 Task: Create new Company, with domain: 'epson.com' and type: 'Reseller'. Add new contact for this company, with mail Id: 'Utkarsh21Singh@epson.com', First Name: Utkarsh, Last name:  Singh, Job Title: 'Sales Engineer', Phone Number: '(408) 555-9013'. Change life cycle stage to  Lead and lead status to  Open. Logged in from softage.3@softage.net
Action: Mouse moved to (78, 68)
Screenshot: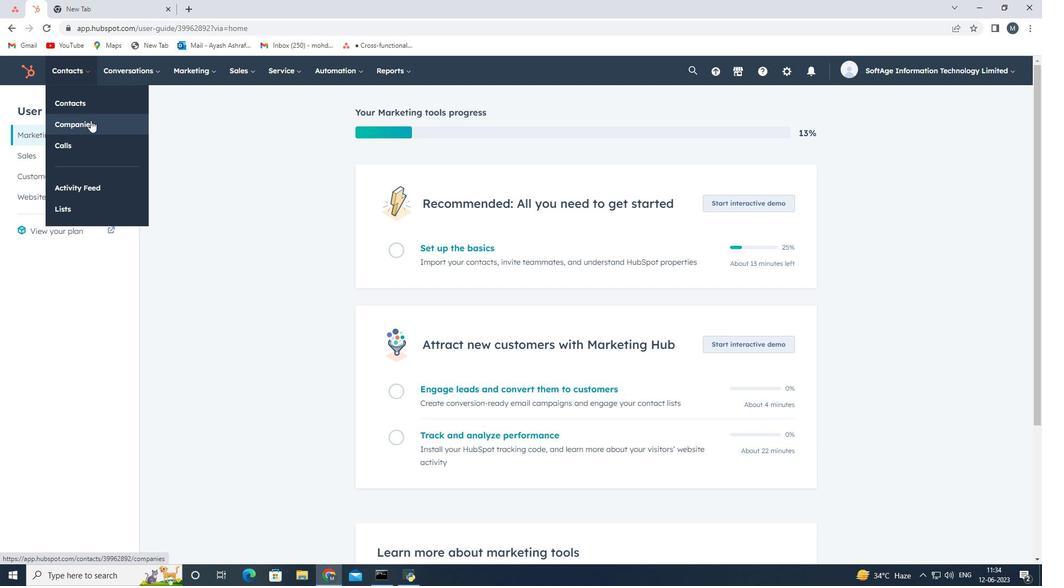 
Action: Mouse pressed left at (78, 68)
Screenshot: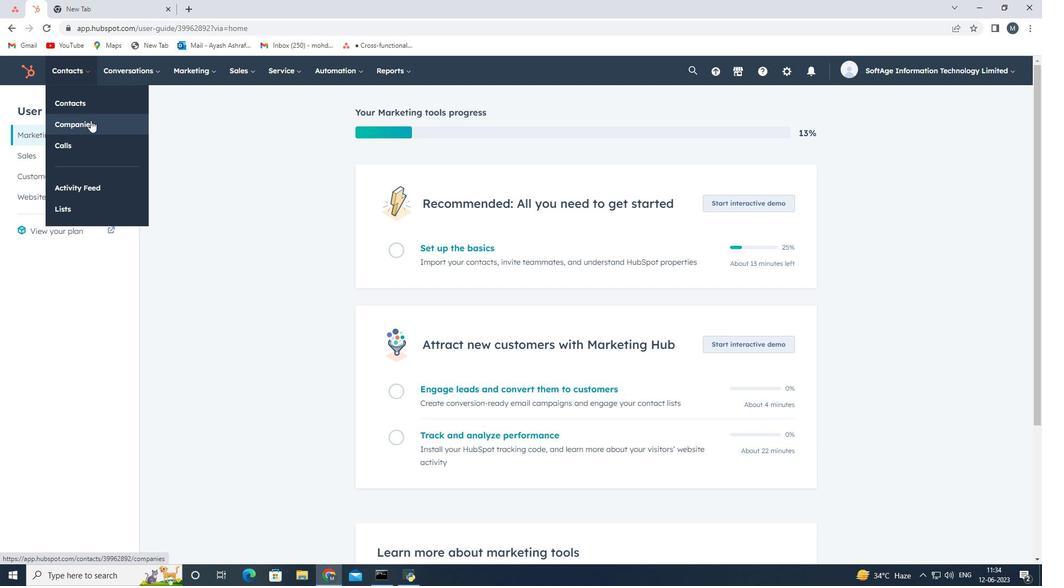
Action: Mouse moved to (96, 117)
Screenshot: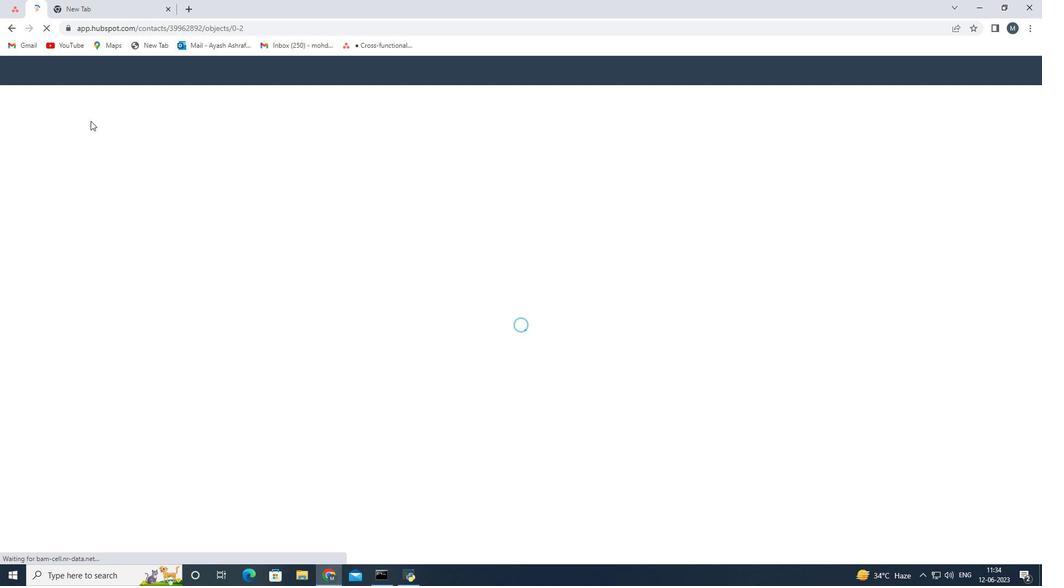 
Action: Mouse pressed left at (96, 117)
Screenshot: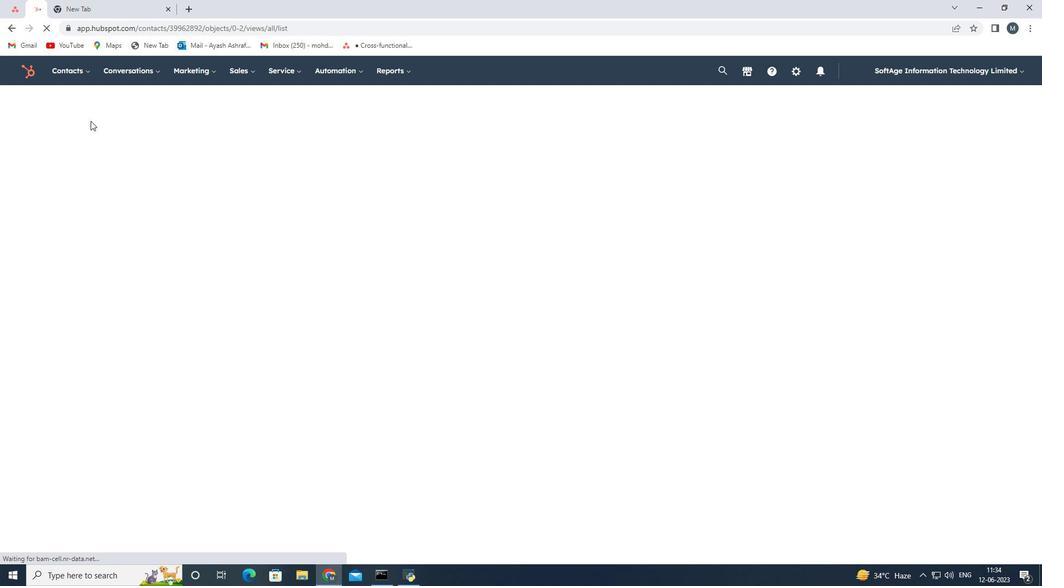 
Action: Mouse moved to (962, 109)
Screenshot: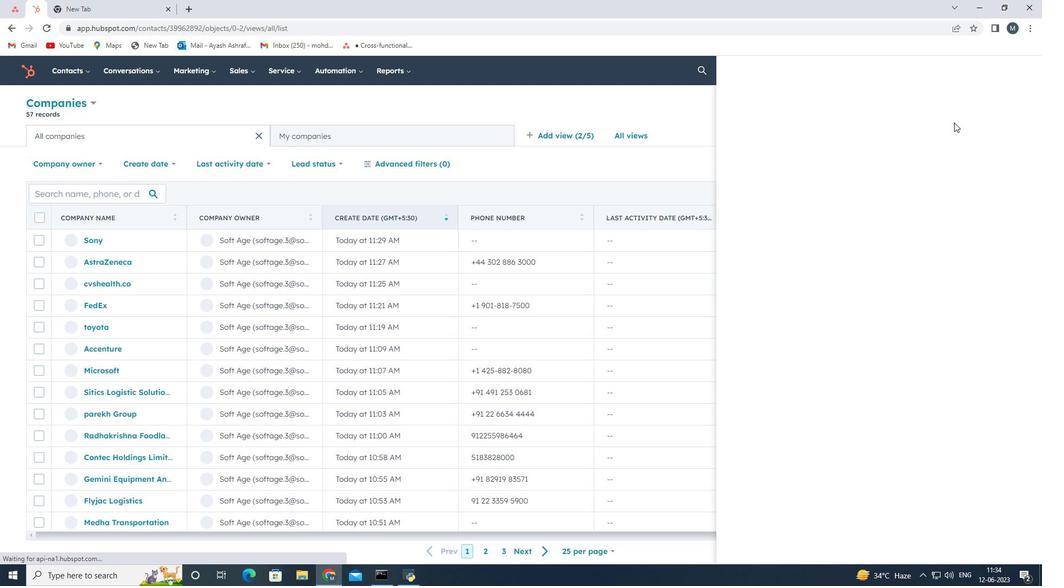
Action: Mouse pressed left at (962, 109)
Screenshot: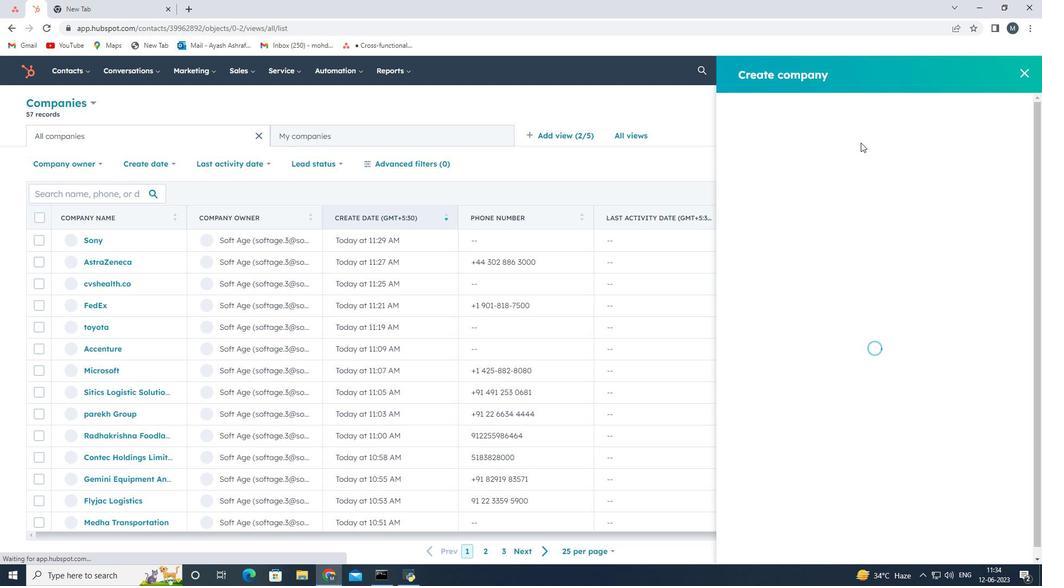 
Action: Mouse moved to (987, 106)
Screenshot: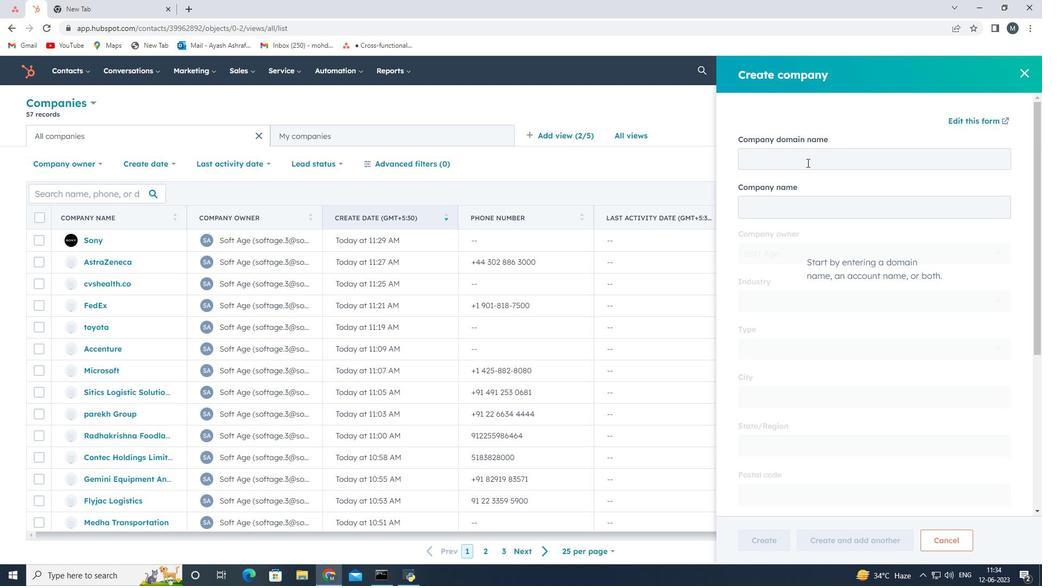 
Action: Mouse pressed left at (987, 106)
Screenshot: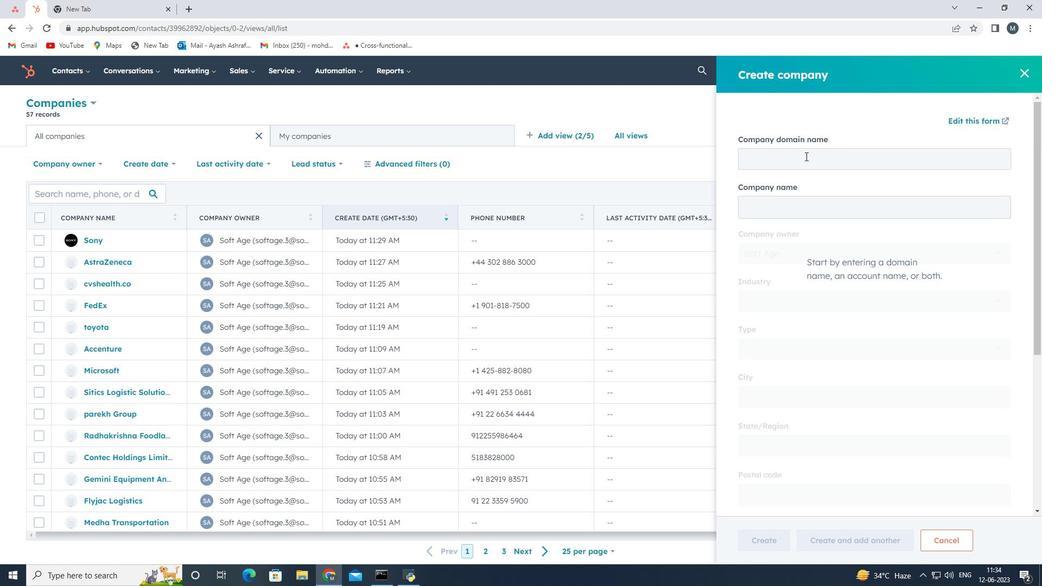 
Action: Mouse moved to (782, 155)
Screenshot: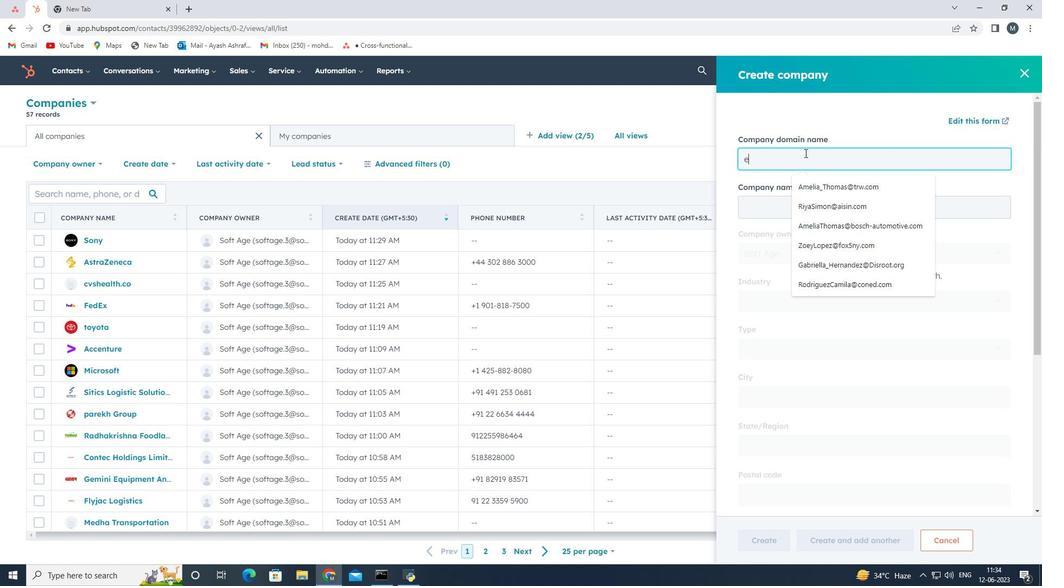 
Action: Mouse pressed left at (782, 155)
Screenshot: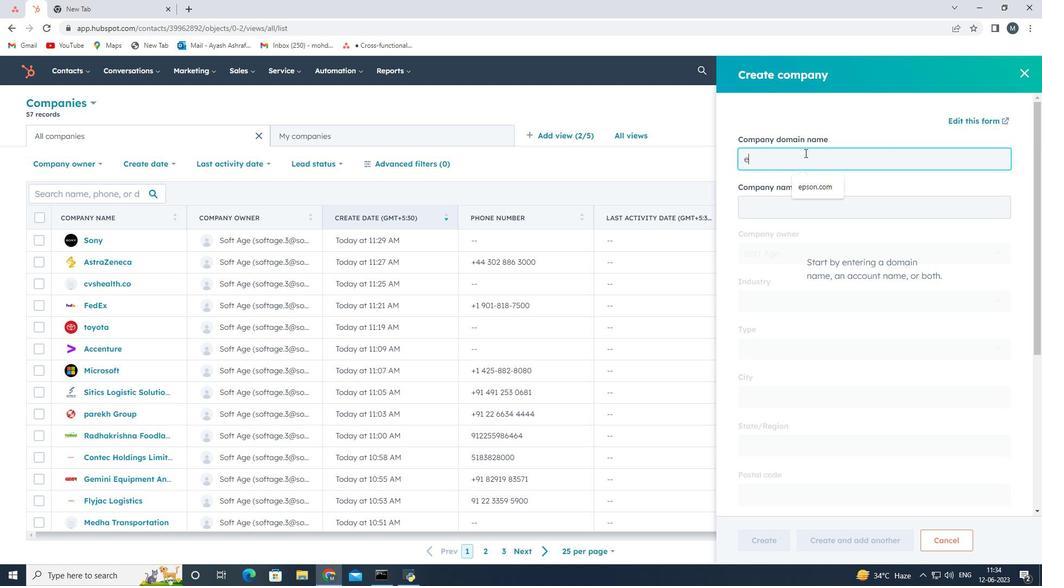 
Action: Key pressed epson.com
Screenshot: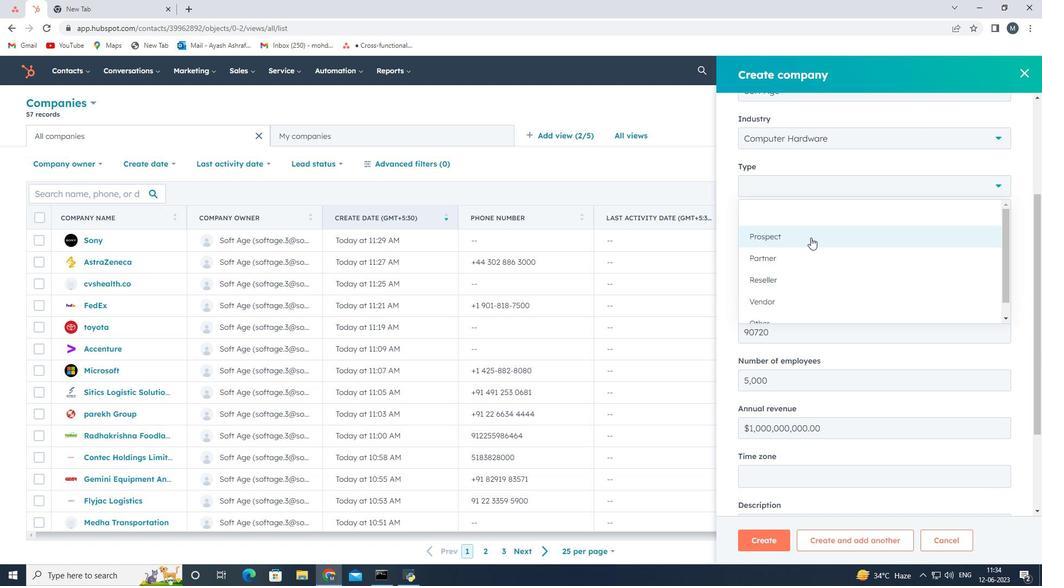 
Action: Mouse moved to (816, 287)
Screenshot: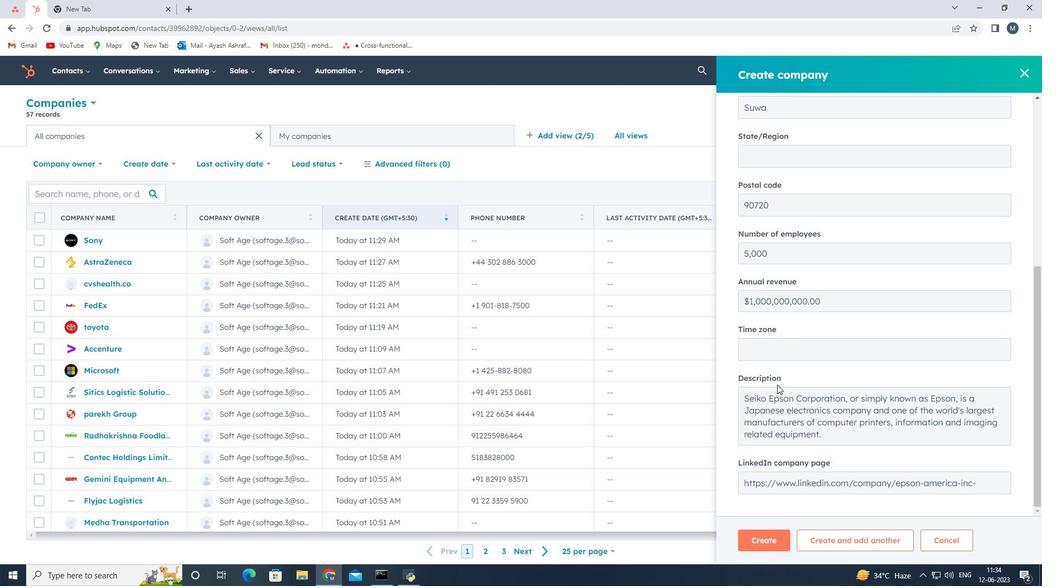 
Action: Mouse scrolled (816, 286) with delta (0, 0)
Screenshot: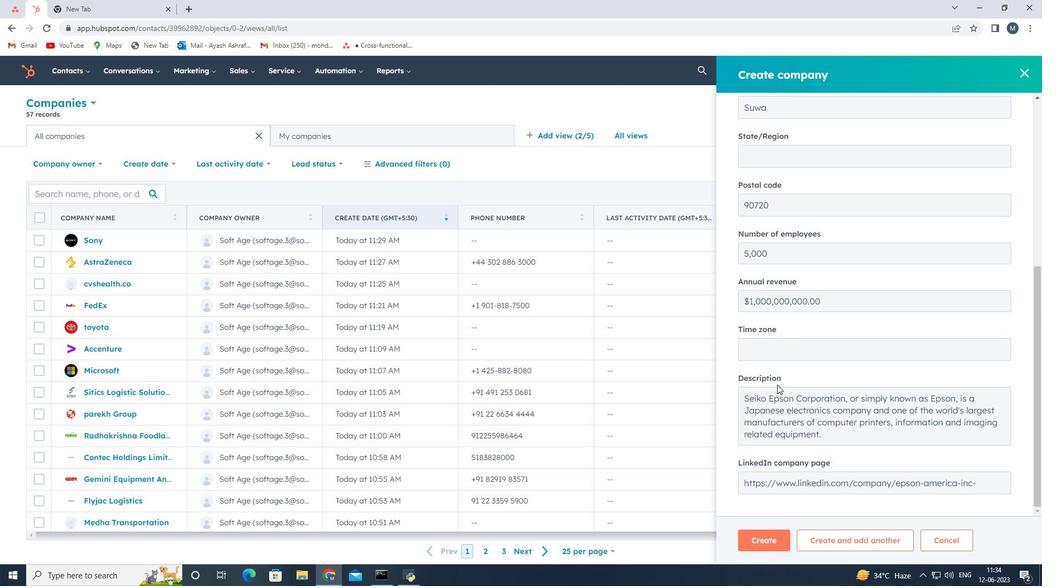 
Action: Mouse scrolled (816, 287) with delta (0, 0)
Screenshot: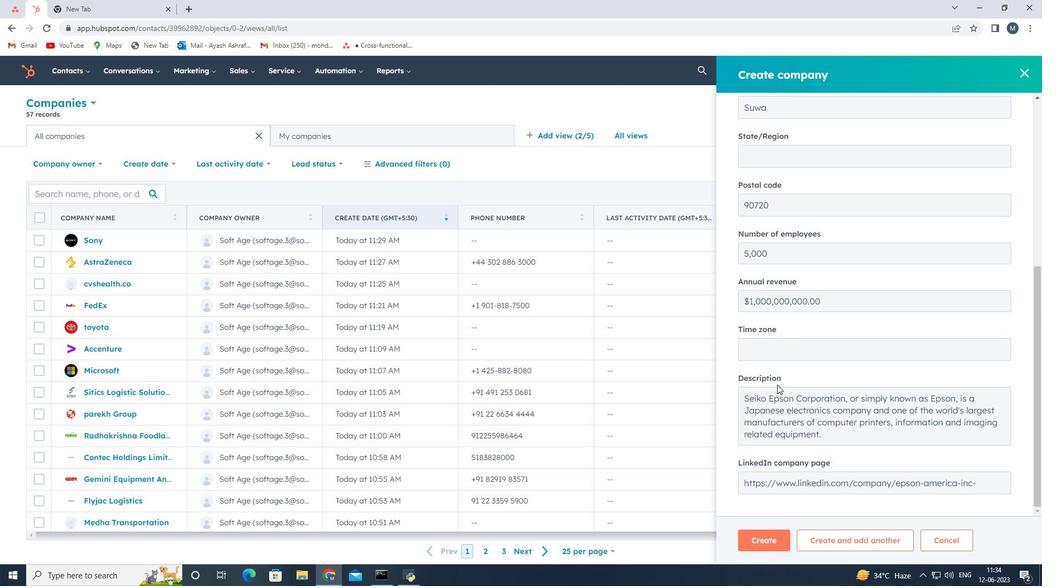 
Action: Mouse moved to (798, 242)
Screenshot: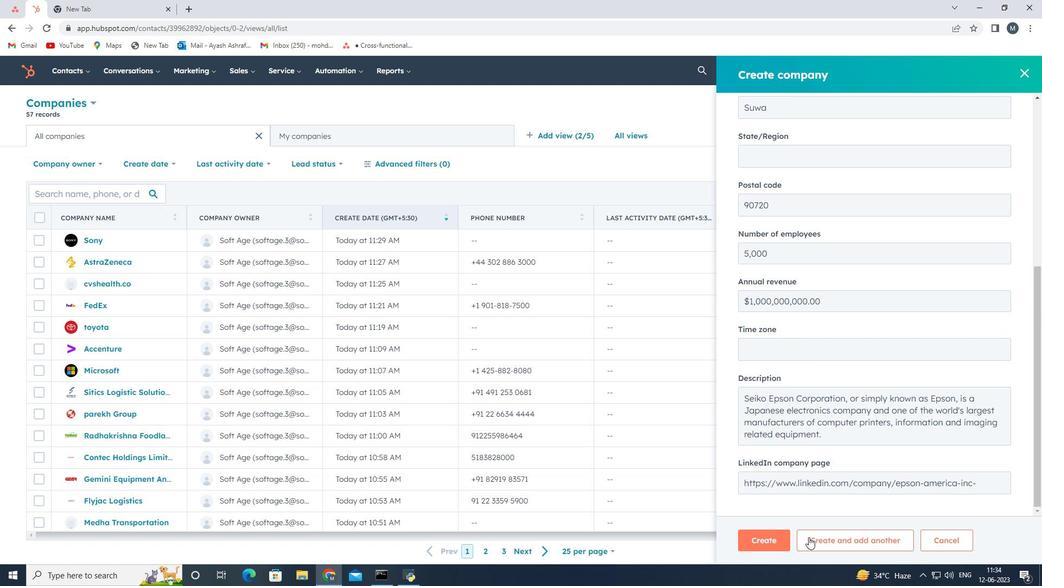 
Action: Mouse pressed left at (798, 242)
Screenshot: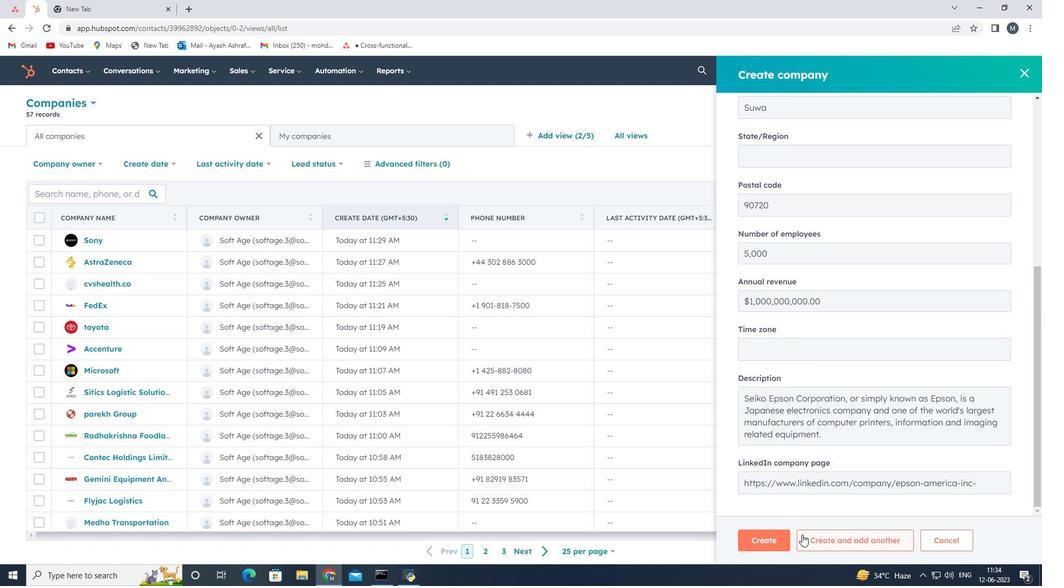 
Action: Mouse moved to (786, 331)
Screenshot: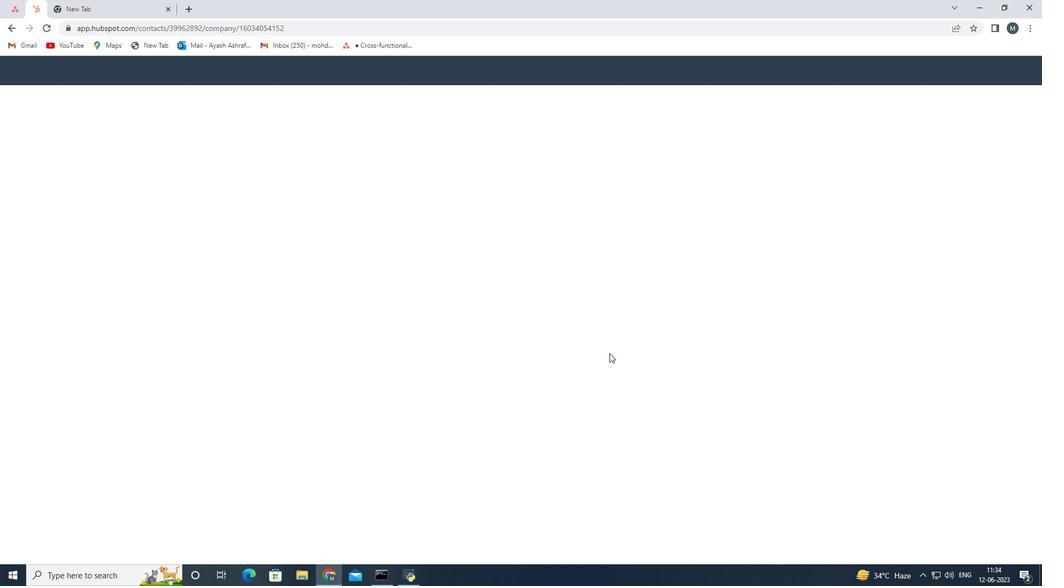 
Action: Mouse pressed left at (786, 331)
Screenshot: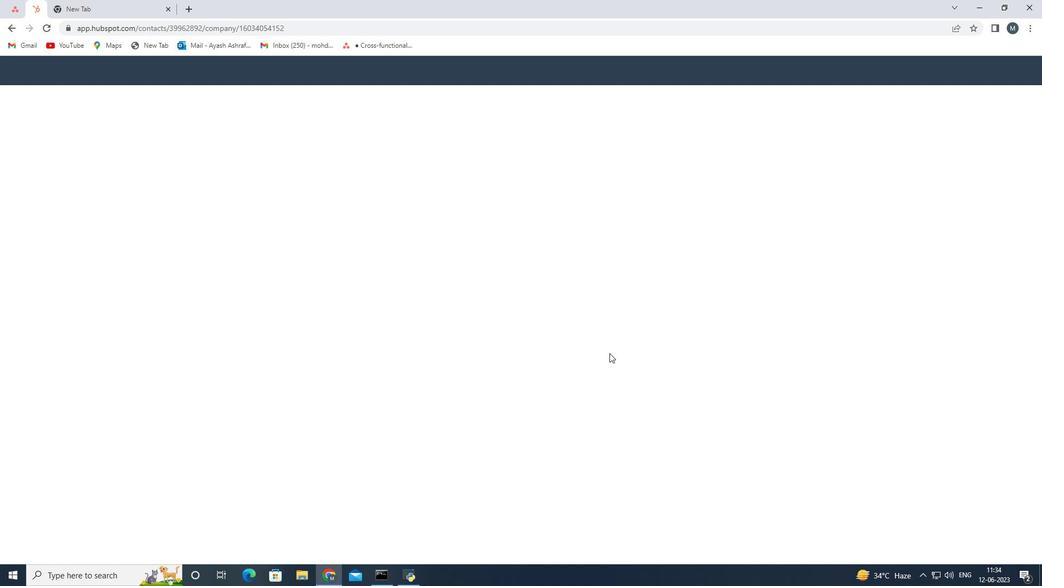 
Action: Mouse moved to (764, 431)
Screenshot: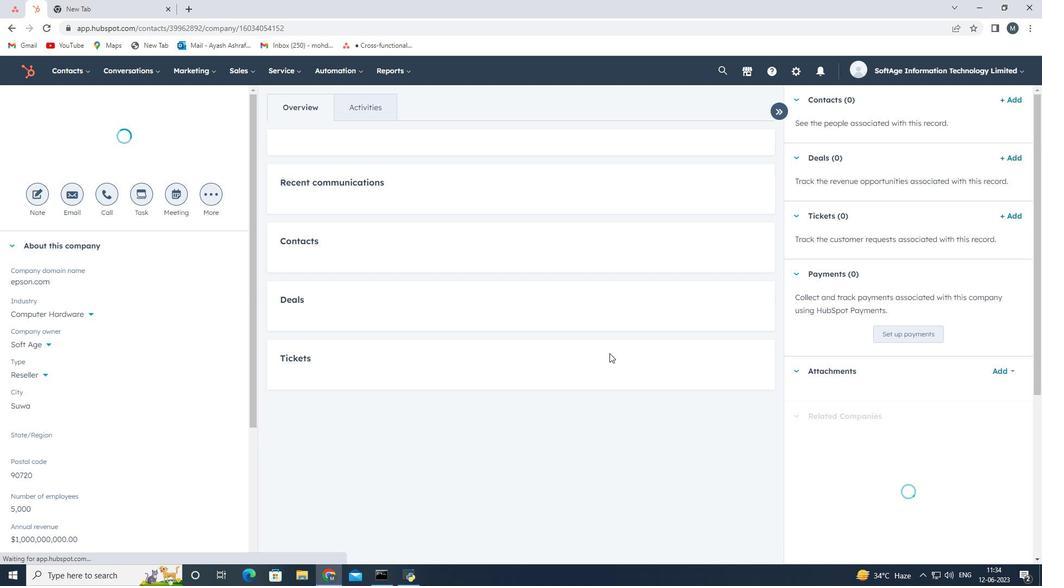 
Action: Mouse scrolled (764, 431) with delta (0, 0)
Screenshot: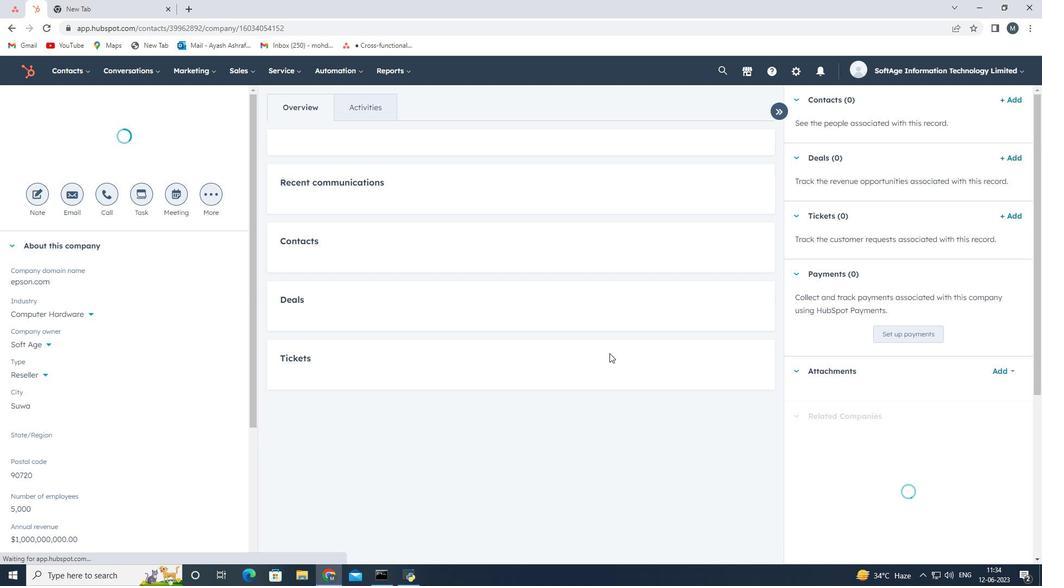 
Action: Mouse scrolled (764, 431) with delta (0, 0)
Screenshot: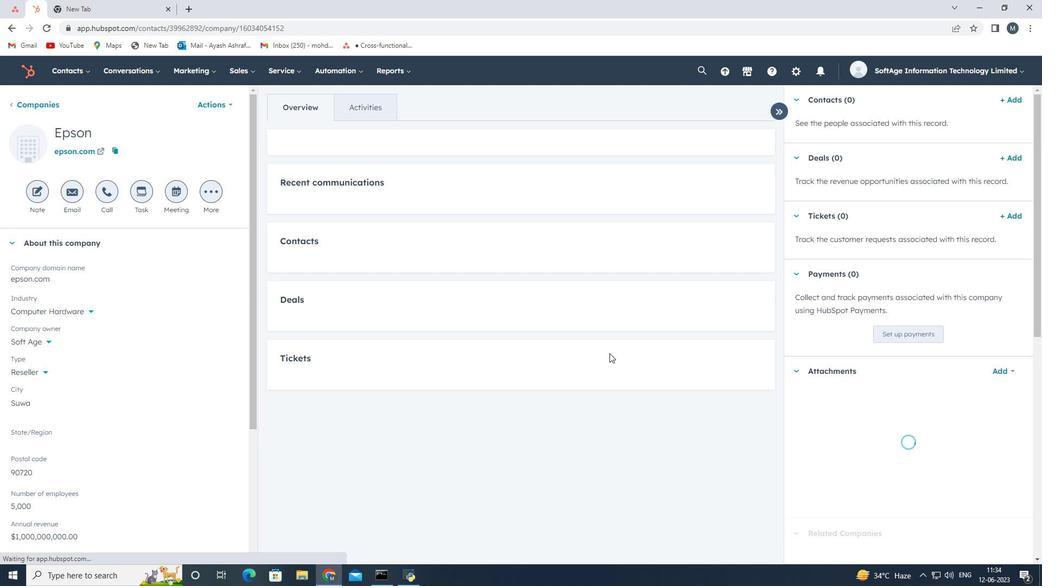 
Action: Mouse moved to (764, 431)
Screenshot: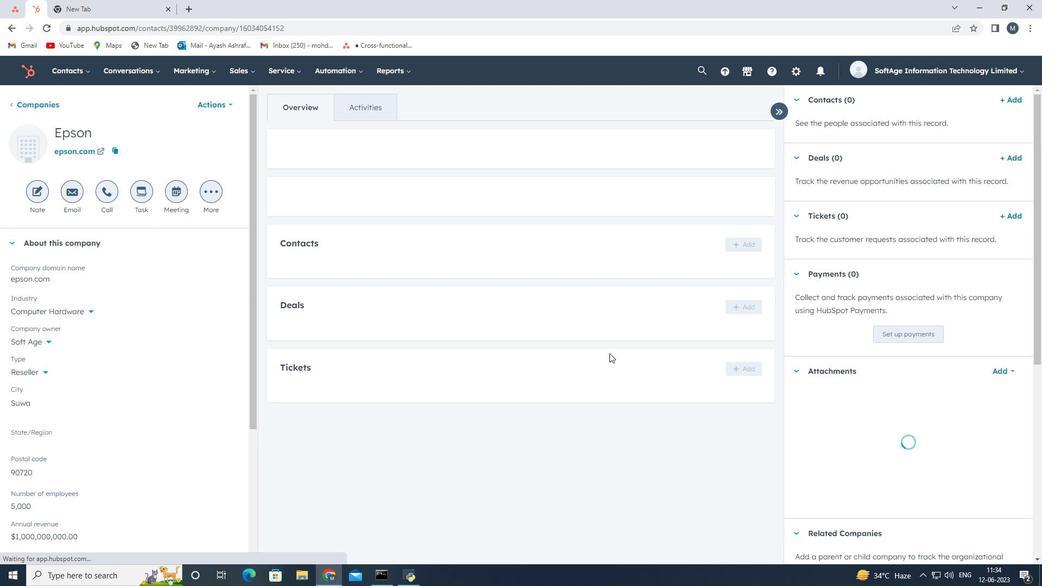 
Action: Mouse scrolled (764, 430) with delta (0, 0)
Screenshot: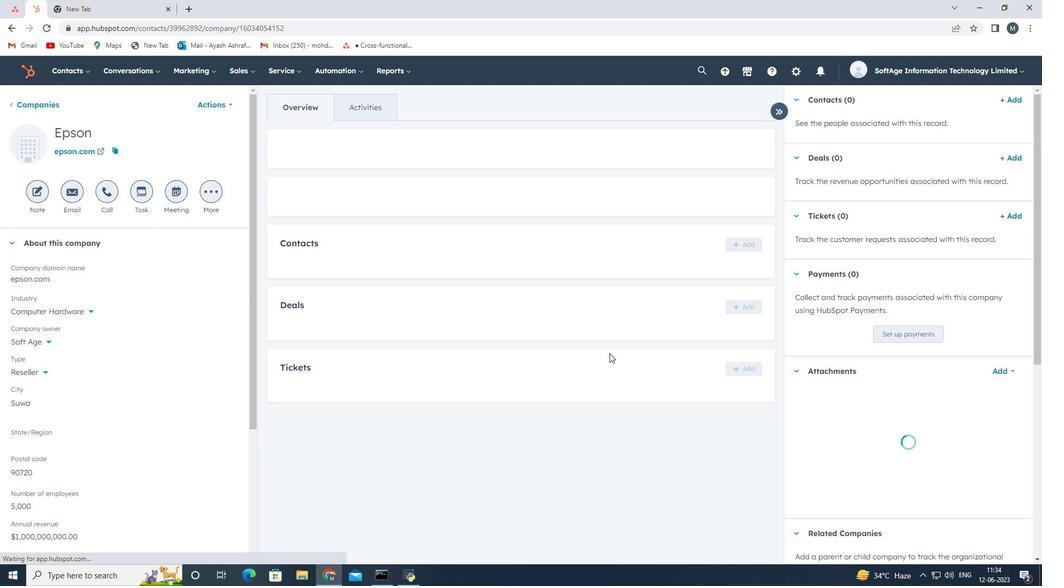 
Action: Mouse moved to (763, 432)
Screenshot: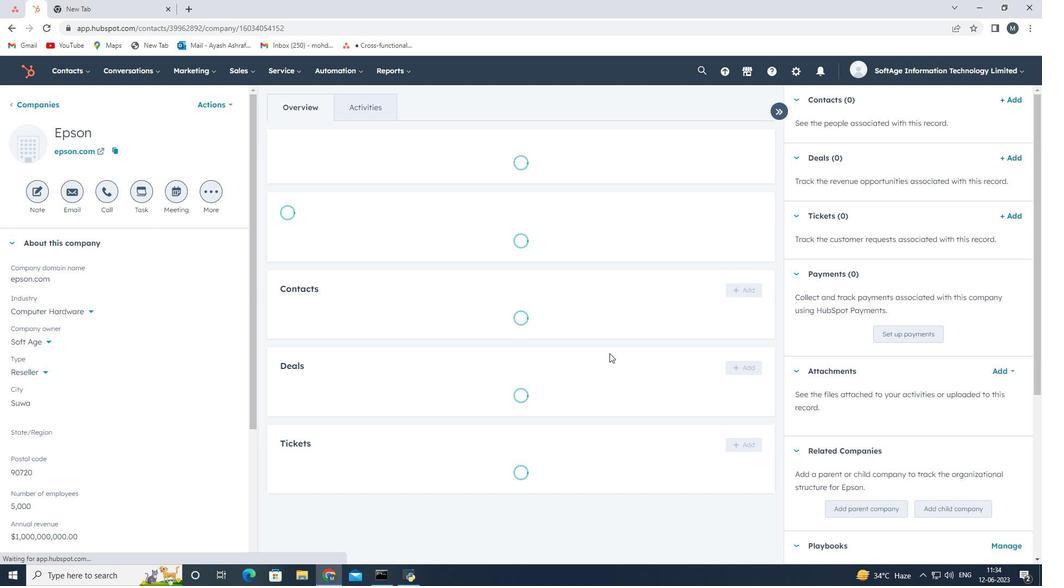 
Action: Mouse scrolled (763, 432) with delta (0, 0)
Screenshot: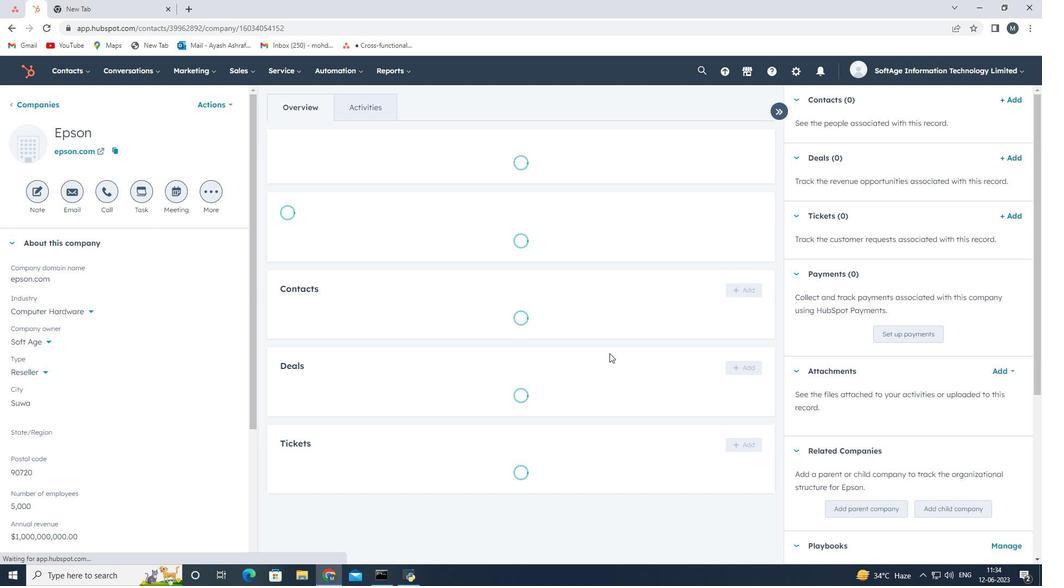 
Action: Mouse moved to (763, 432)
Screenshot: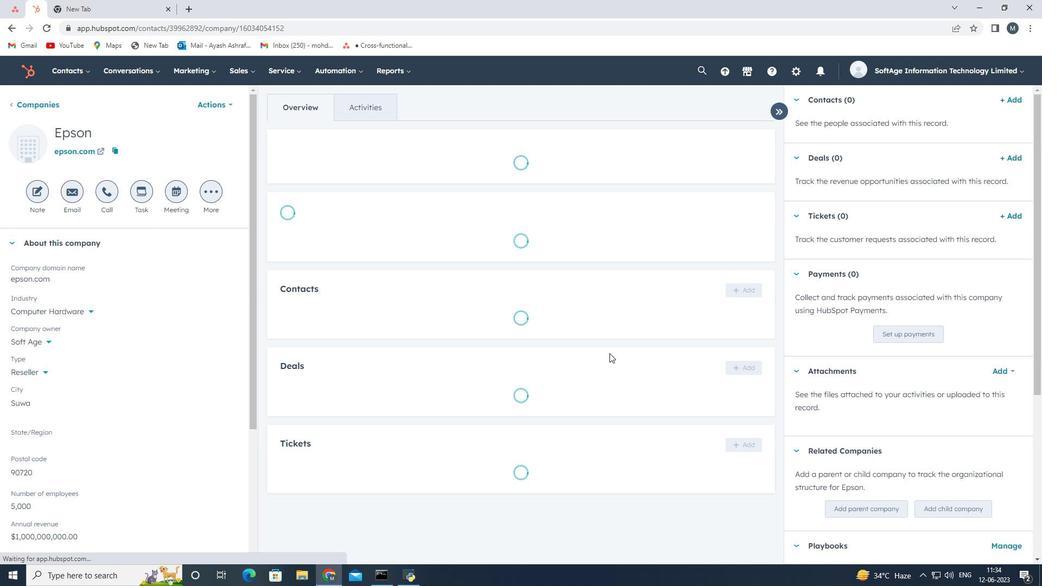 
Action: Mouse scrolled (763, 432) with delta (0, 0)
Screenshot: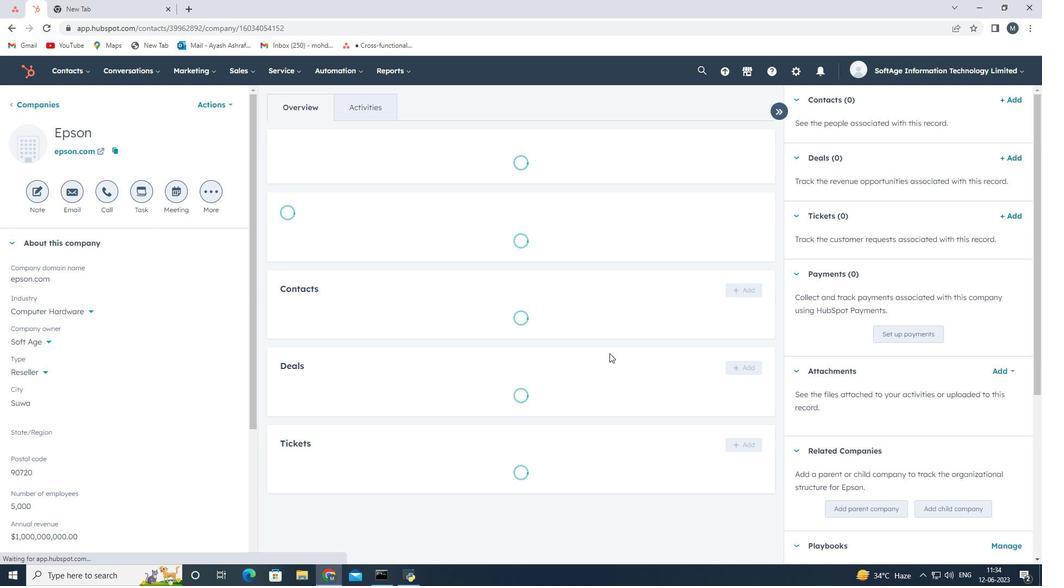 
Action: Mouse moved to (760, 434)
Screenshot: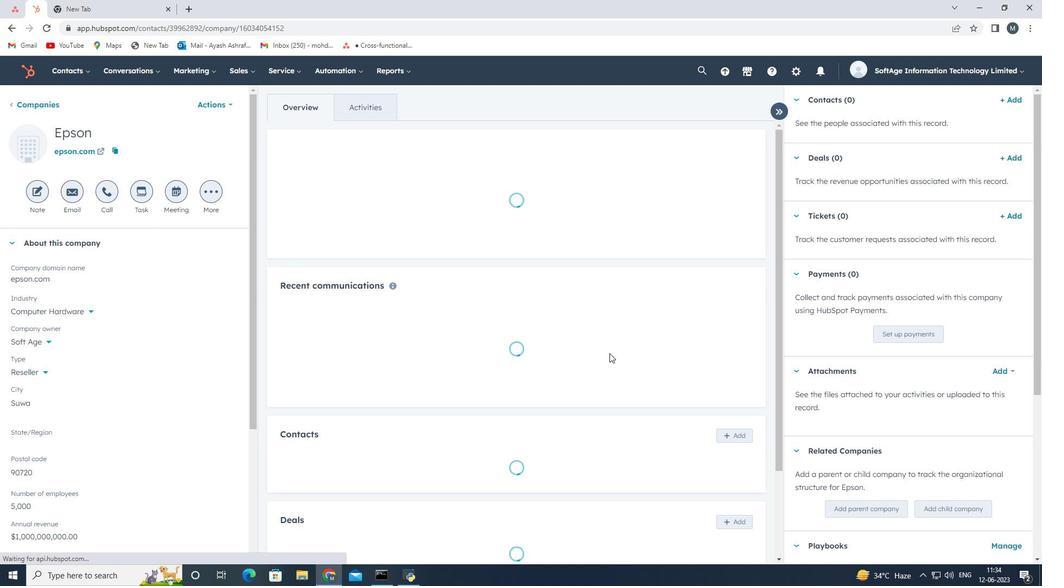 
Action: Mouse scrolled (760, 433) with delta (0, 0)
Screenshot: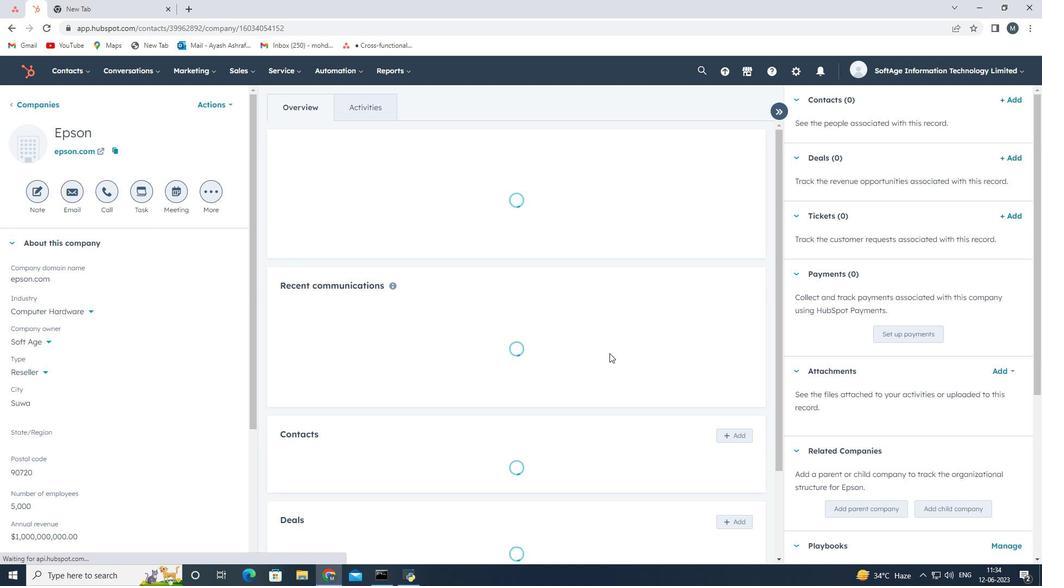 
Action: Mouse scrolled (760, 433) with delta (0, 0)
Screenshot: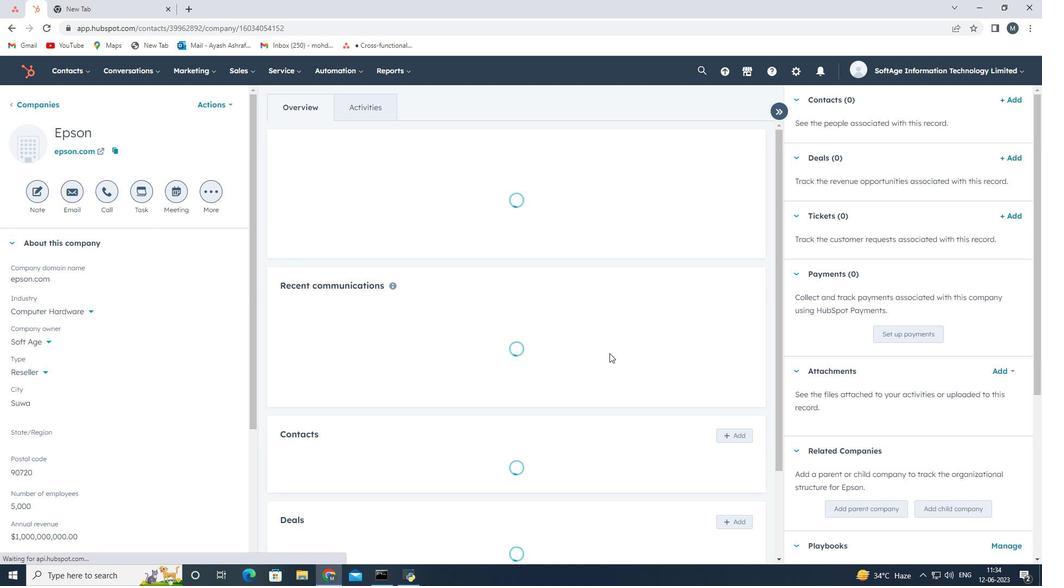 
Action: Mouse scrolled (760, 433) with delta (0, 0)
Screenshot: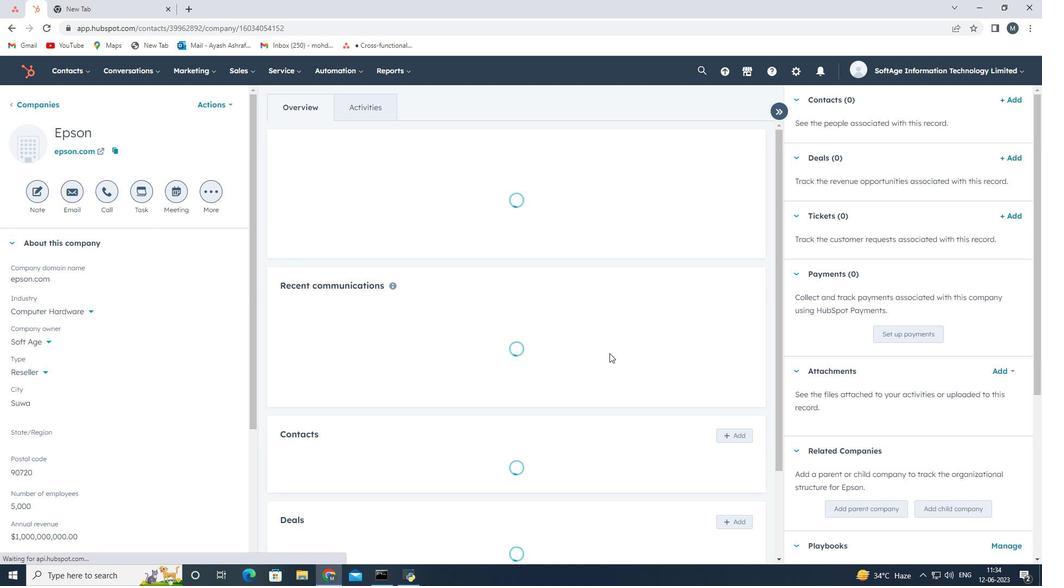 
Action: Mouse scrolled (760, 433) with delta (0, 0)
Screenshot: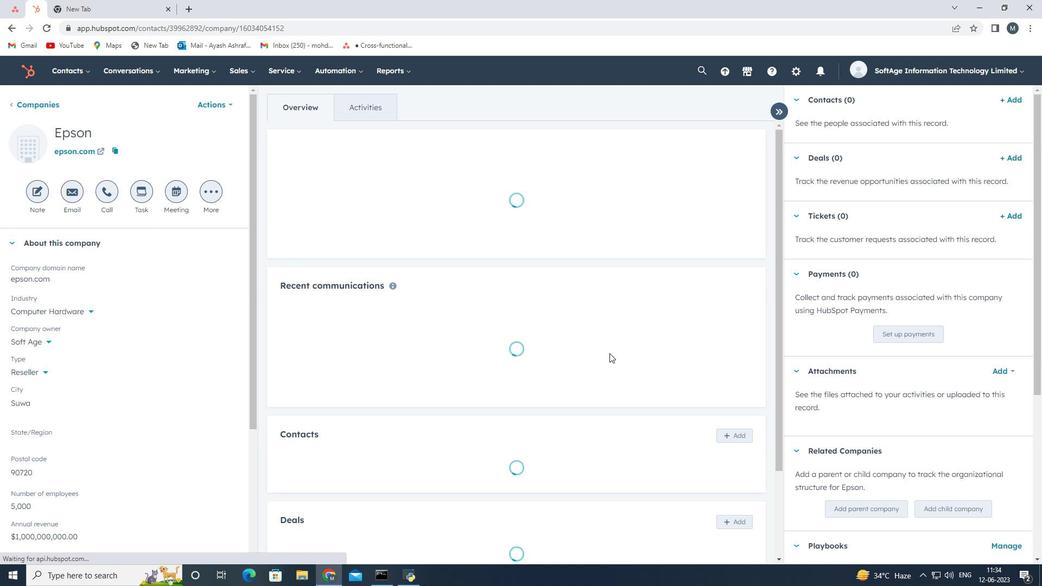 
Action: Mouse moved to (764, 540)
Screenshot: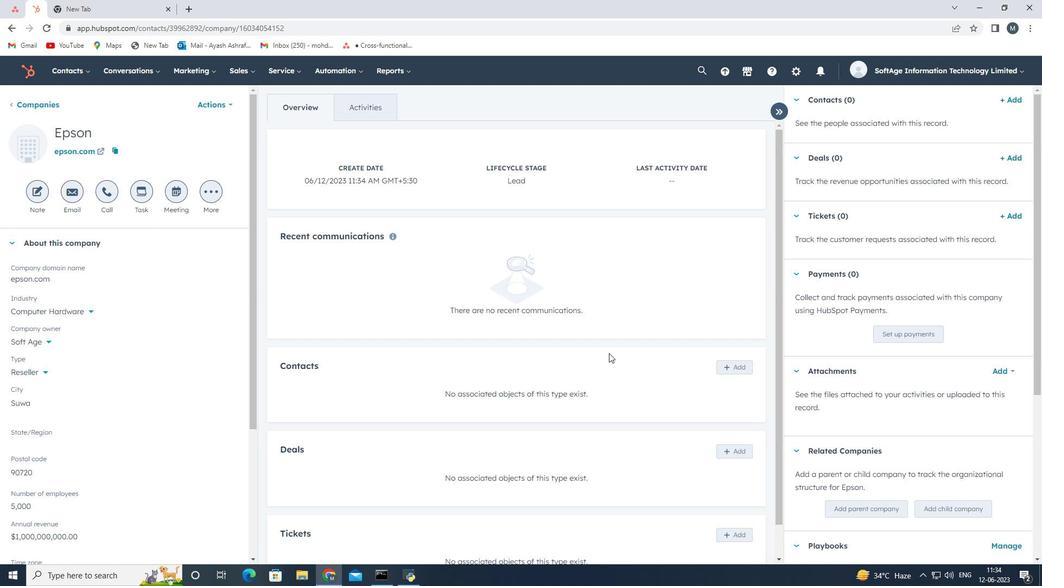
Action: Mouse pressed left at (764, 540)
Screenshot: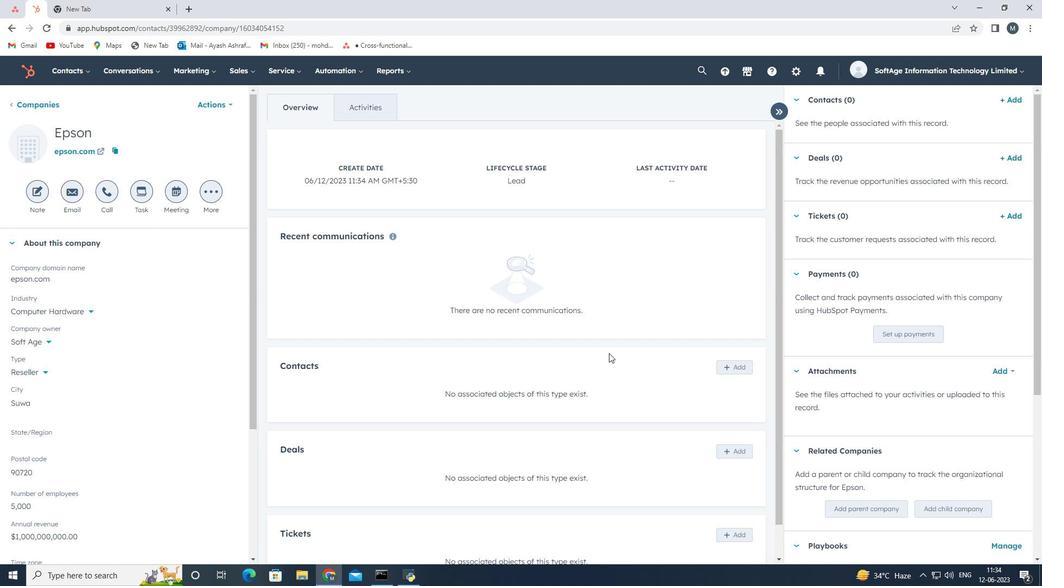 
Action: Mouse moved to (730, 369)
Screenshot: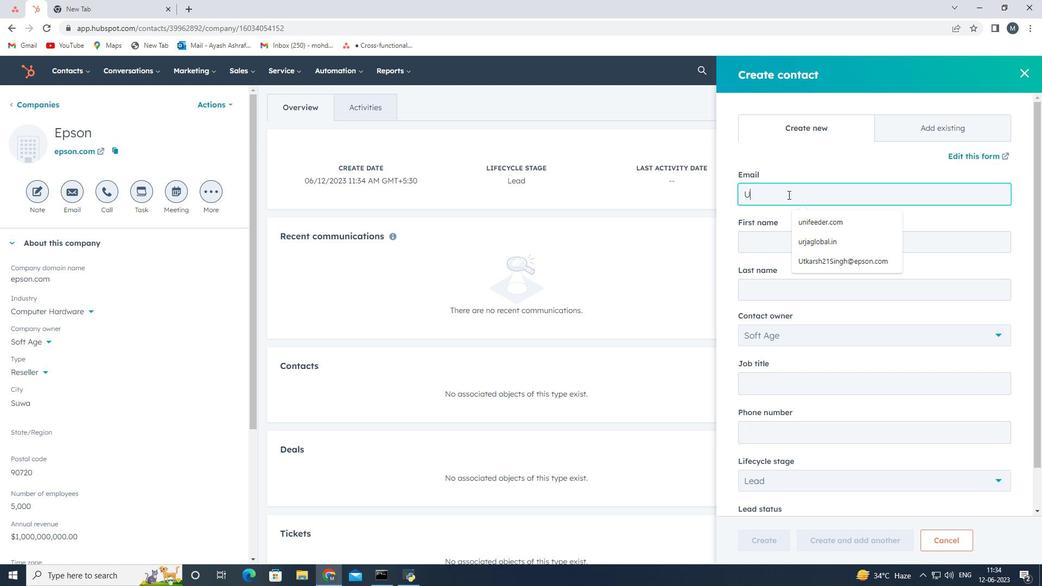 
Action: Mouse pressed left at (730, 369)
Screenshot: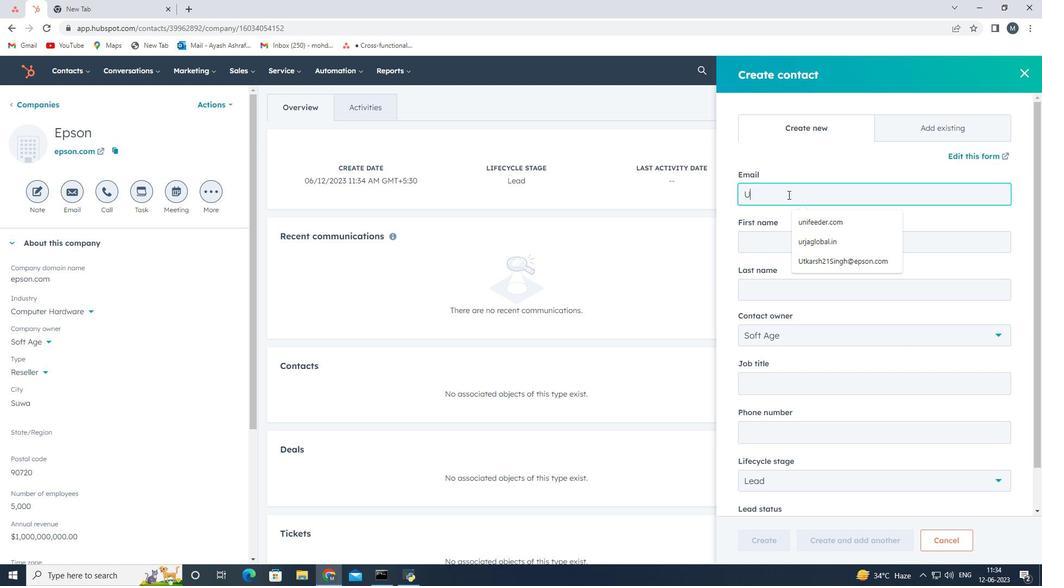 
Action: Mouse moved to (813, 130)
Screenshot: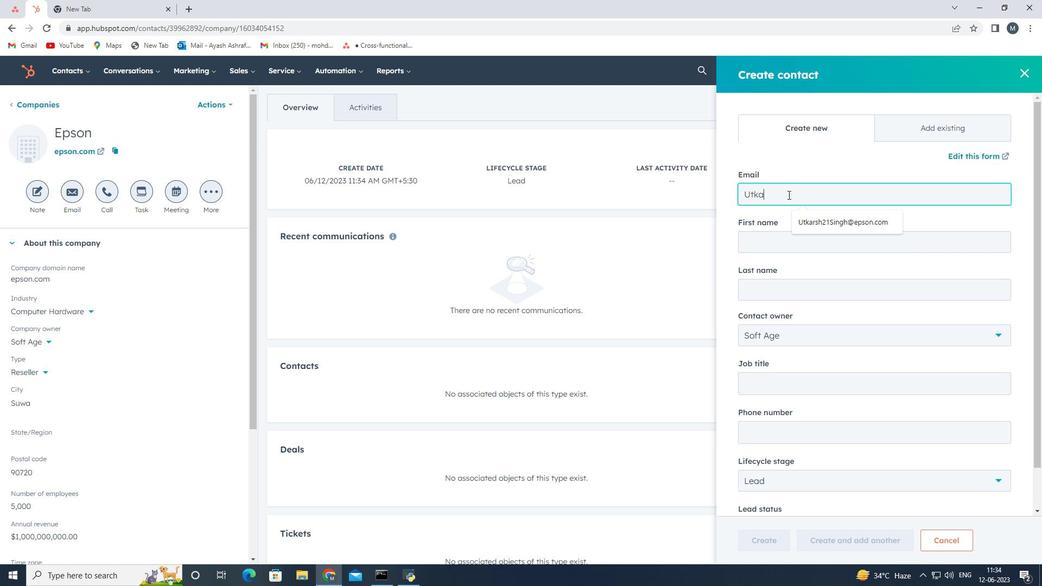 
Action: Mouse pressed left at (813, 130)
Screenshot: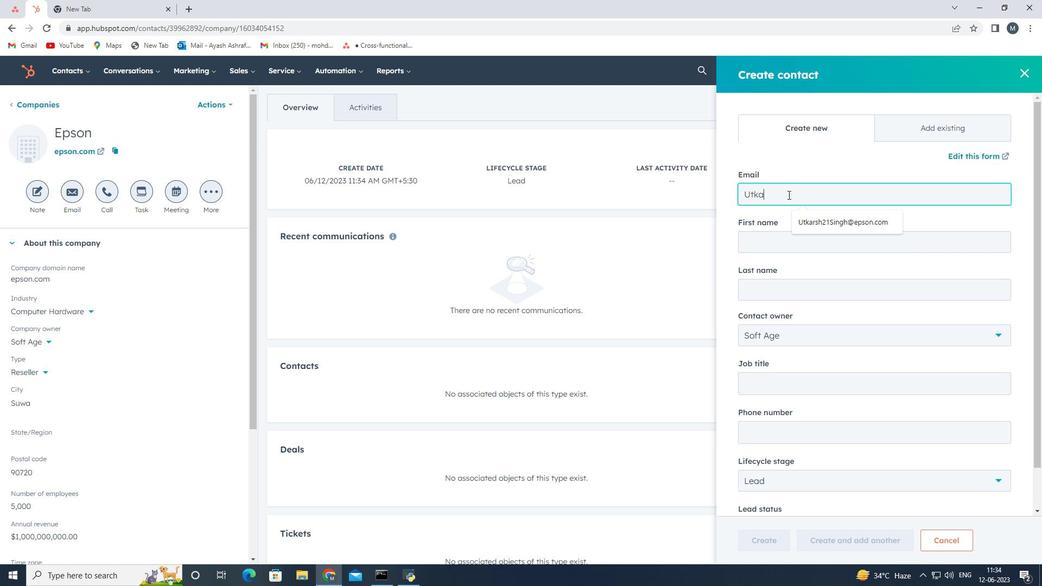 
Action: Mouse moved to (819, 195)
Screenshot: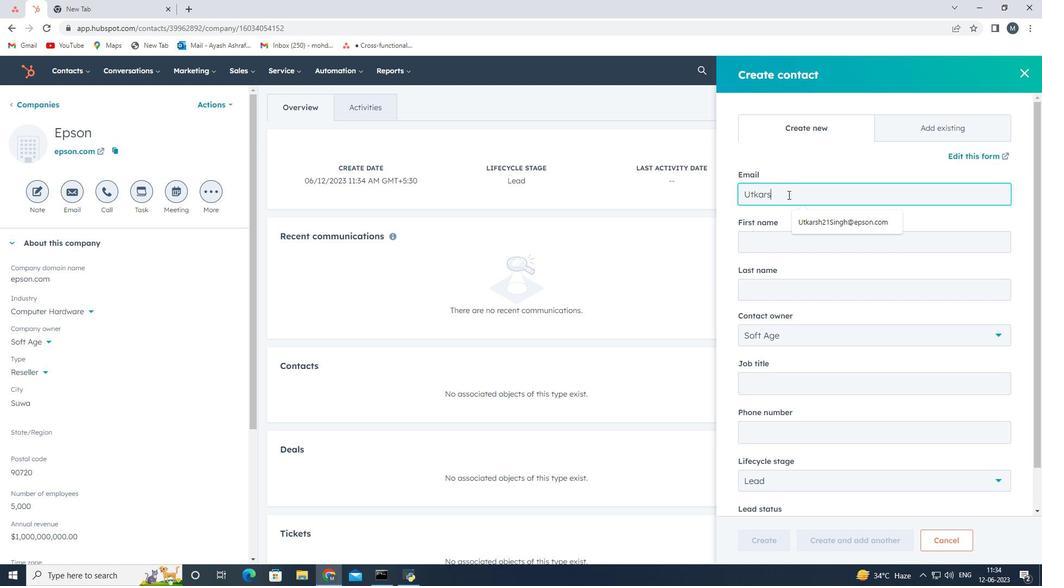 
Action: Mouse pressed left at (819, 195)
Screenshot: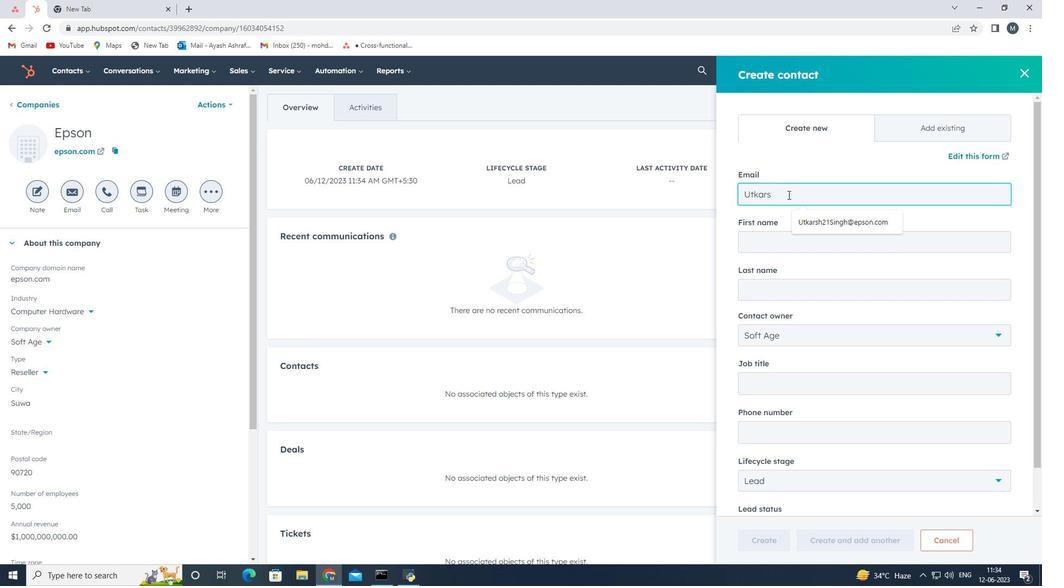 
Action: Key pressed <Key.shift>Utkarsh21<Key.shift><Key.shift><Key.shift><Key.shift><Key.shift><Key.shift>@epson.com
Screenshot: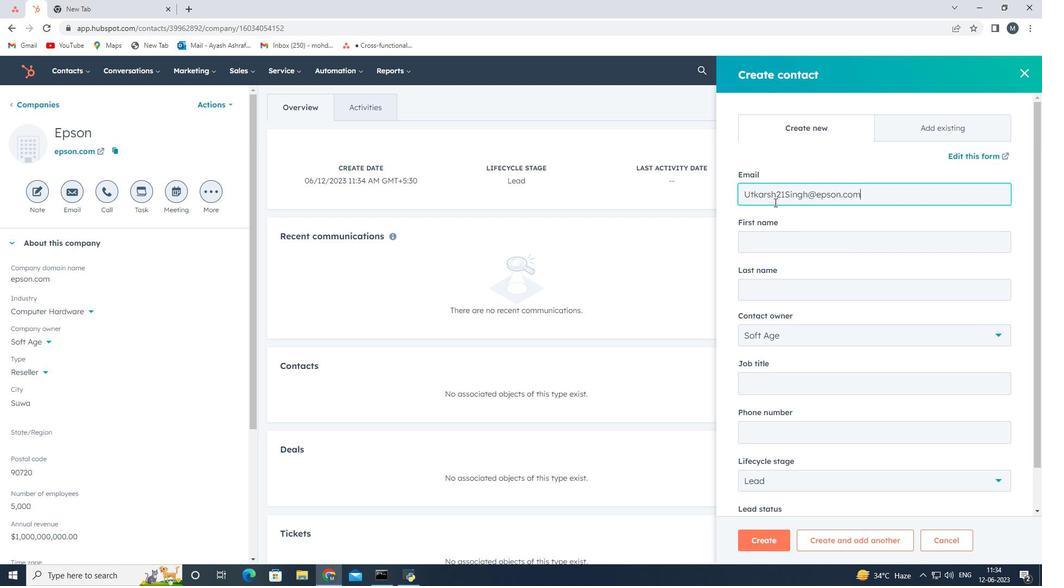 
Action: Mouse moved to (787, 194)
Screenshot: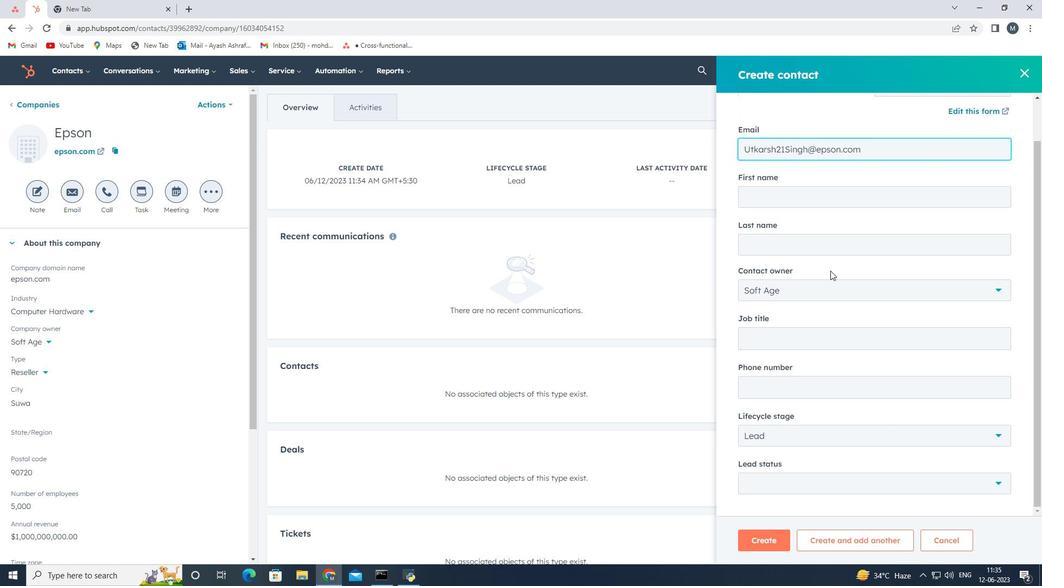
Action: Mouse pressed left at (787, 194)
Screenshot: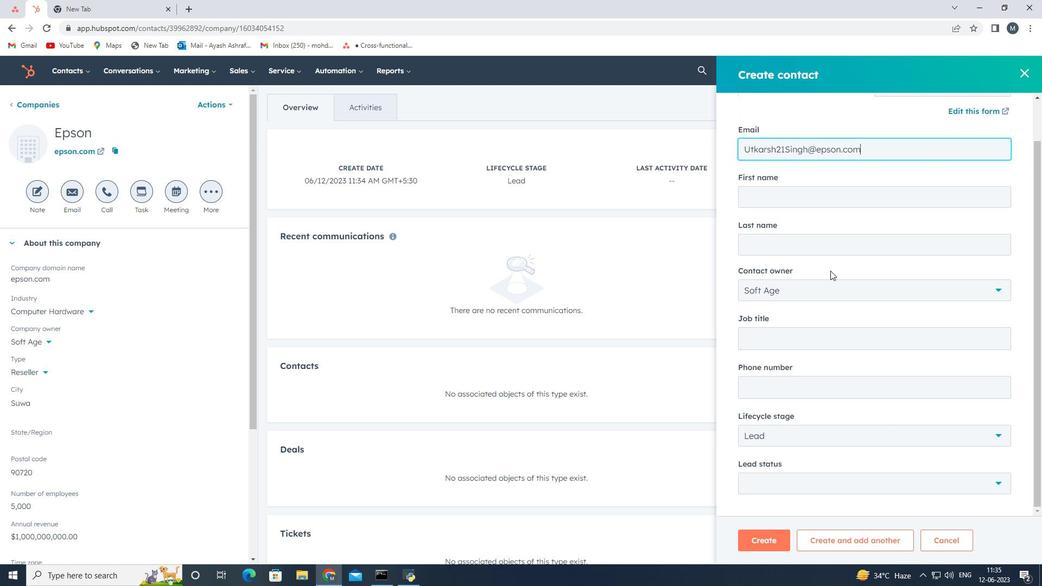 
Action: Mouse moved to (796, 198)
Screenshot: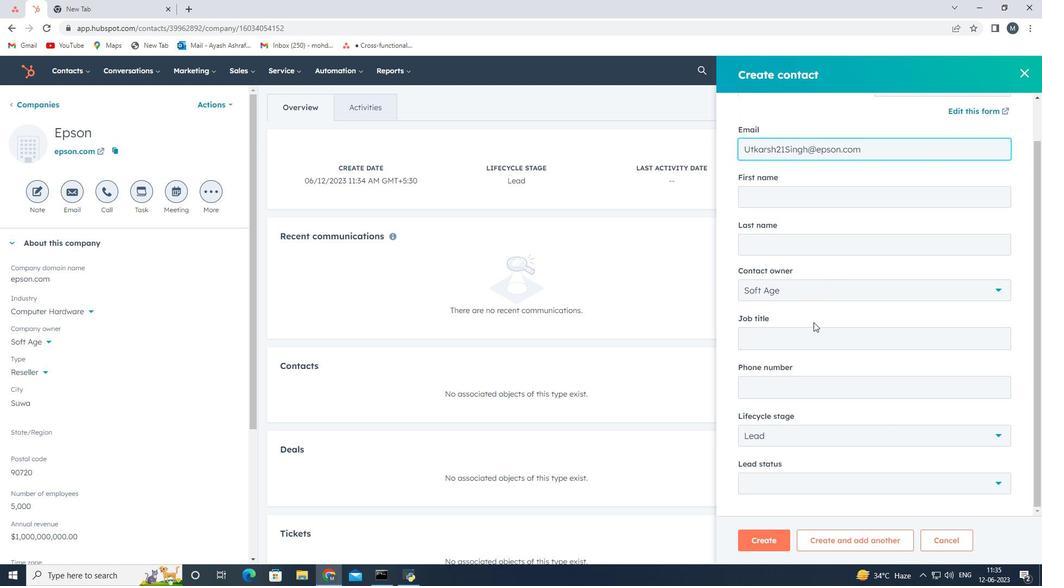 
Action: Key pressed <Key.shift>Singh
Screenshot: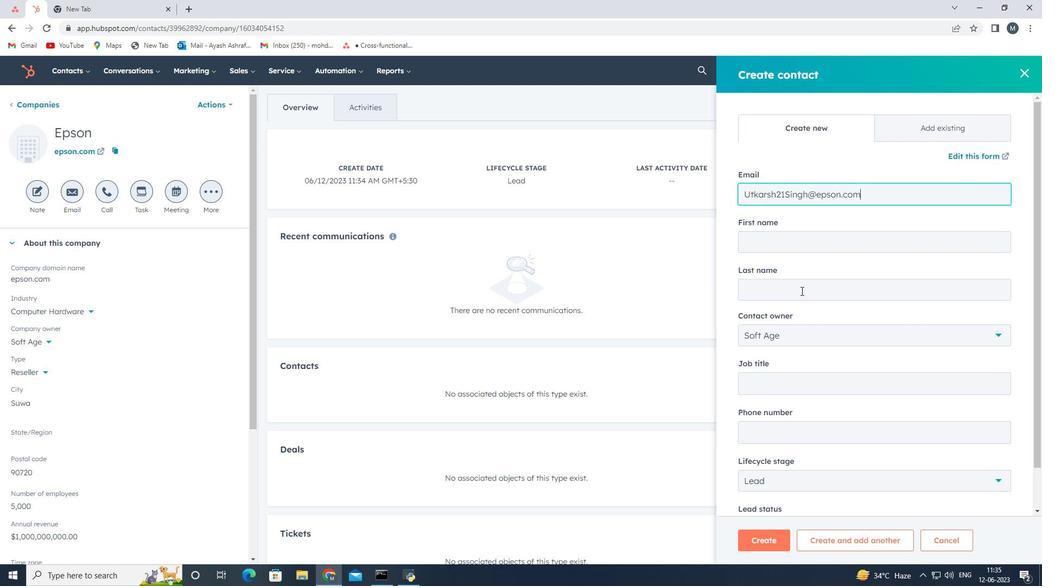 
Action: Mouse moved to (873, 194)
Screenshot: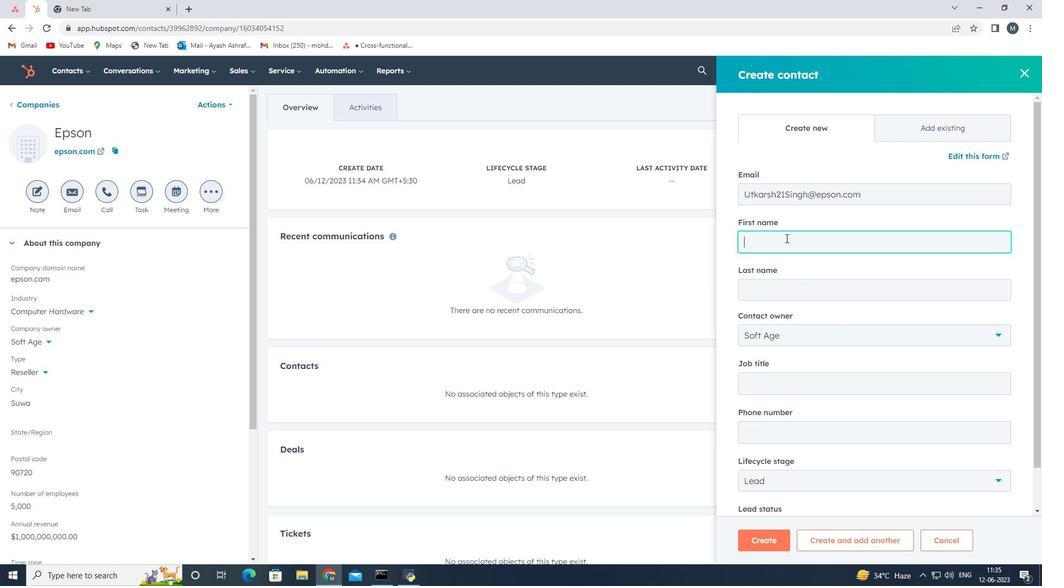 
Action: Mouse pressed left at (873, 194)
Screenshot: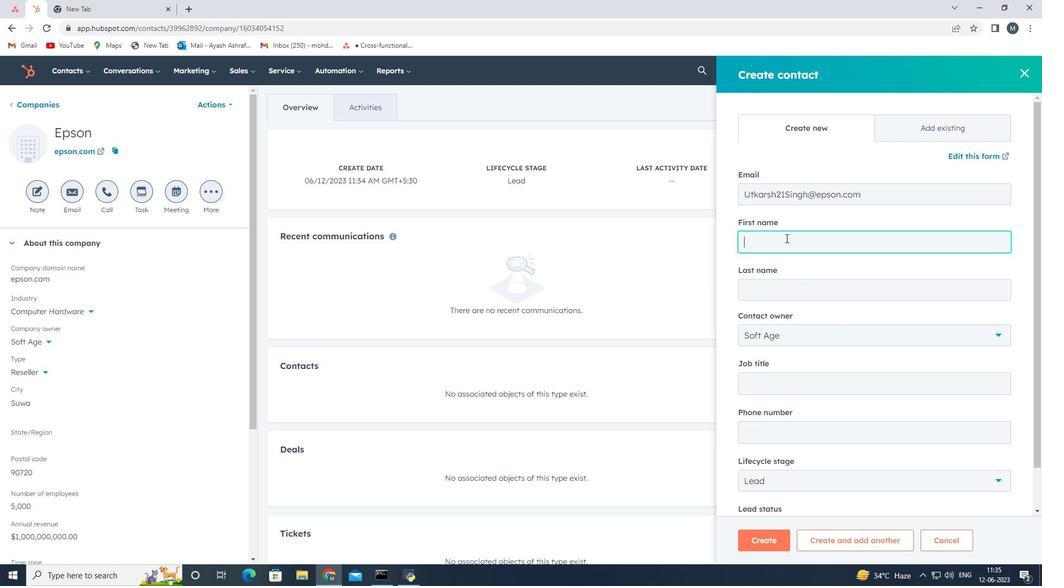 
Action: Mouse moved to (732, 205)
Screenshot: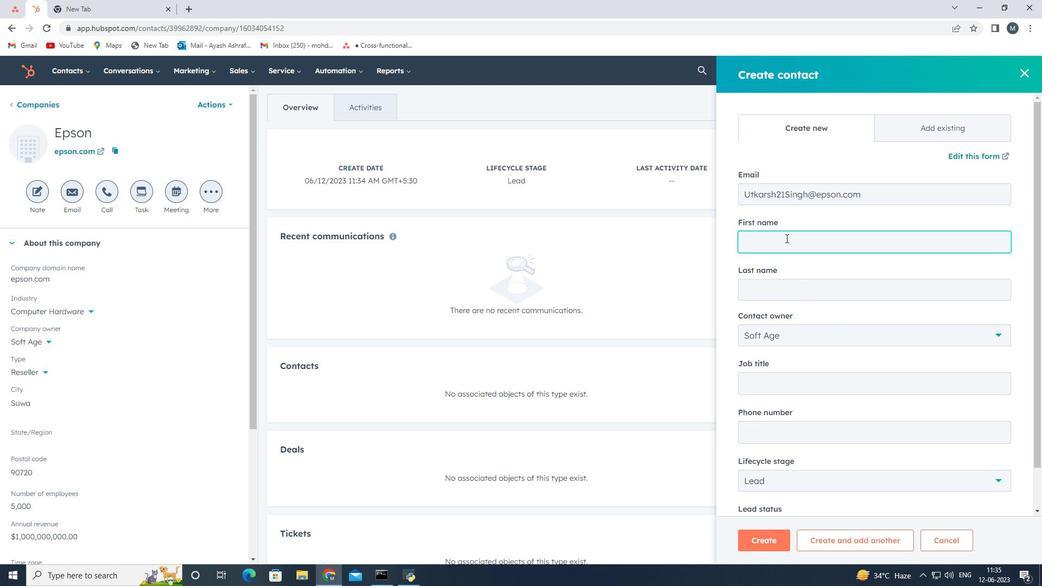 
Action: Key pressed <Key.delete><Key.shift>Utkarsh<Key.shift>Singh<Key.shift>@epson
Screenshot: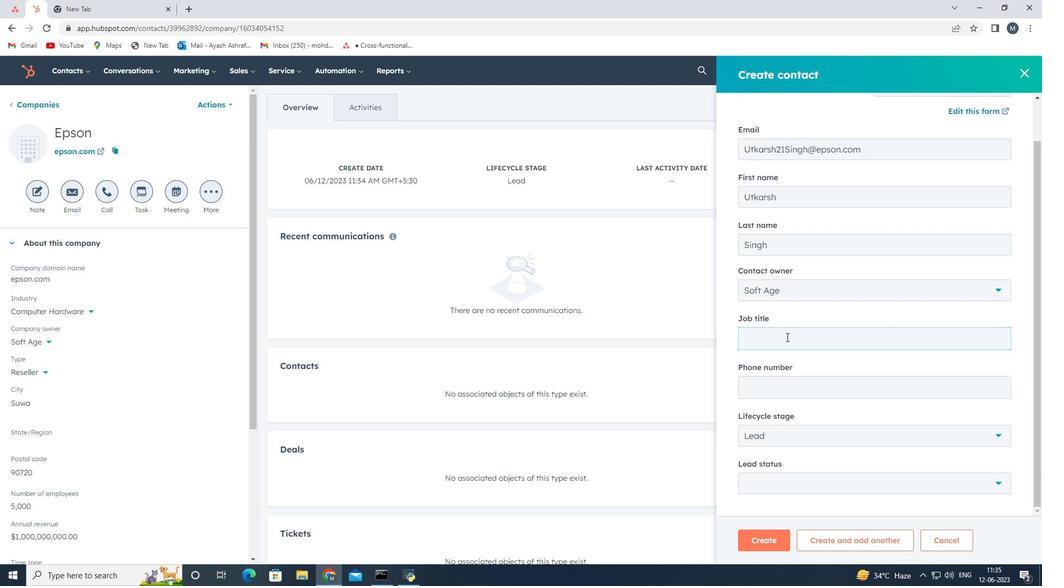 
Action: Mouse moved to (777, 195)
Screenshot: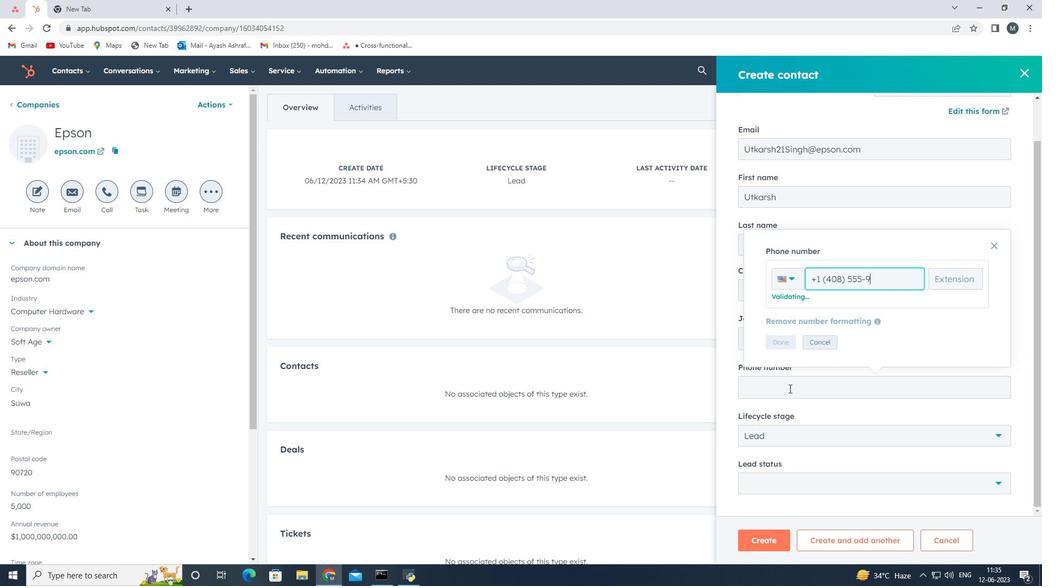 
Action: Mouse pressed left at (777, 195)
Screenshot: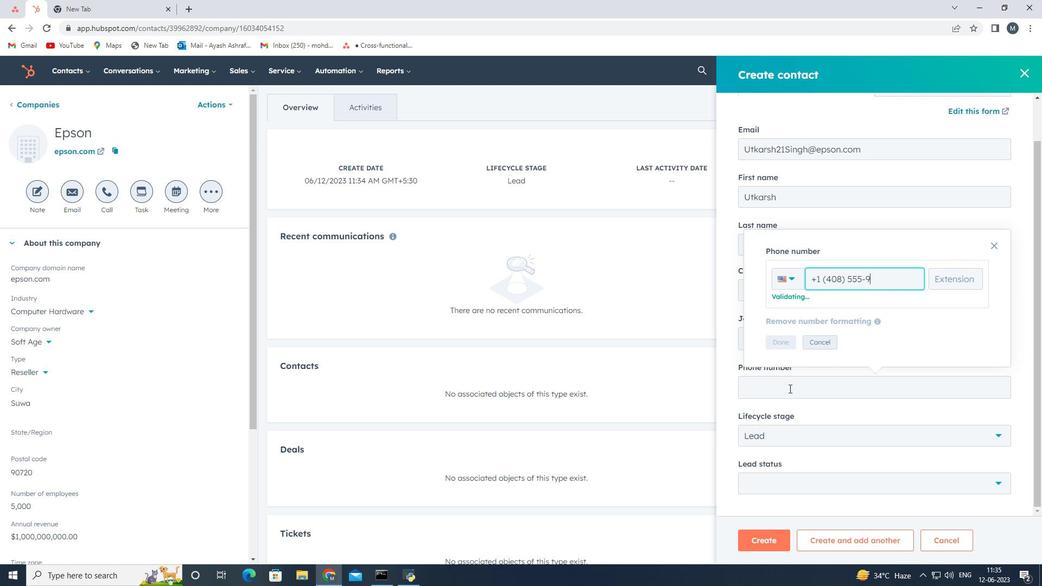 
Action: Mouse moved to (778, 198)
Screenshot: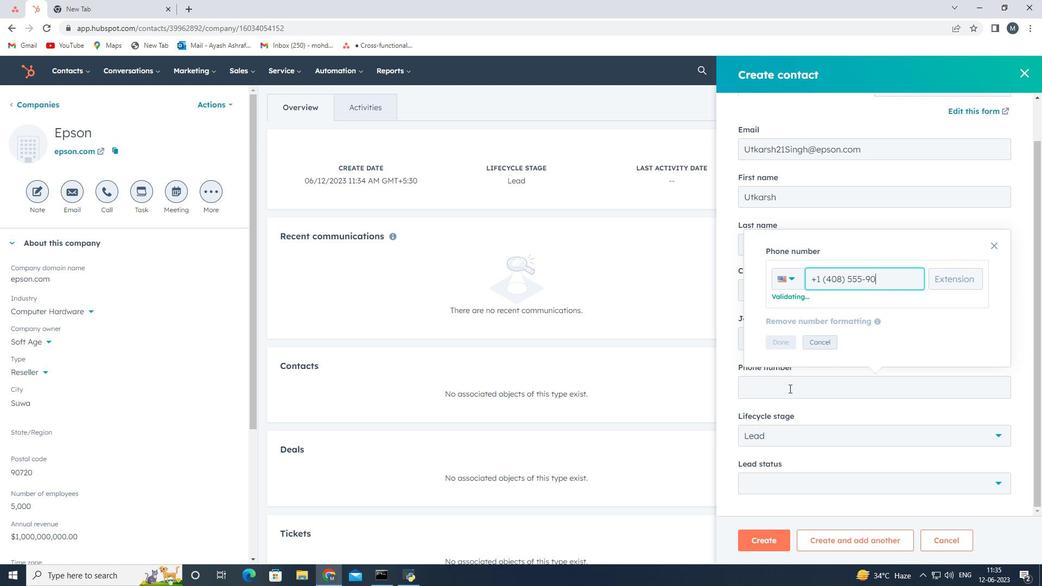 
Action: Key pressed 21
Screenshot: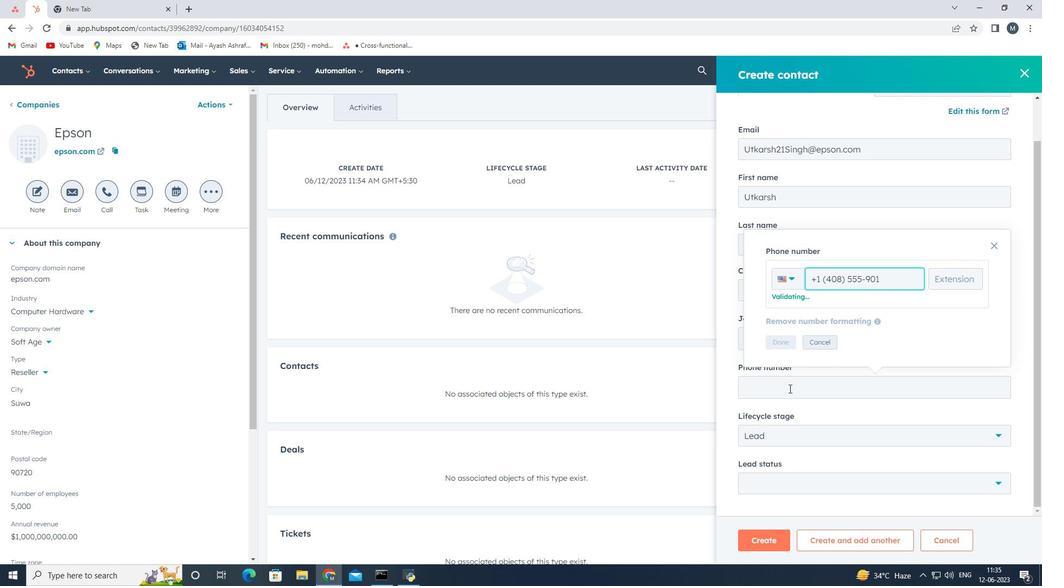 
Action: Mouse moved to (852, 194)
Screenshot: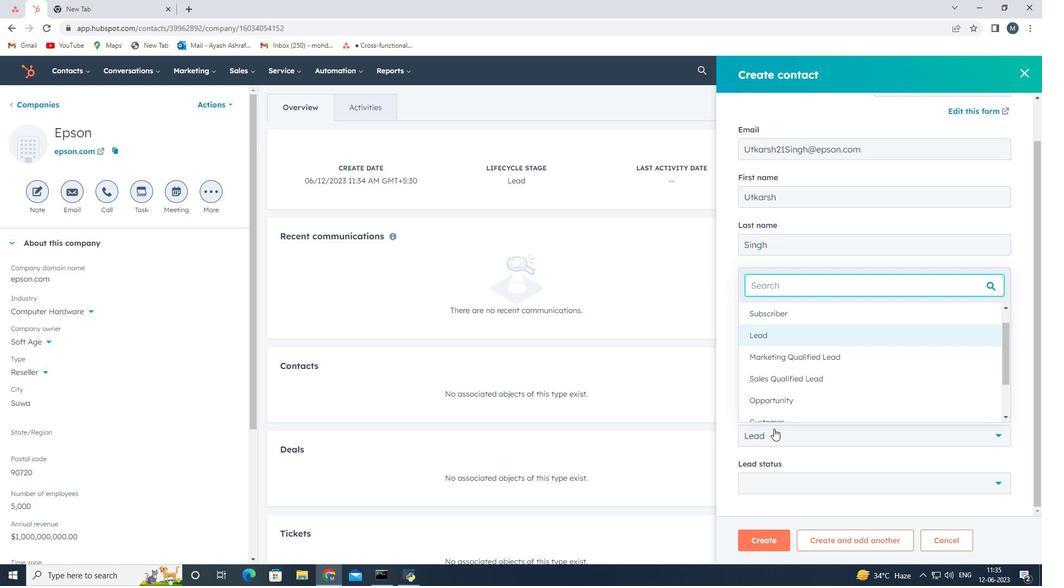 
Action: Mouse pressed left at (852, 194)
Screenshot: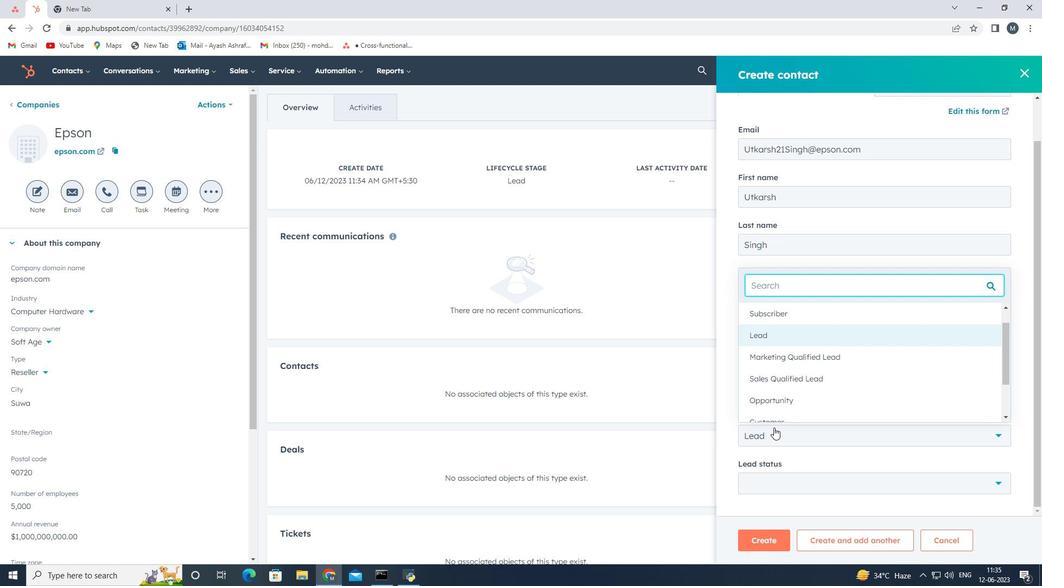 
Action: Mouse moved to (846, 195)
Screenshot: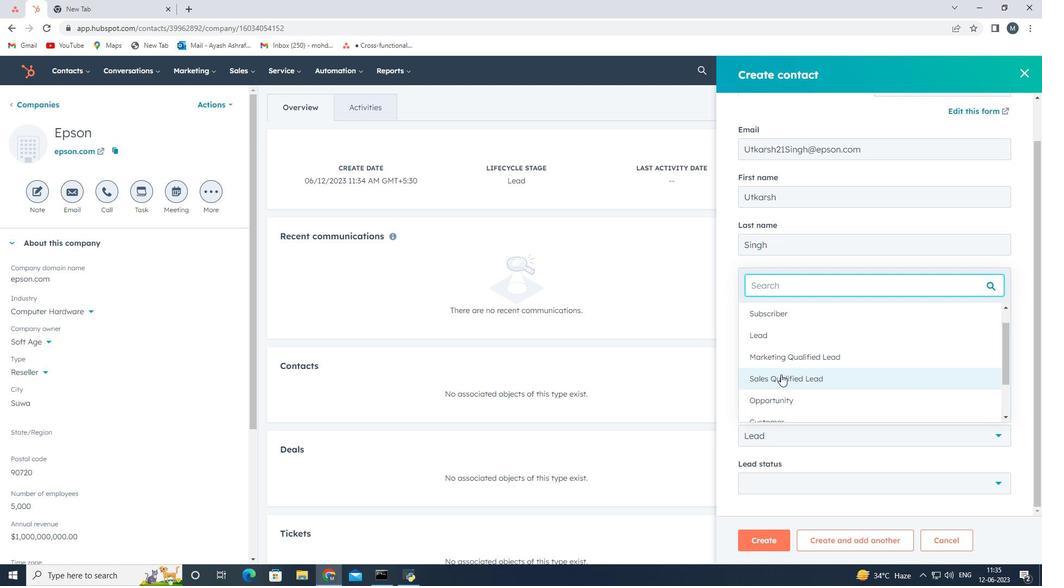 
Action: Key pressed .com
Screenshot: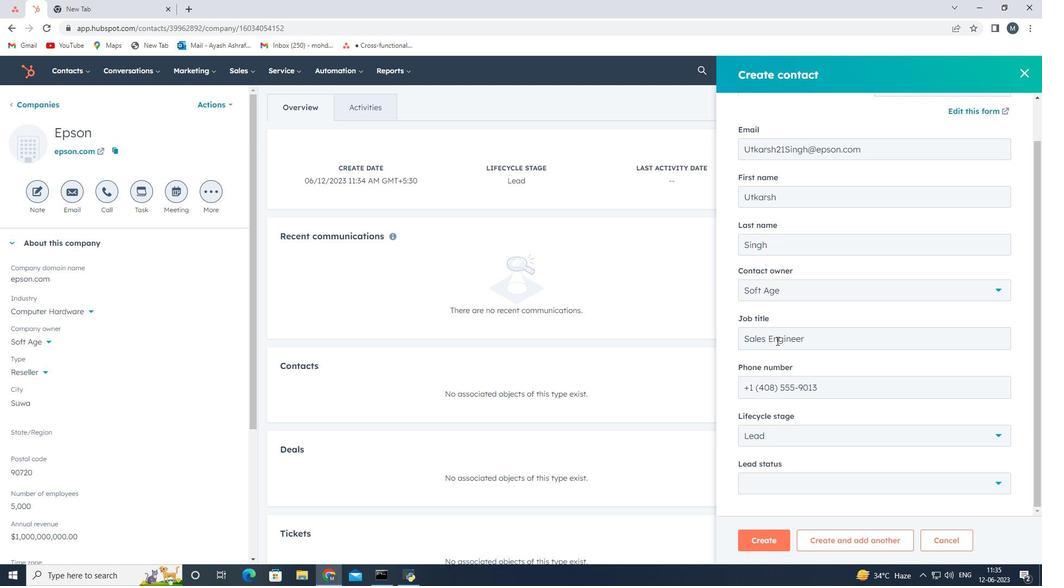 
Action: Mouse moved to (844, 286)
Screenshot: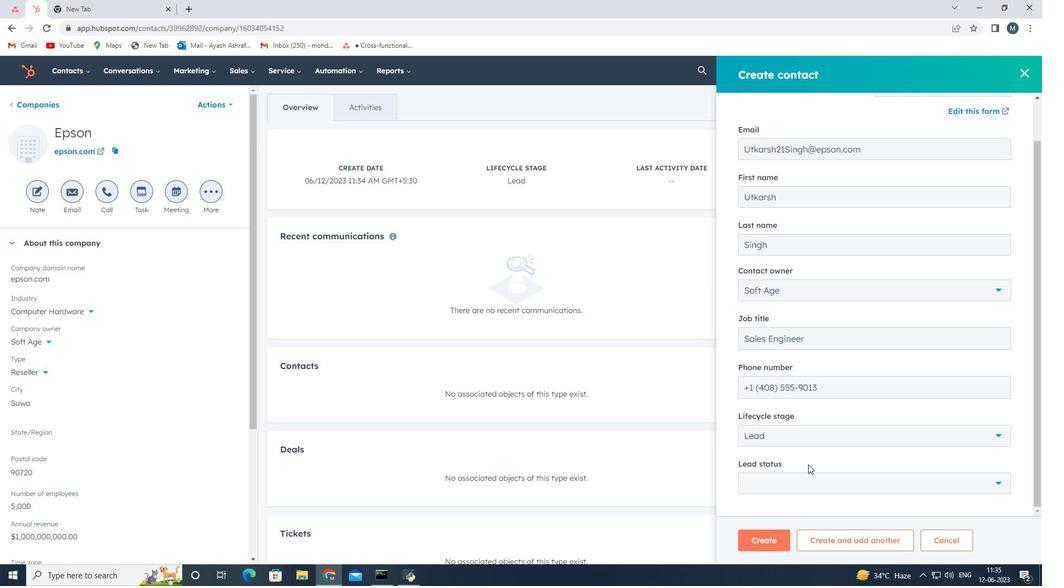
Action: Mouse scrolled (844, 285) with delta (0, 0)
Screenshot: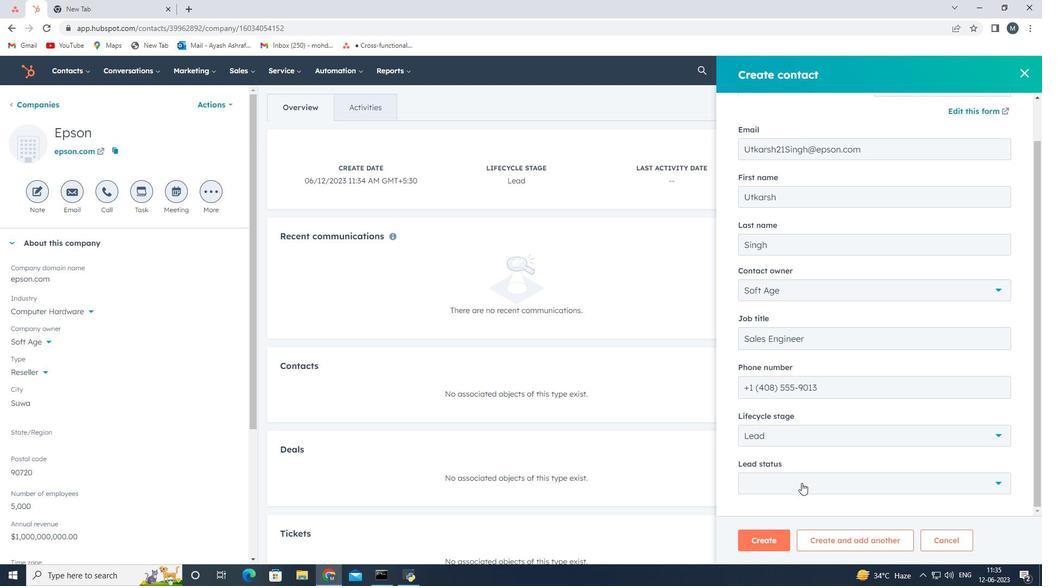
Action: Mouse scrolled (844, 285) with delta (0, 0)
Screenshot: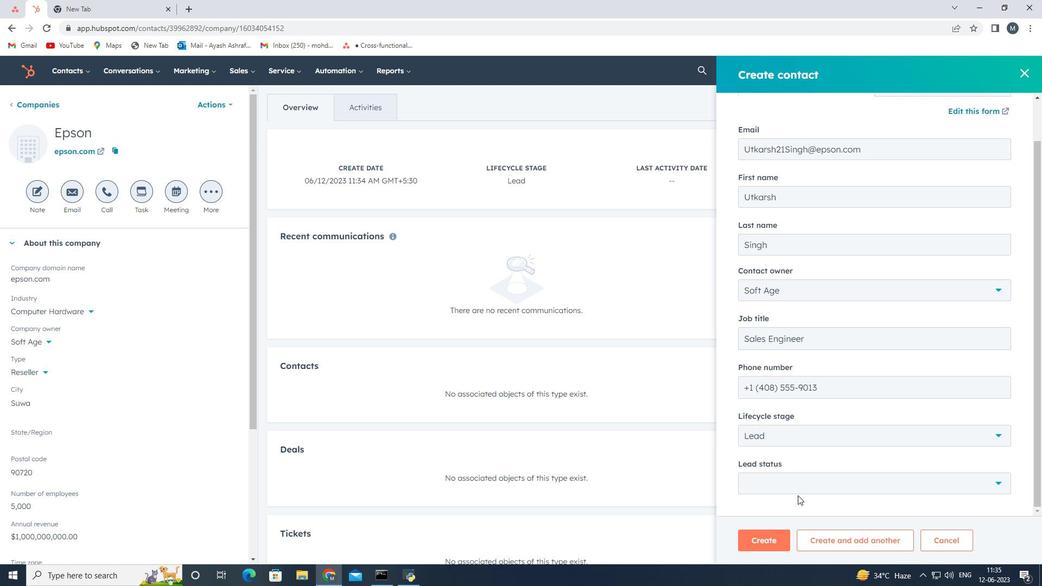 
Action: Mouse scrolled (844, 285) with delta (0, 0)
Screenshot: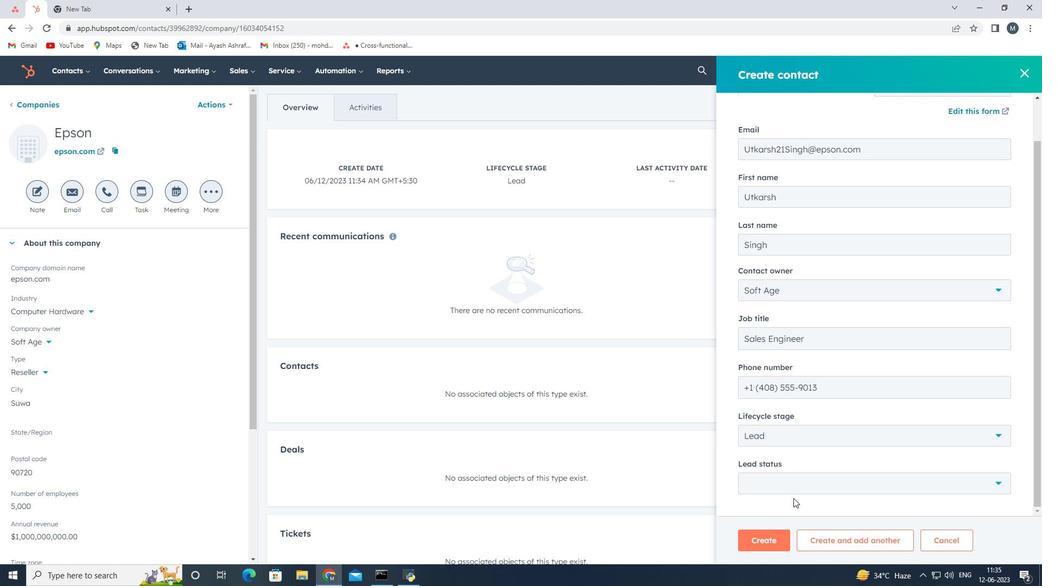 
Action: Mouse scrolled (844, 285) with delta (0, 0)
Screenshot: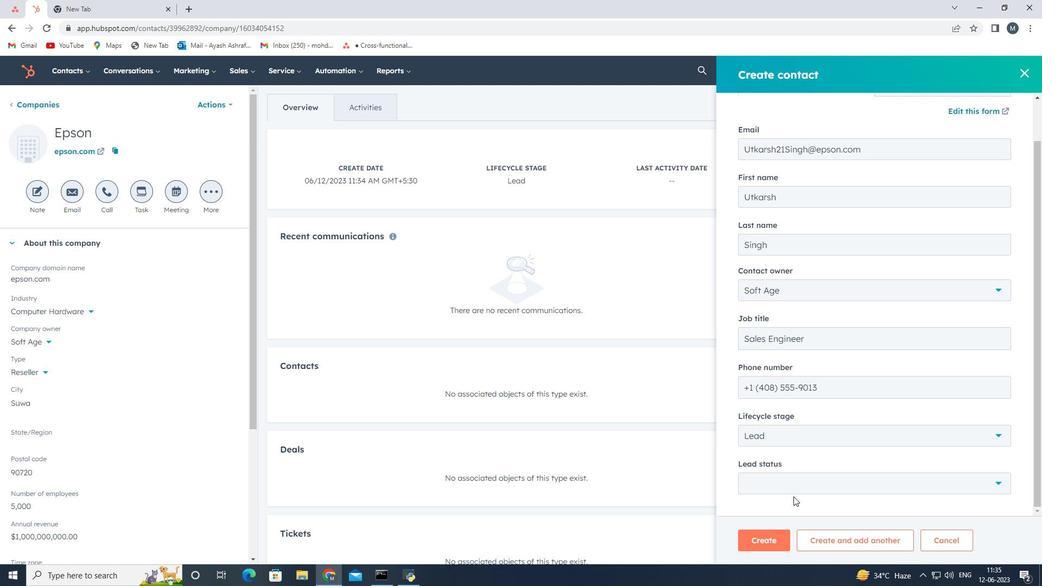 
Action: Mouse moved to (82, 78)
Screenshot: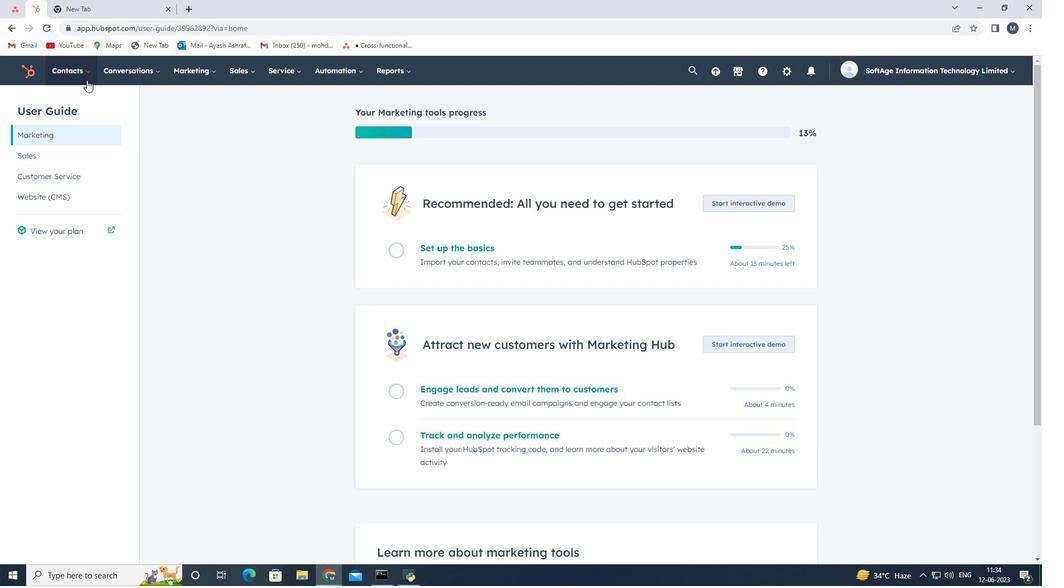 
Action: Mouse pressed left at (82, 78)
Screenshot: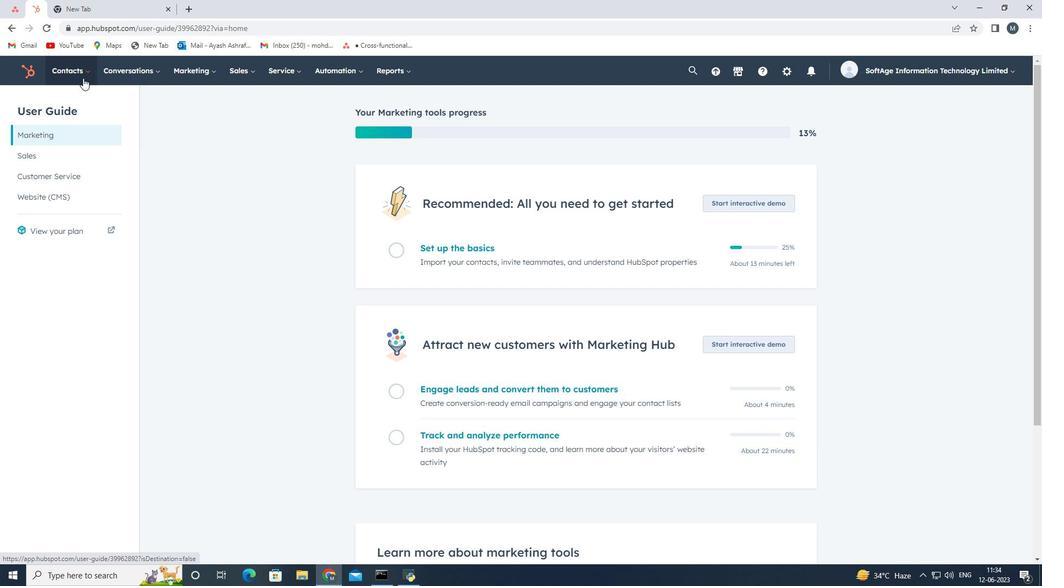 
Action: Mouse moved to (90, 120)
Screenshot: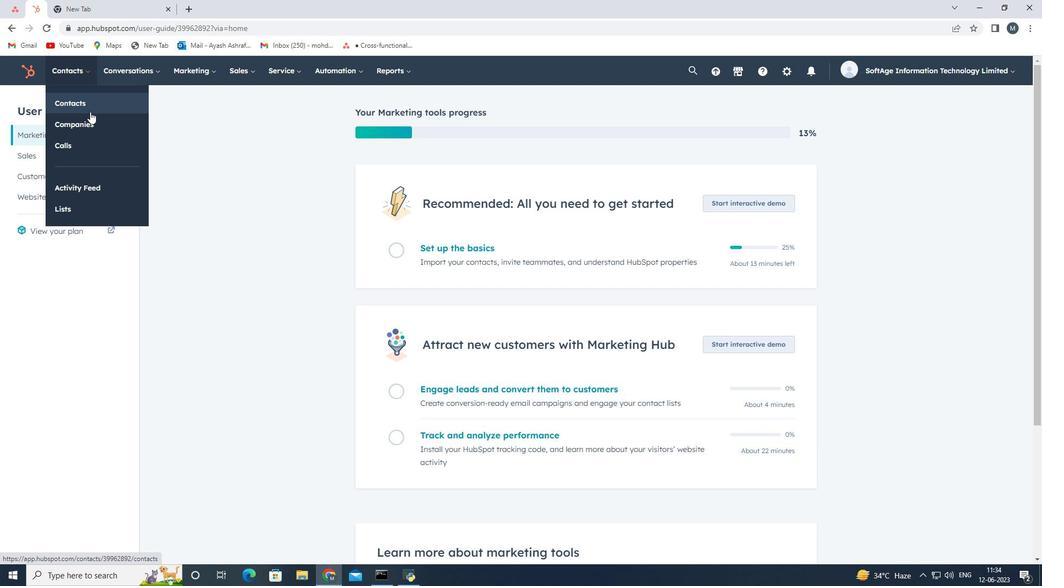 
Action: Mouse pressed left at (90, 120)
Screenshot: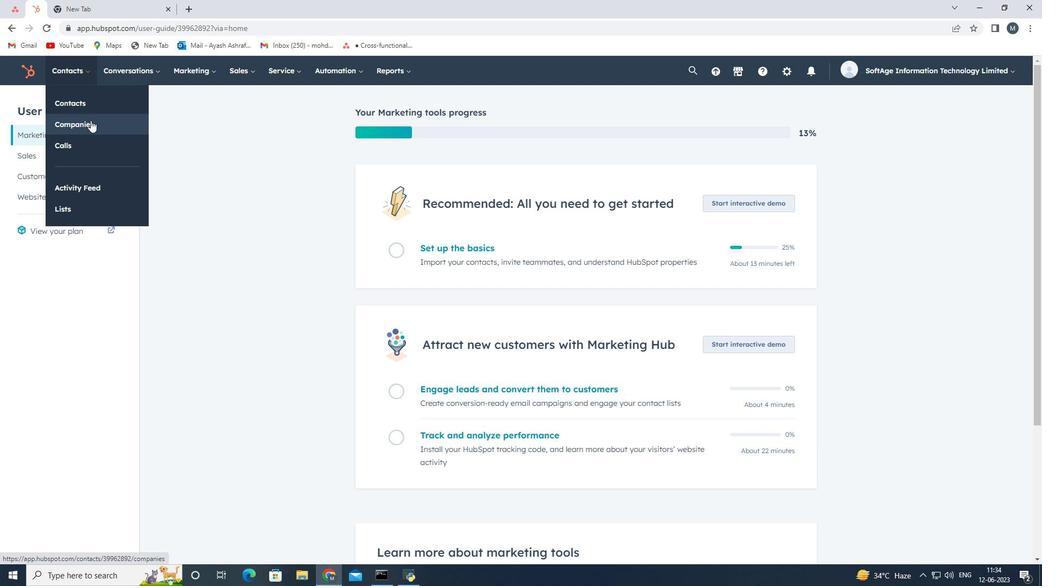 
Action: Mouse moved to (971, 111)
Screenshot: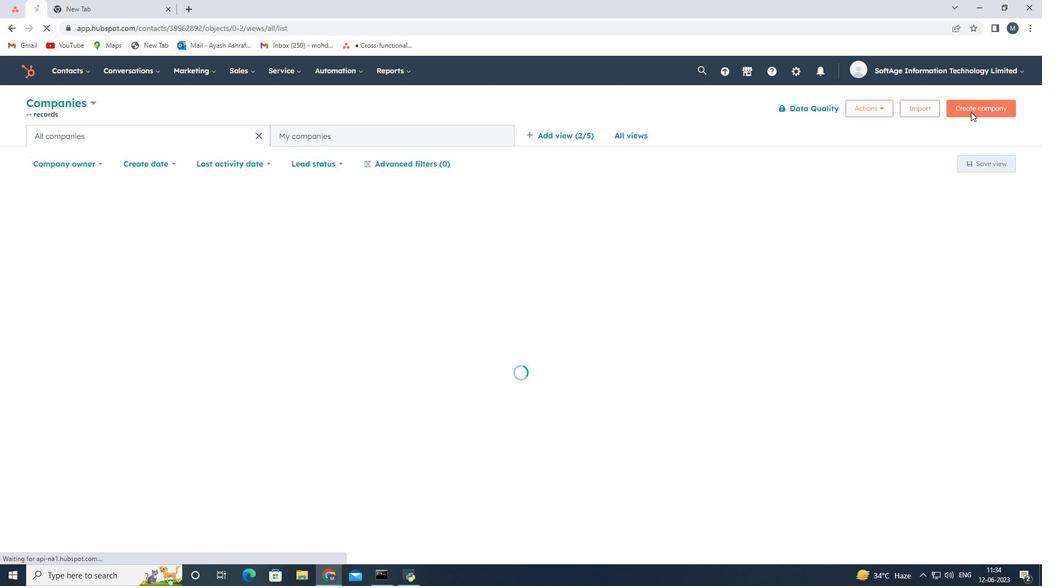 
Action: Mouse pressed left at (971, 111)
Screenshot: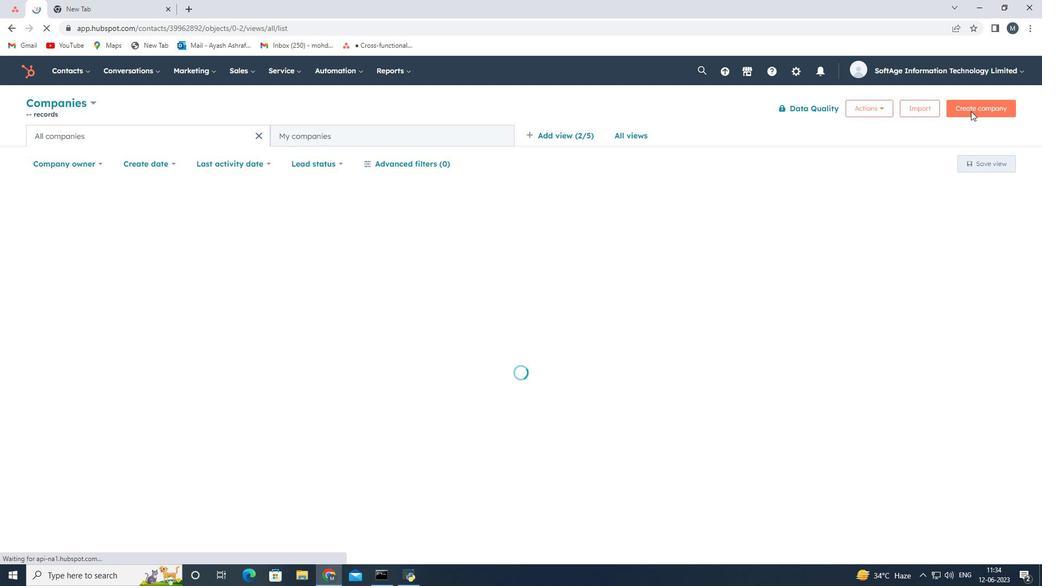 
Action: Mouse moved to (805, 153)
Screenshot: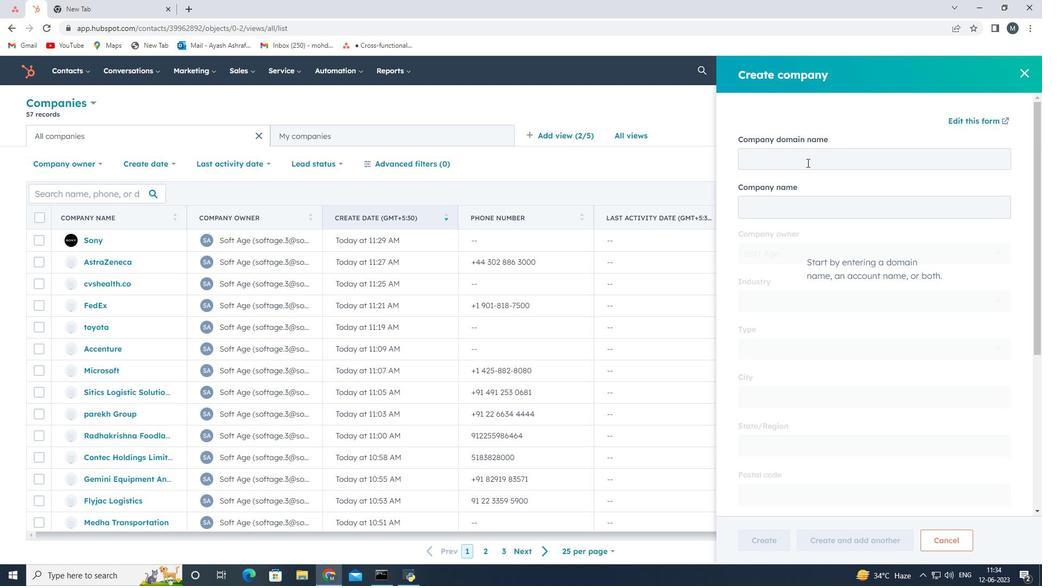 
Action: Mouse pressed left at (805, 153)
Screenshot: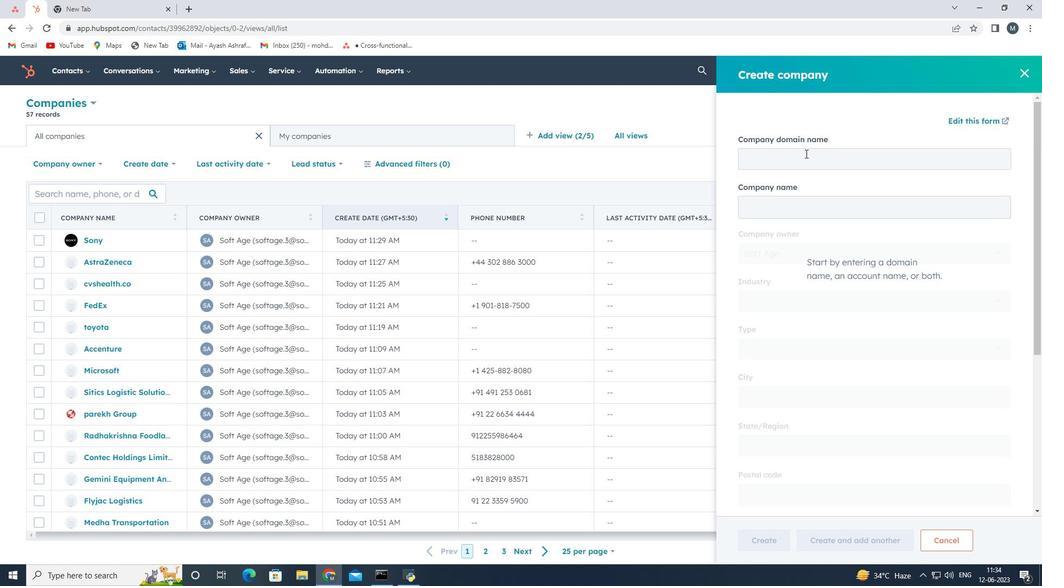 
Action: Mouse moved to (805, 153)
Screenshot: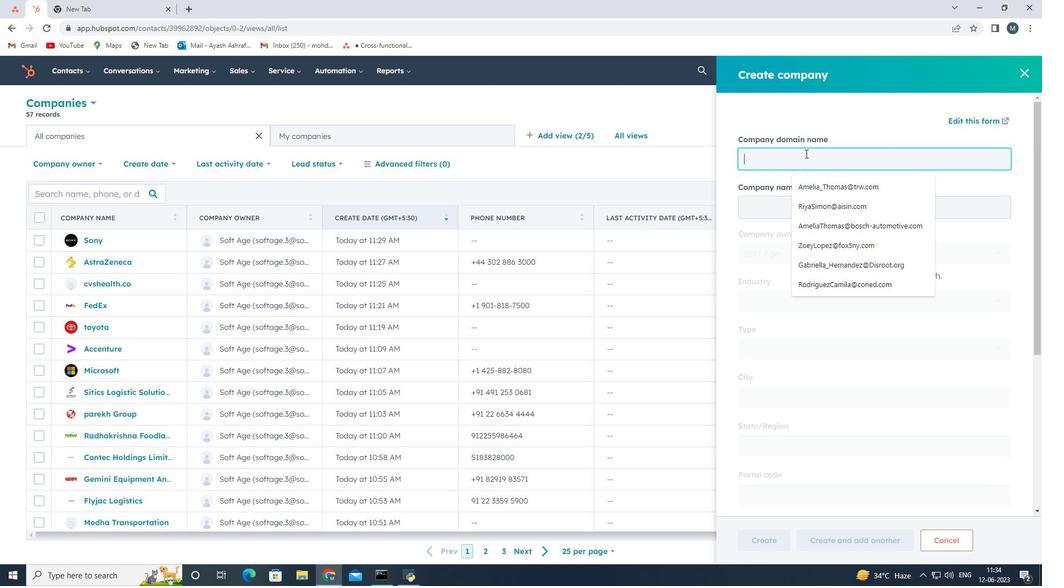 
Action: Key pressed epson.com
Screenshot: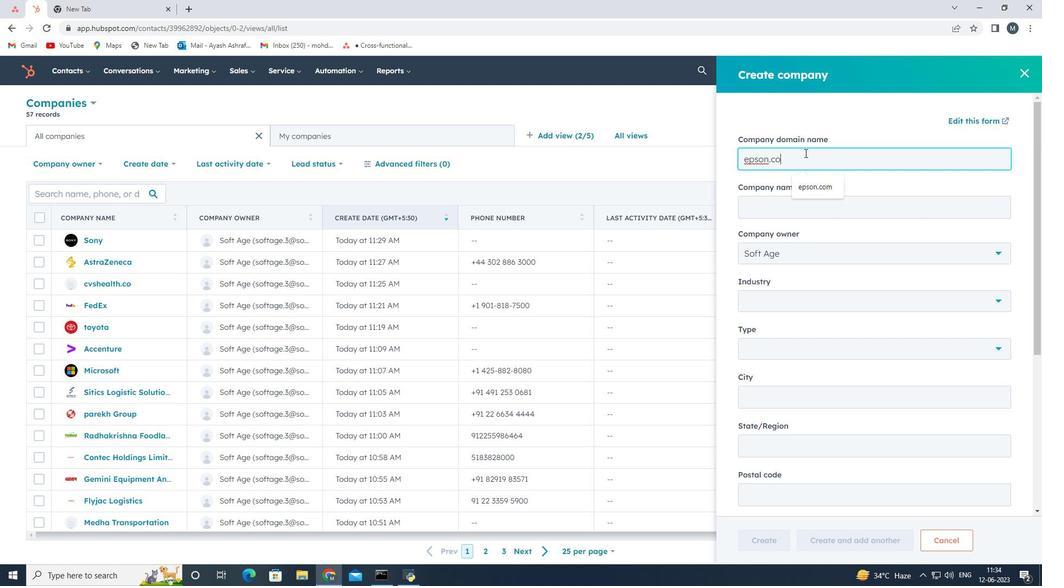 
Action: Mouse moved to (800, 281)
Screenshot: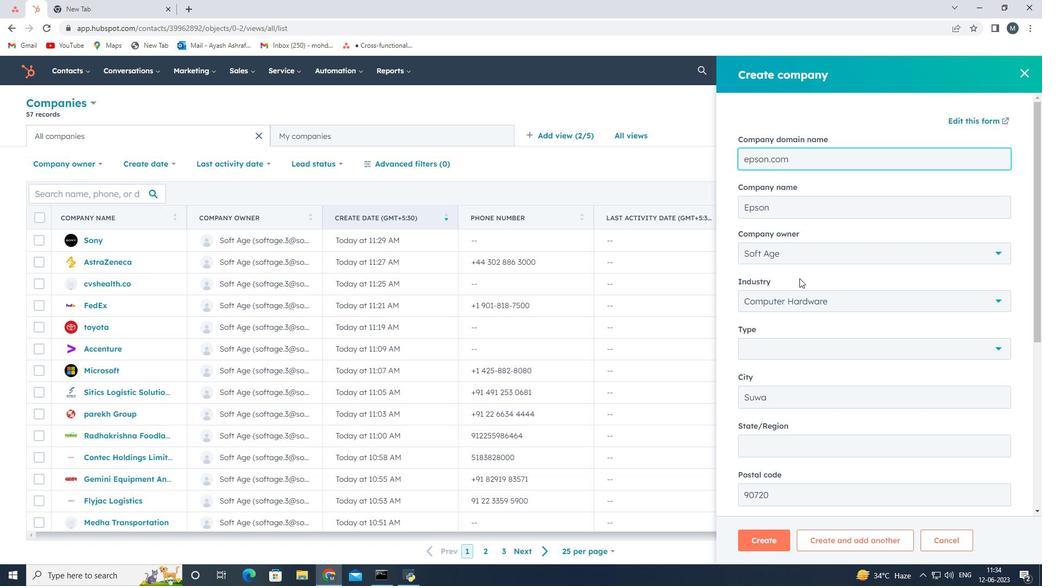 
Action: Mouse scrolled (800, 281) with delta (0, 0)
Screenshot: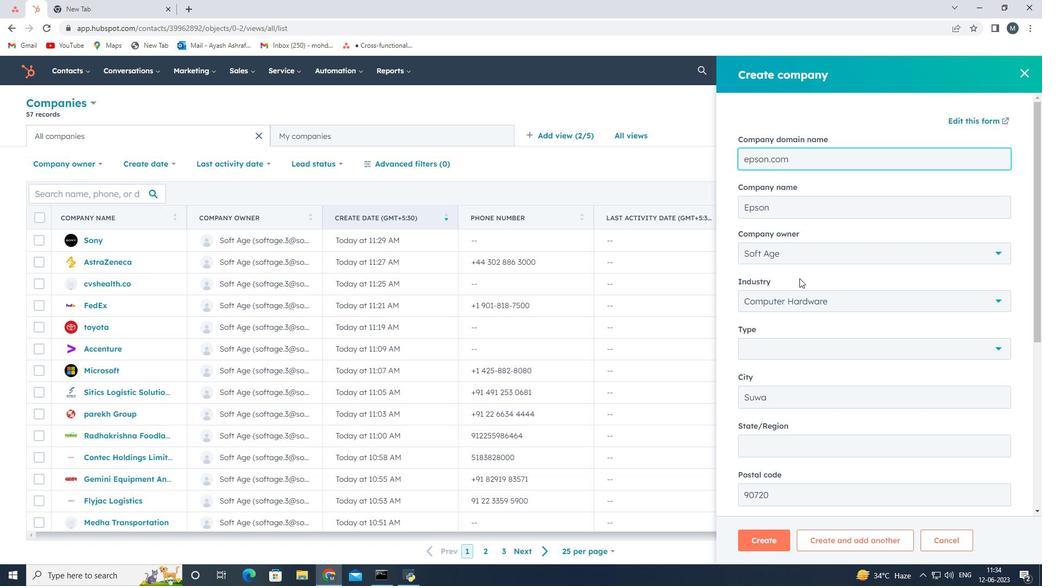 
Action: Mouse moved to (798, 284)
Screenshot: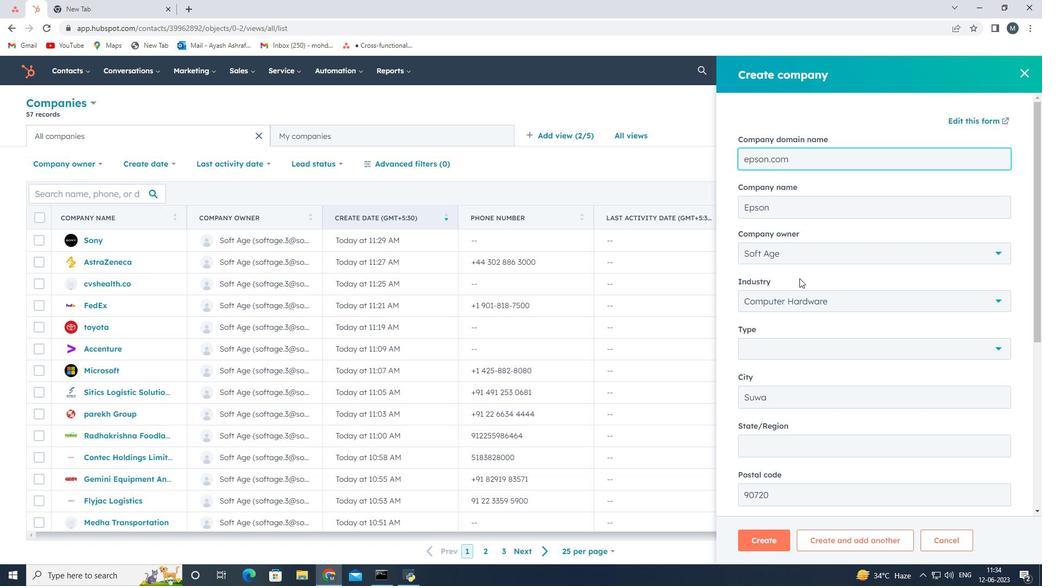 
Action: Mouse scrolled (798, 284) with delta (0, 0)
Screenshot: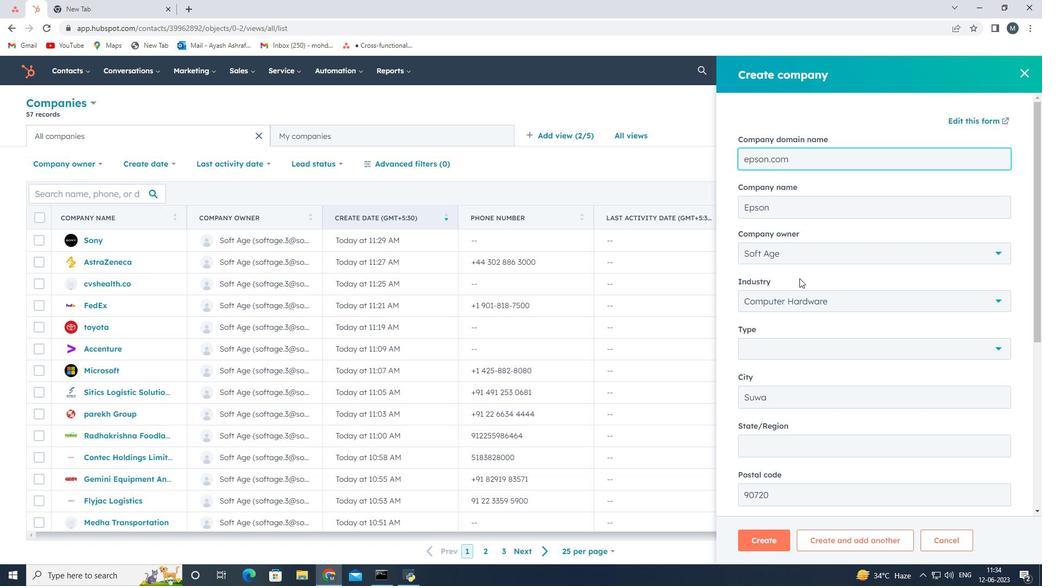
Action: Mouse scrolled (798, 284) with delta (0, 0)
Screenshot: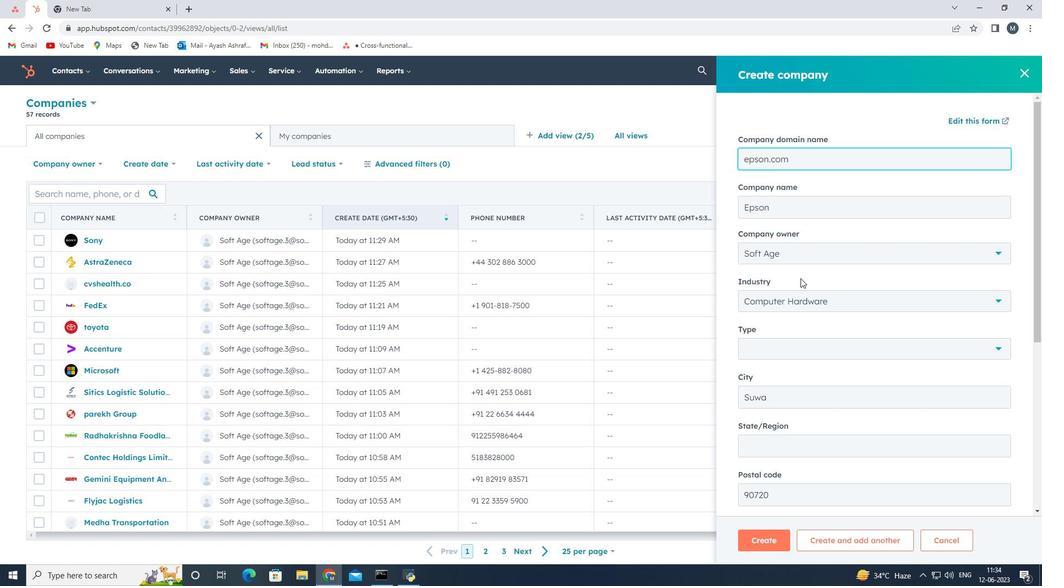 
Action: Mouse moved to (819, 189)
Screenshot: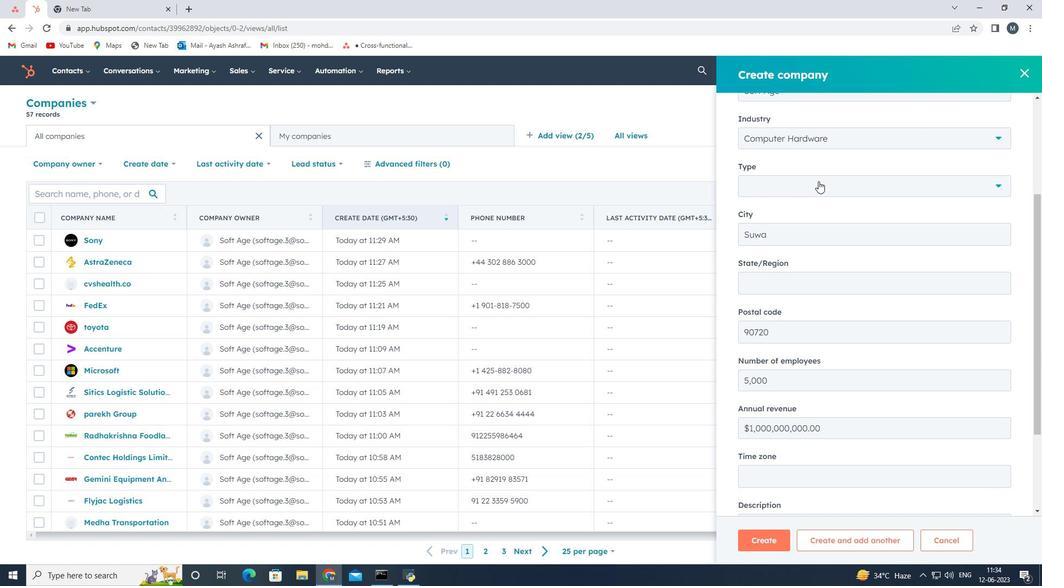
Action: Mouse pressed left at (819, 189)
Screenshot: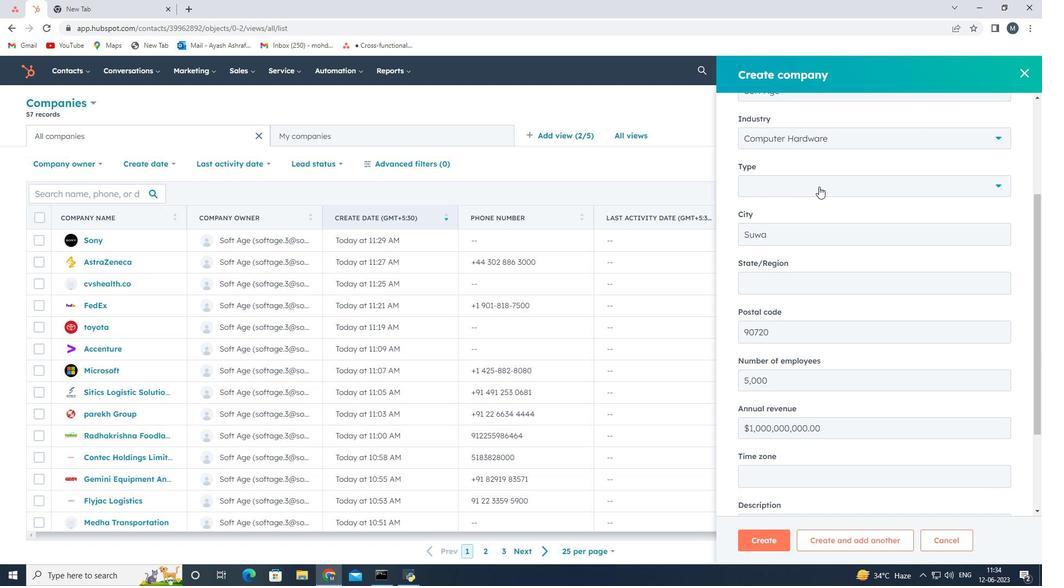 
Action: Mouse moved to (797, 272)
Screenshot: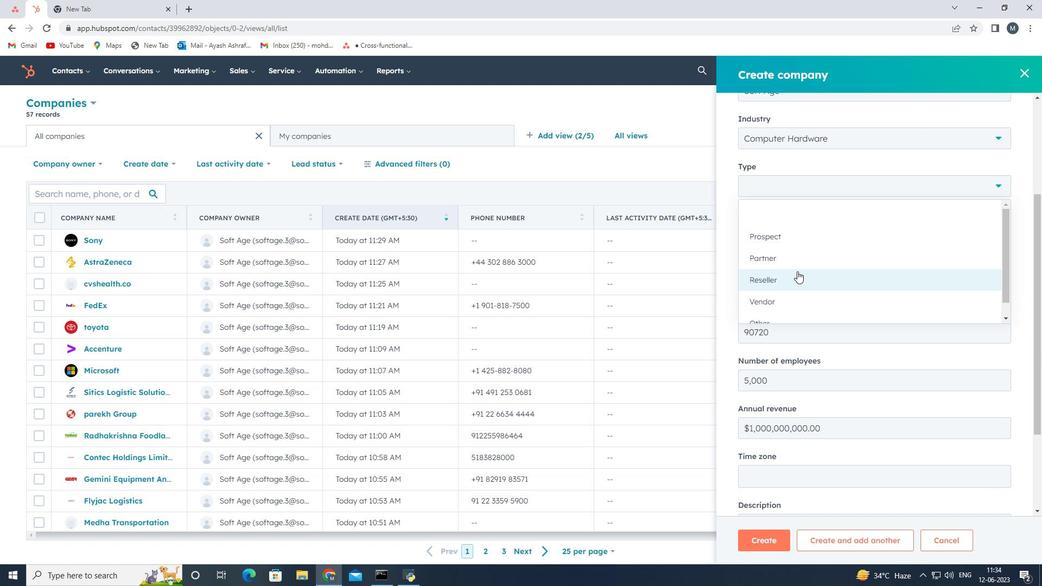 
Action: Mouse pressed left at (797, 272)
Screenshot: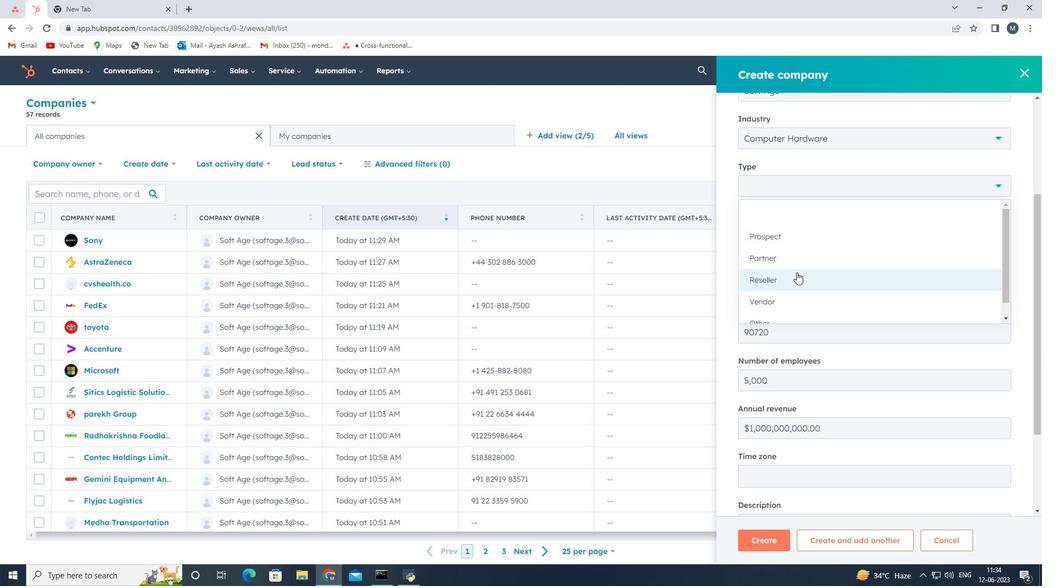 
Action: Mouse moved to (775, 384)
Screenshot: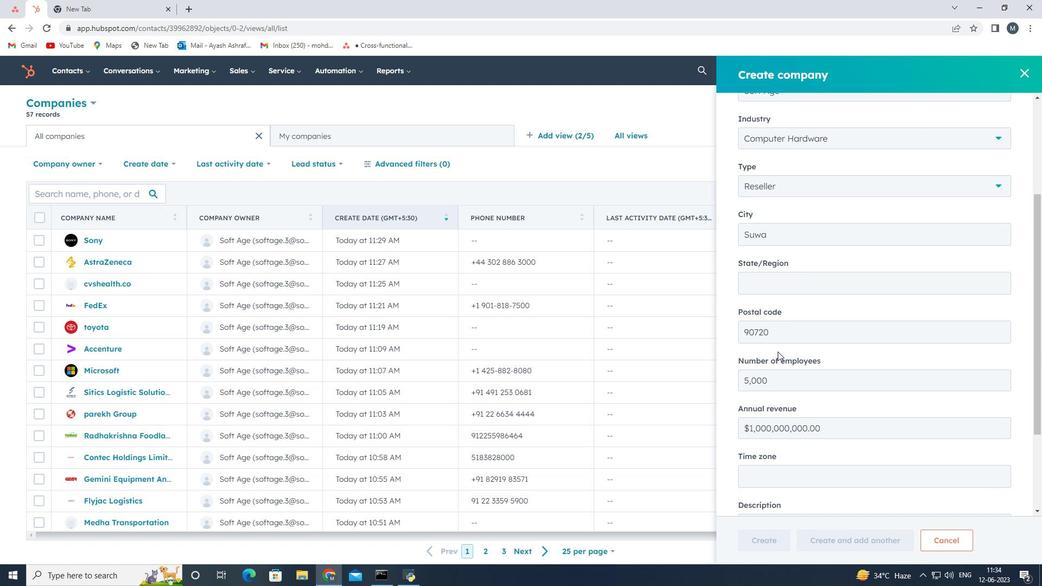 
Action: Mouse scrolled (775, 383) with delta (0, 0)
Screenshot: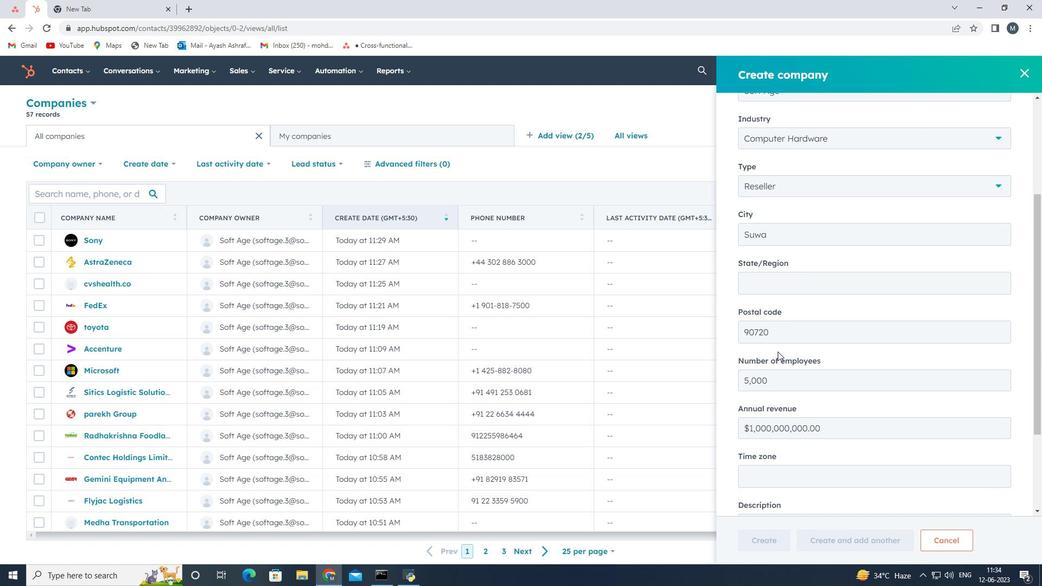 
Action: Mouse moved to (775, 385)
Screenshot: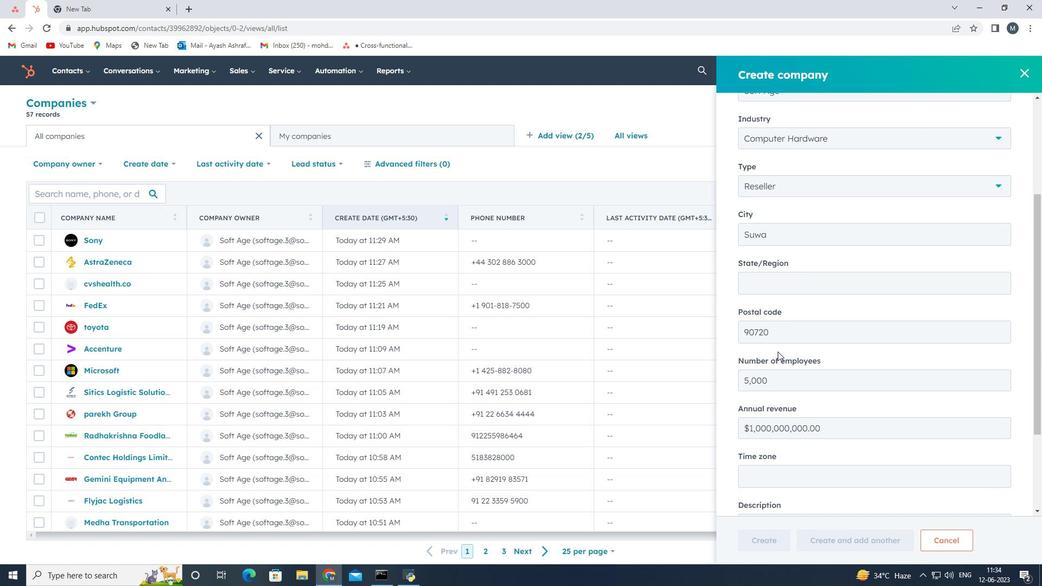 
Action: Mouse scrolled (775, 384) with delta (0, 0)
Screenshot: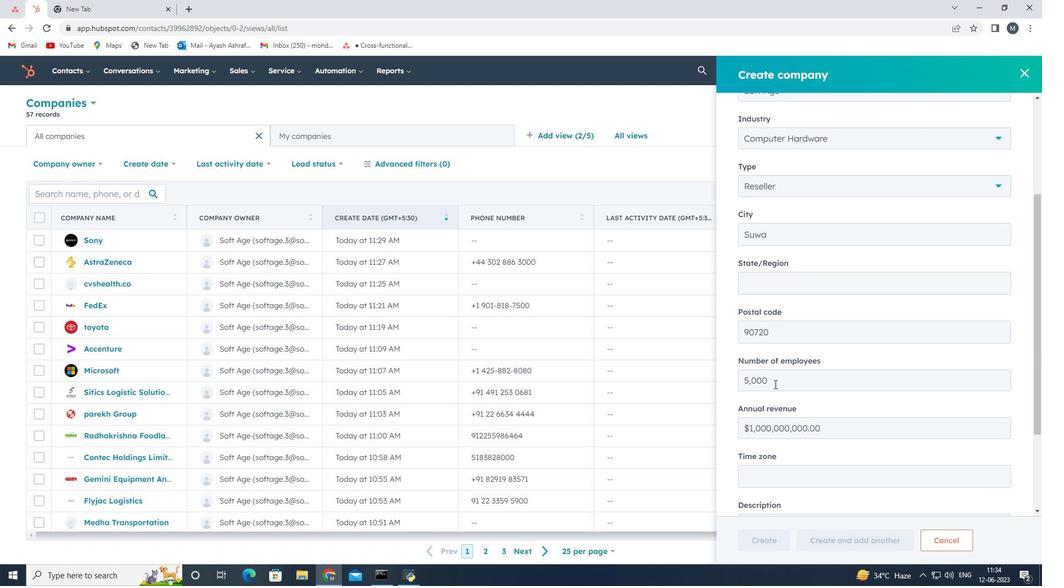 
Action: Mouse moved to (775, 386)
Screenshot: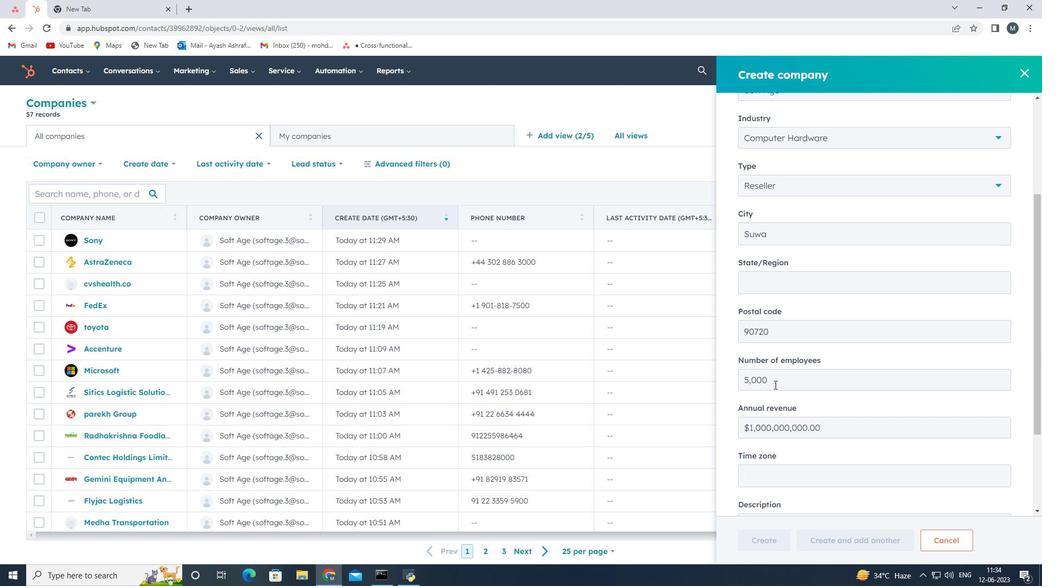 
Action: Mouse scrolled (775, 386) with delta (0, 0)
Screenshot: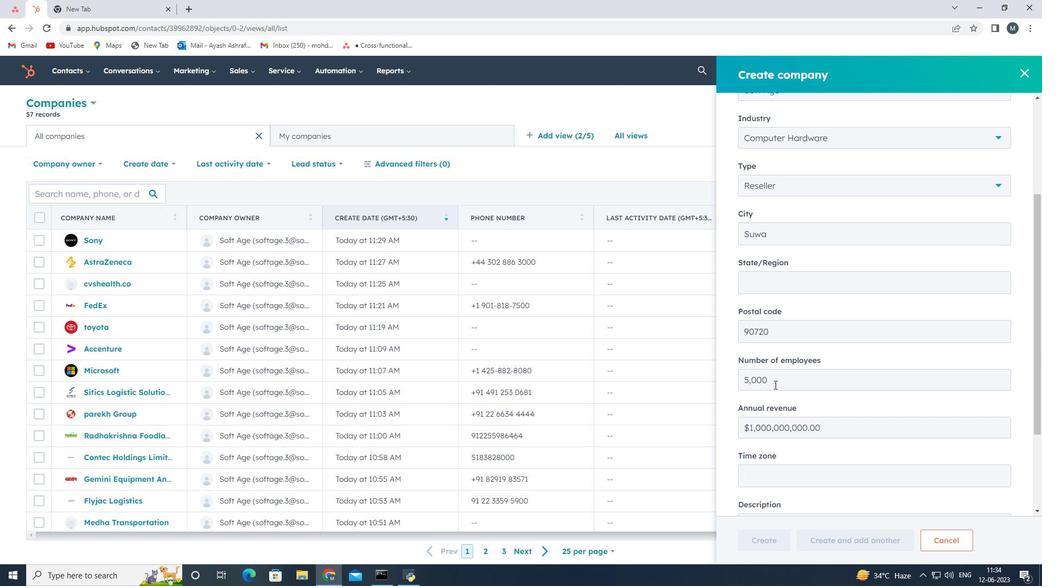 
Action: Mouse moved to (777, 386)
Screenshot: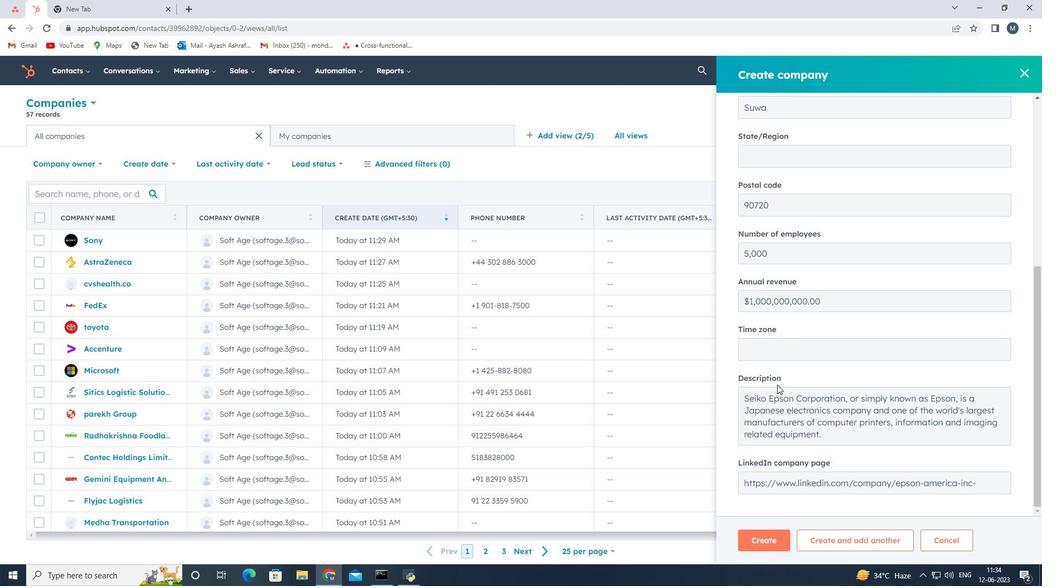 
Action: Mouse scrolled (777, 385) with delta (0, 0)
Screenshot: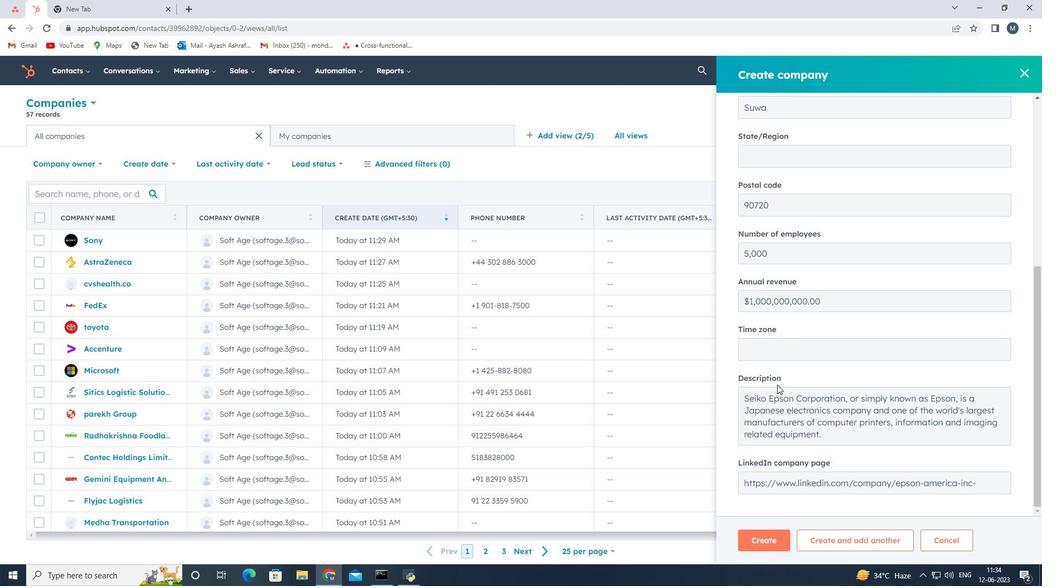
Action: Mouse moved to (778, 390)
Screenshot: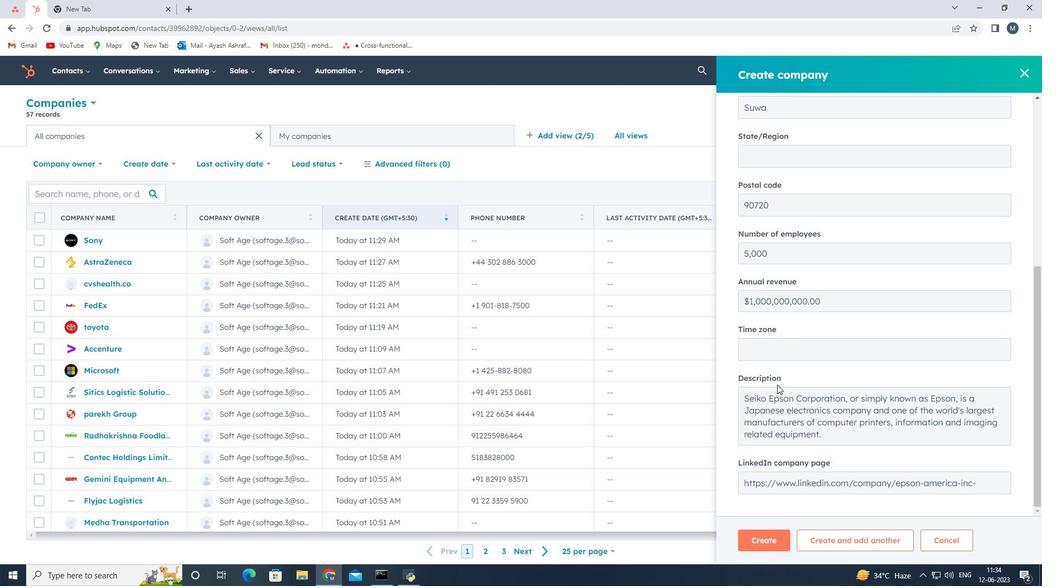 
Action: Mouse scrolled (778, 389) with delta (0, 0)
Screenshot: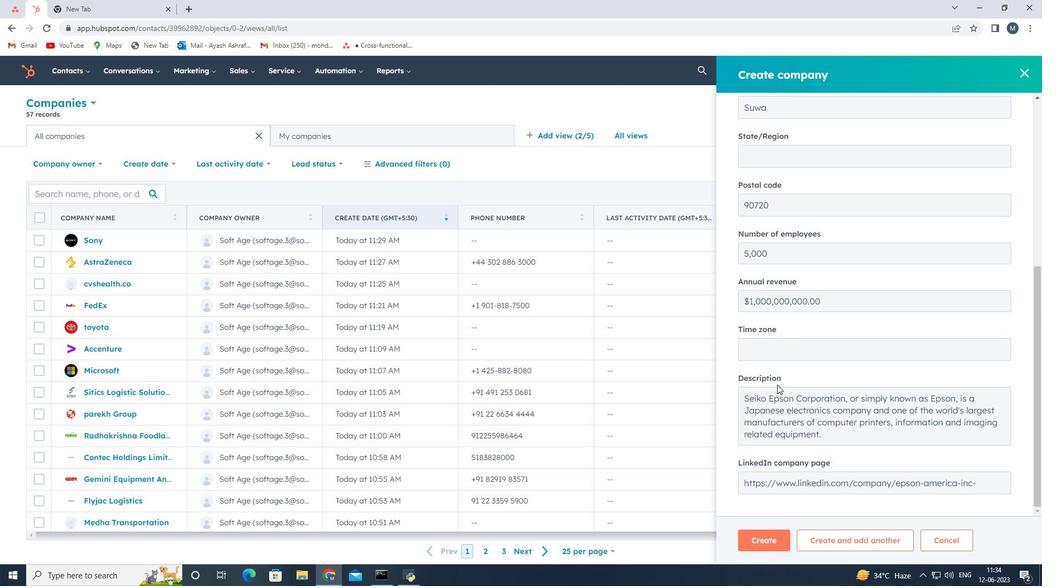 
Action: Mouse moved to (777, 539)
Screenshot: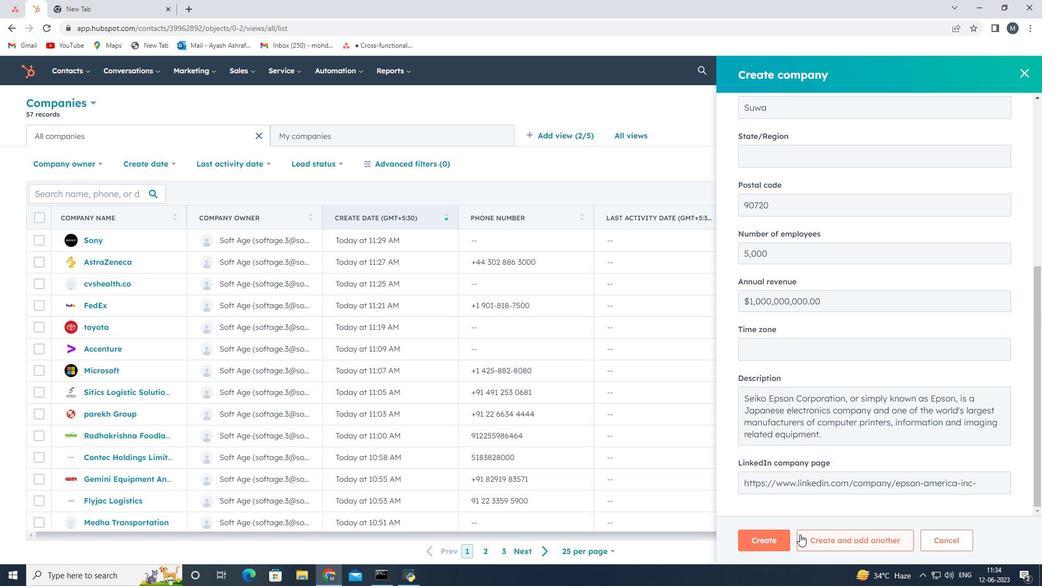 
Action: Mouse pressed left at (777, 539)
Screenshot: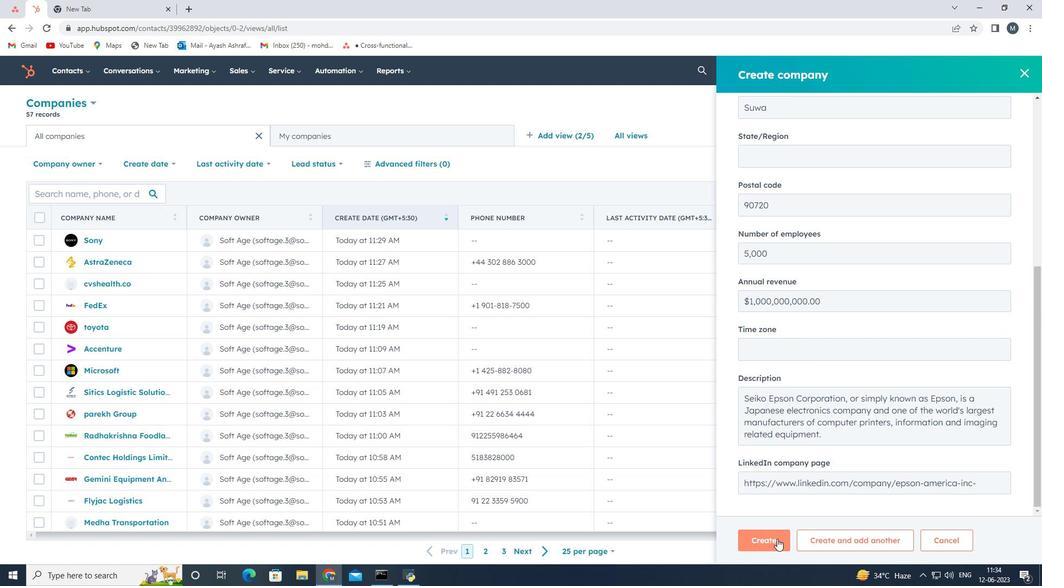
Action: Mouse moved to (740, 368)
Screenshot: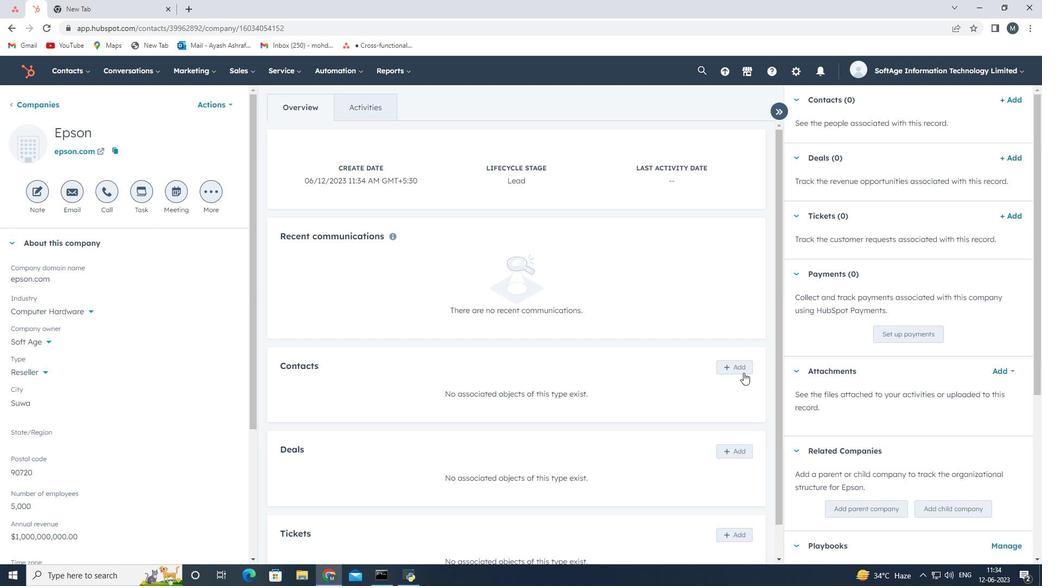 
Action: Mouse pressed left at (740, 368)
Screenshot: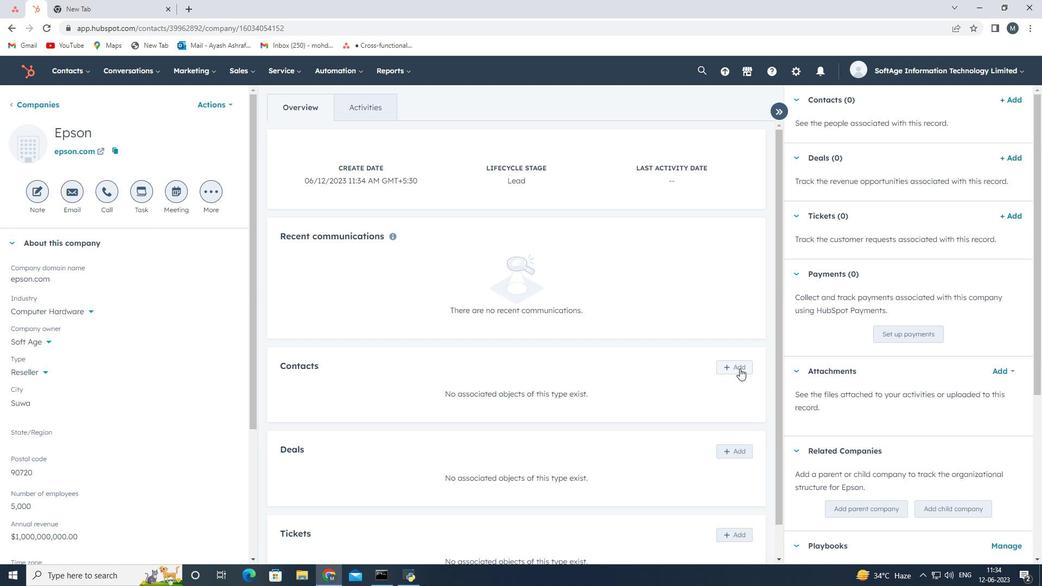 
Action: Mouse moved to (800, 135)
Screenshot: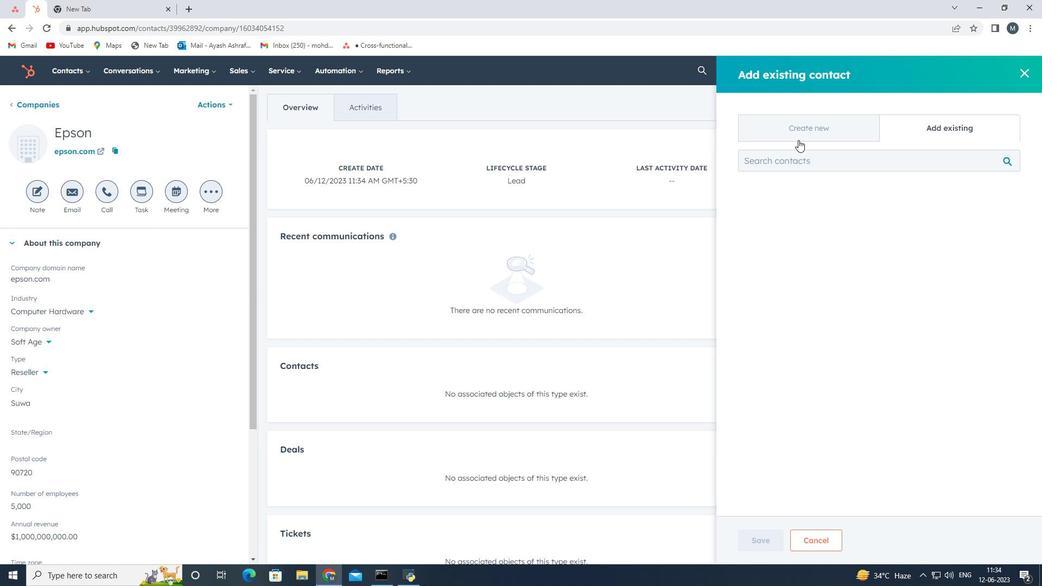 
Action: Mouse pressed left at (800, 135)
Screenshot: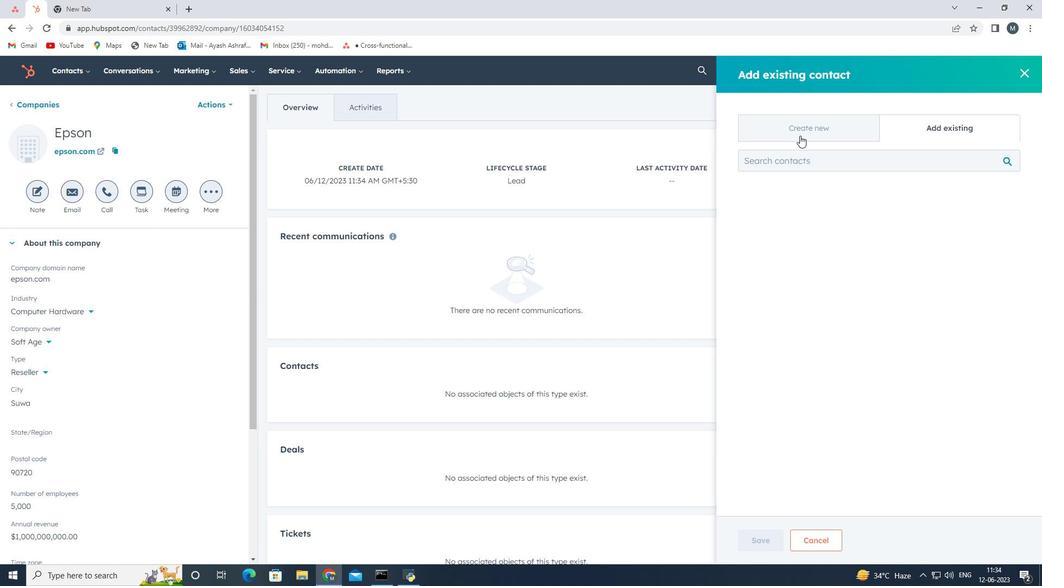 
Action: Mouse moved to (788, 194)
Screenshot: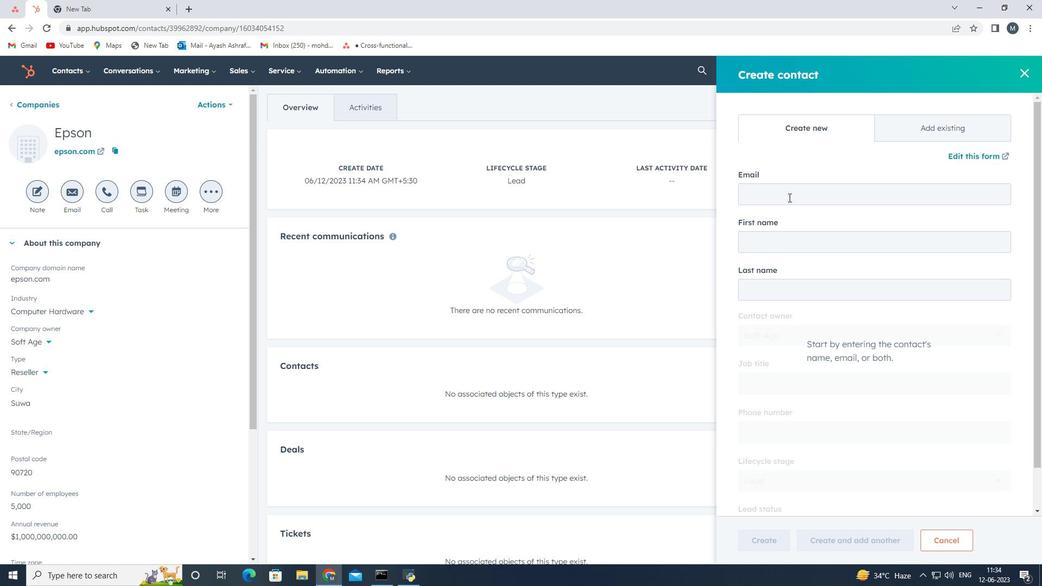 
Action: Mouse pressed left at (788, 194)
Screenshot: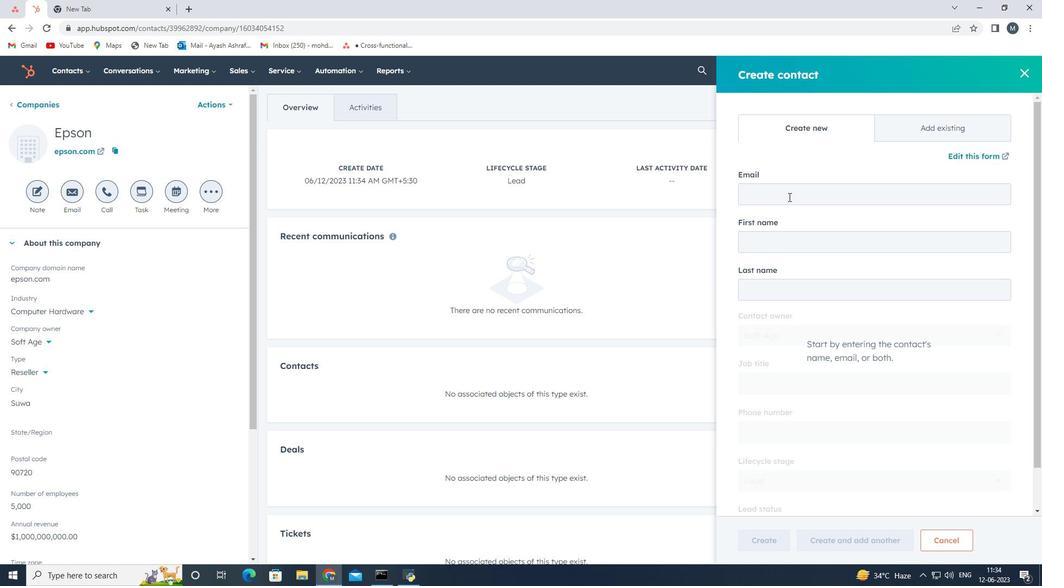 
Action: Key pressed <Key.shift>Utkarsh21<Key.shift>Singh<Key.shift><Key.shift>@epson.com
Screenshot: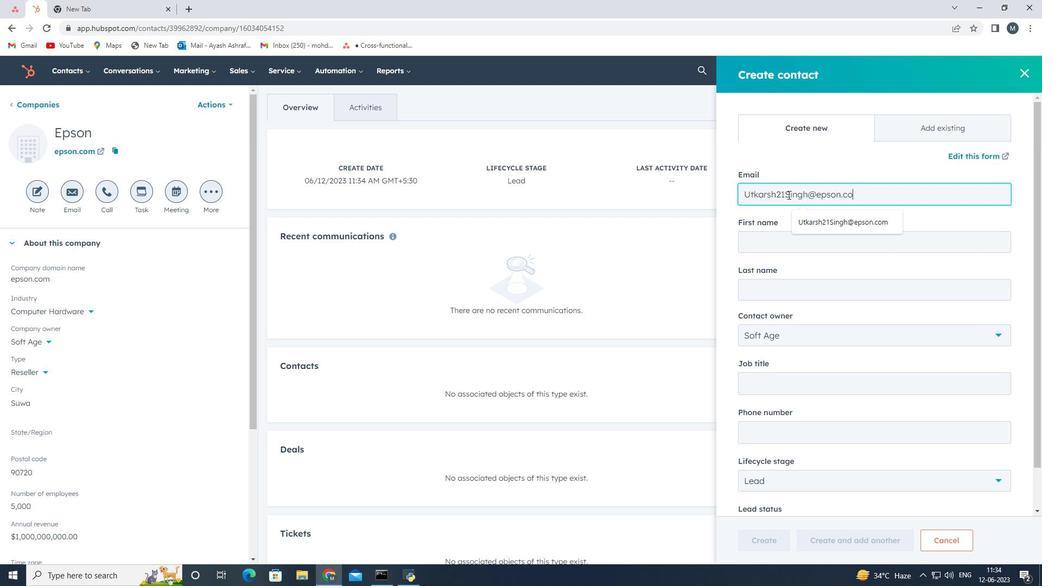 
Action: Mouse moved to (830, 271)
Screenshot: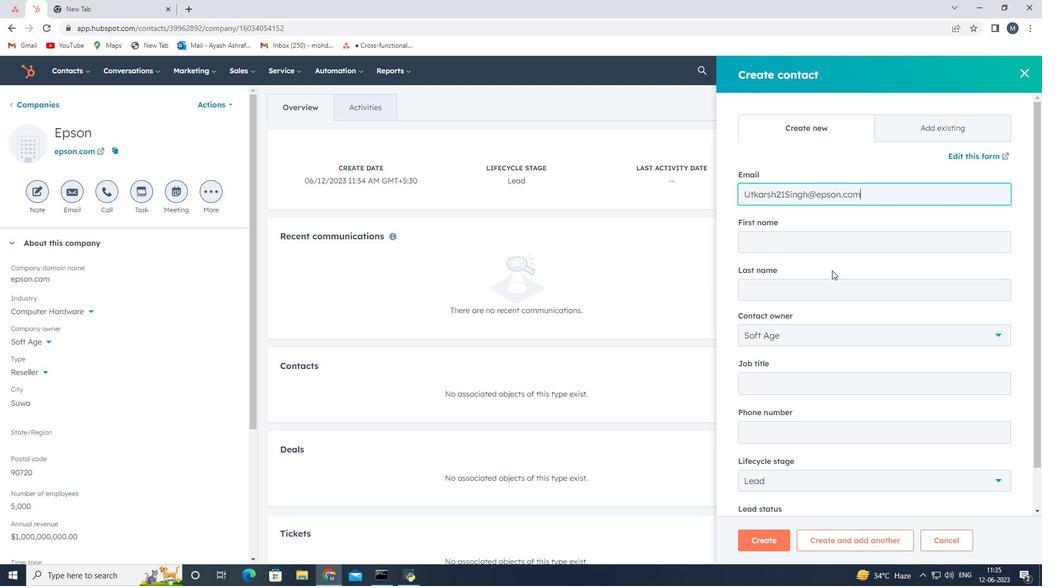 
Action: Mouse scrolled (830, 270) with delta (0, 0)
Screenshot: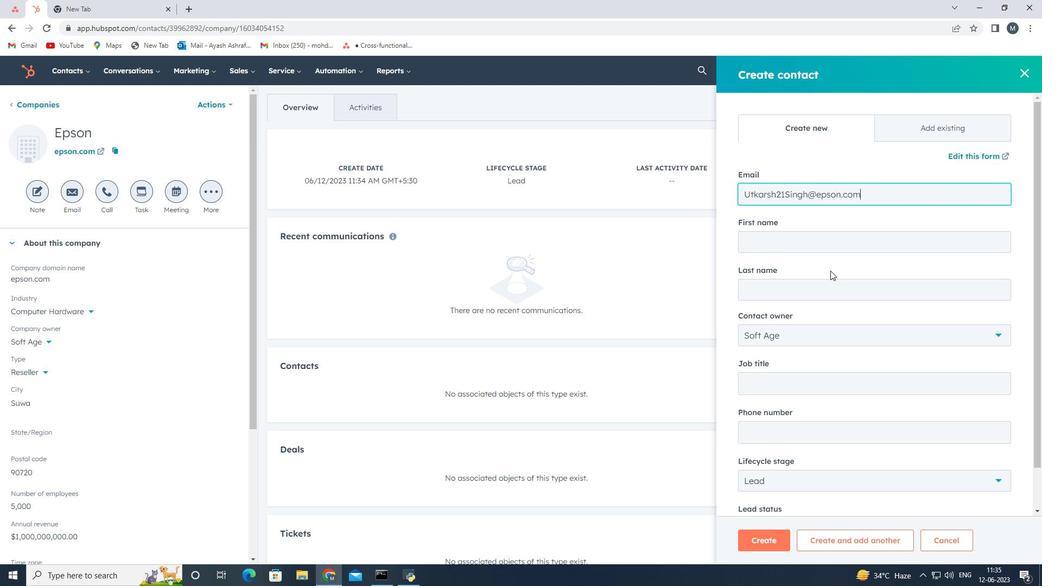 
Action: Mouse scrolled (830, 270) with delta (0, 0)
Screenshot: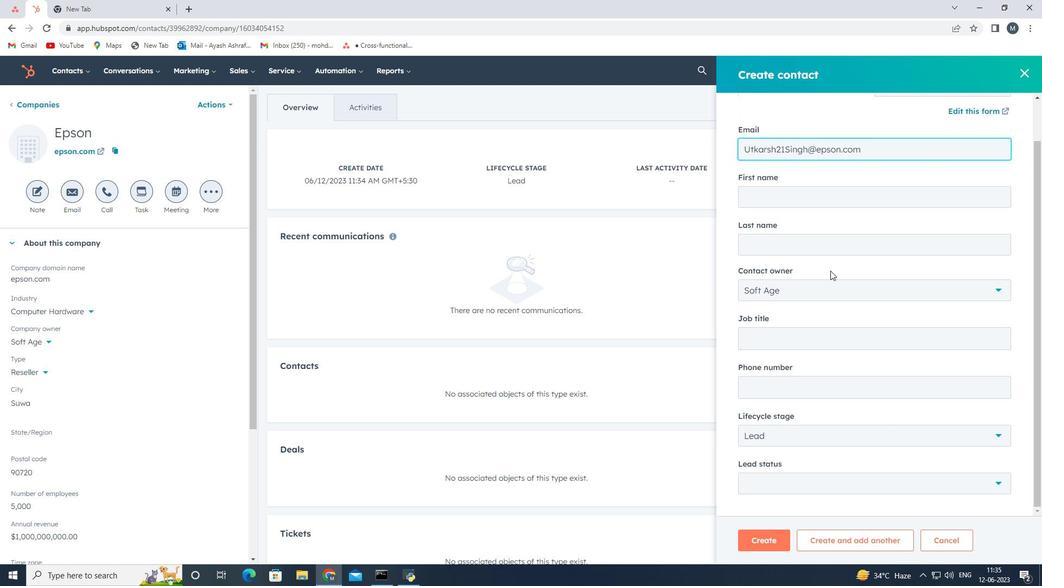 
Action: Mouse moved to (814, 338)
Screenshot: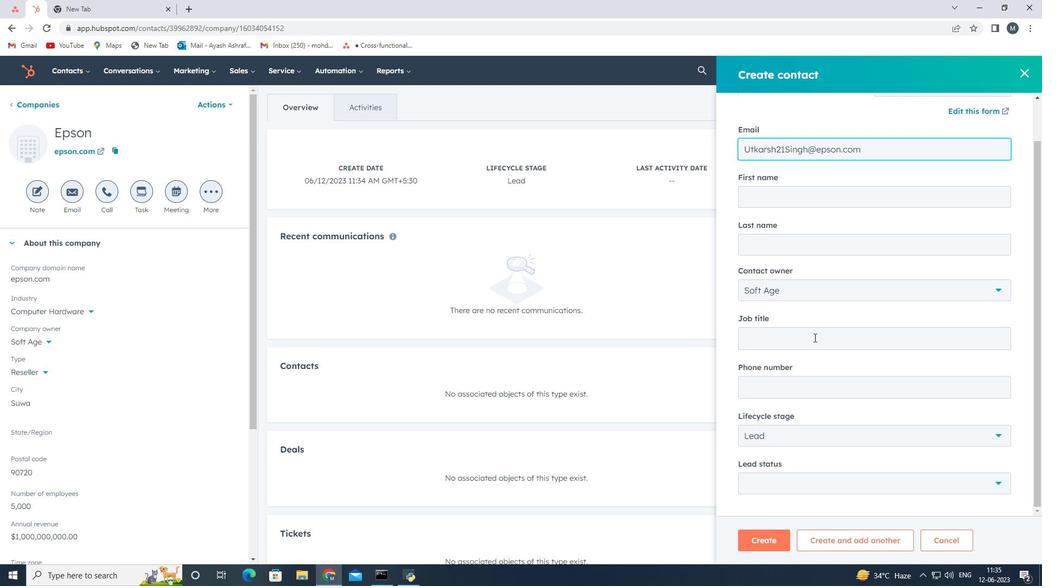 
Action: Mouse scrolled (814, 337) with delta (0, 0)
Screenshot: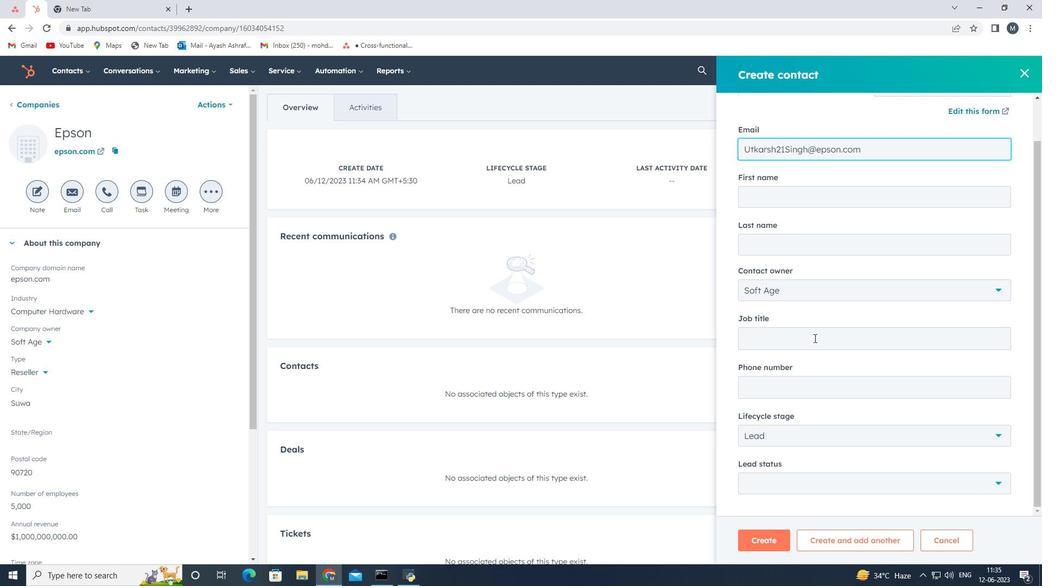 
Action: Mouse moved to (810, 312)
Screenshot: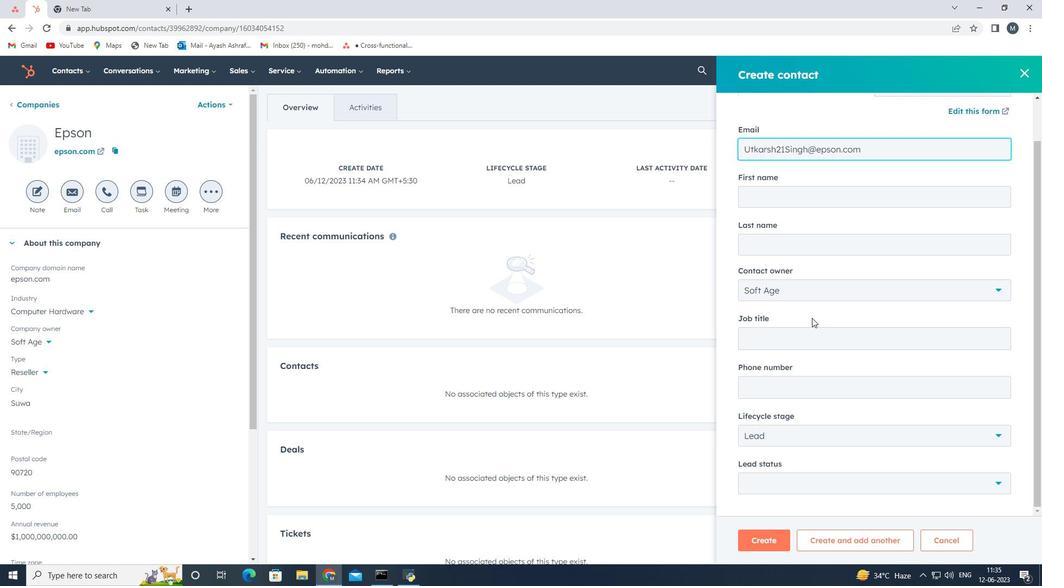 
Action: Mouse scrolled (810, 313) with delta (0, 0)
Screenshot: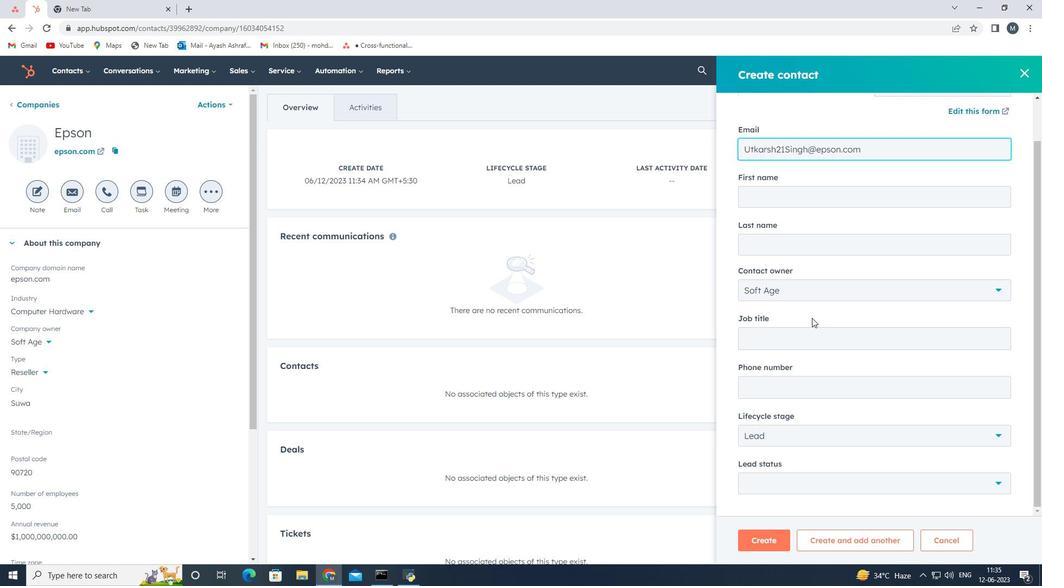
Action: Mouse moved to (810, 312)
Screenshot: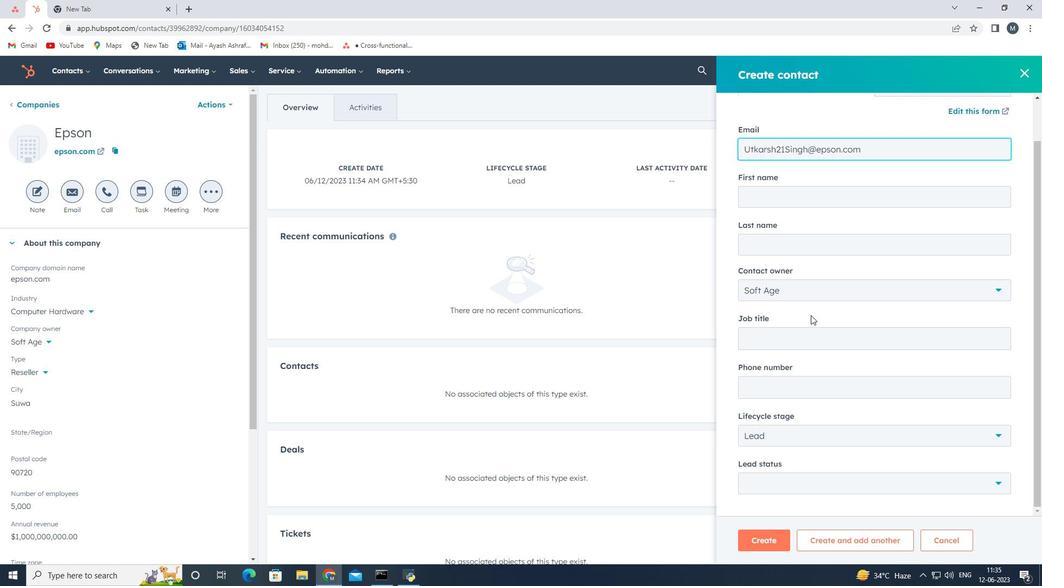 
Action: Mouse scrolled (810, 312) with delta (0, 0)
Screenshot: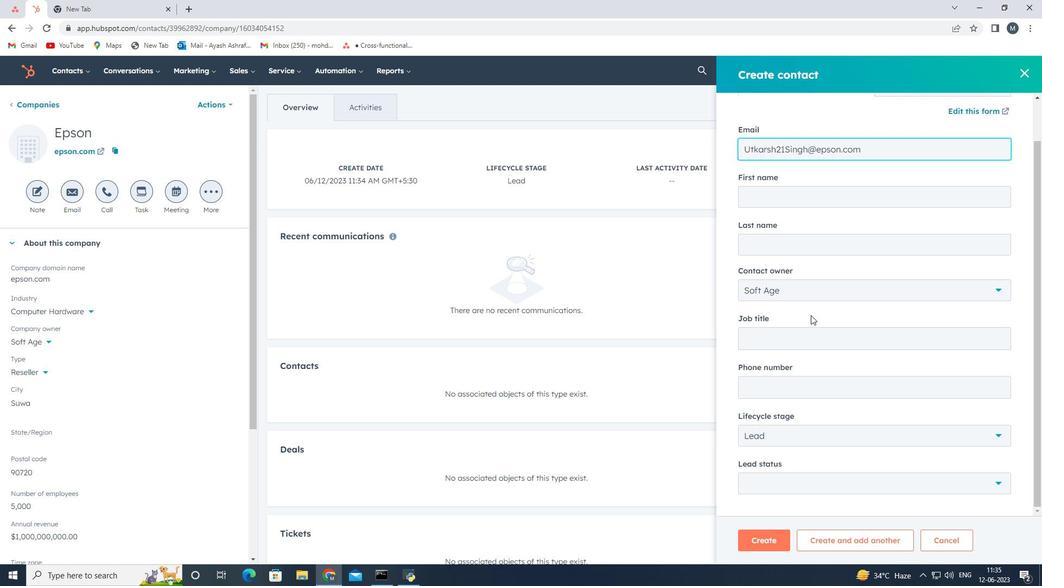 
Action: Mouse moved to (786, 237)
Screenshot: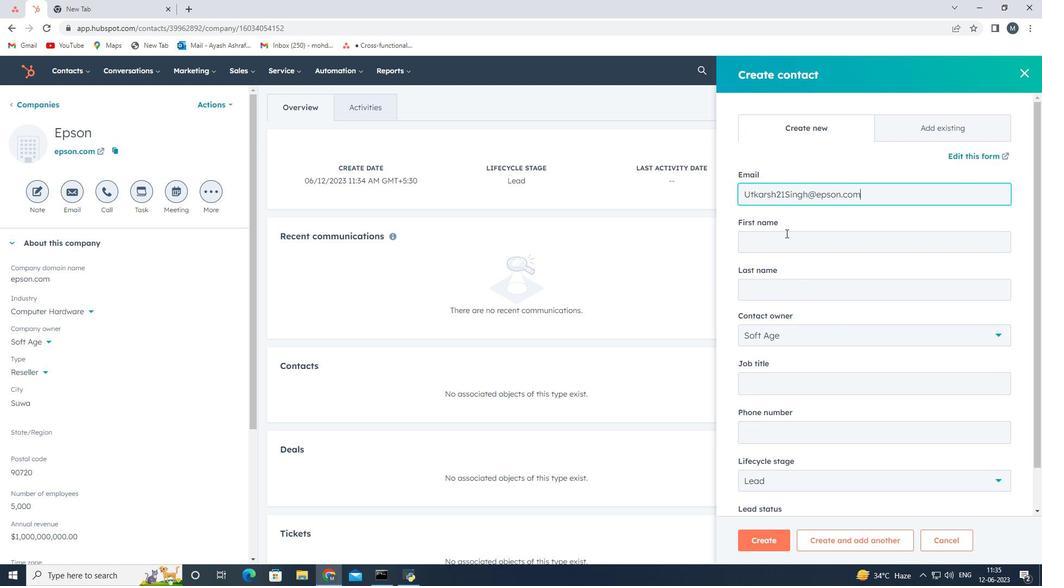 
Action: Mouse pressed left at (786, 237)
Screenshot: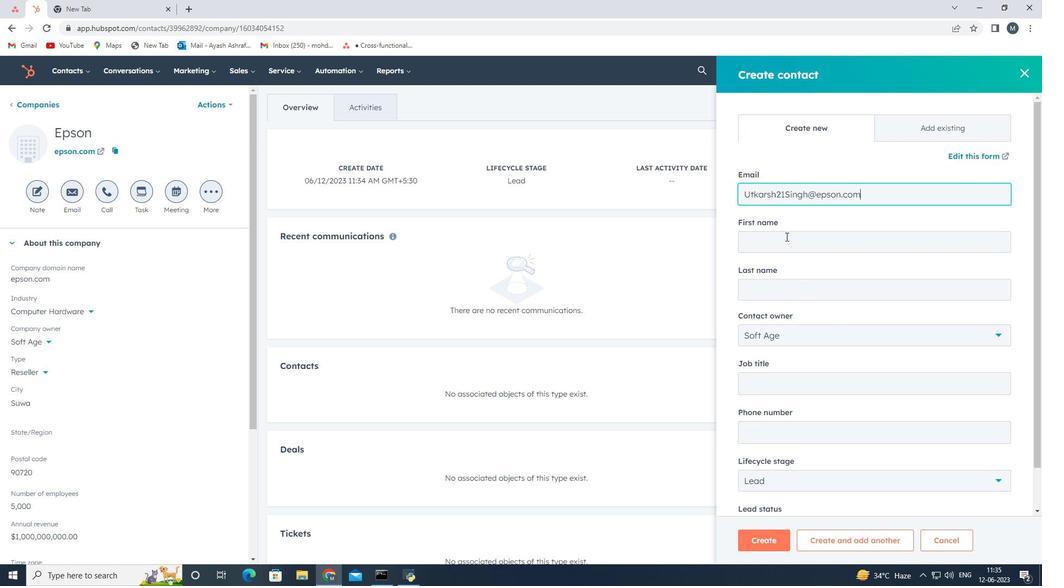 
Action: Mouse moved to (786, 238)
Screenshot: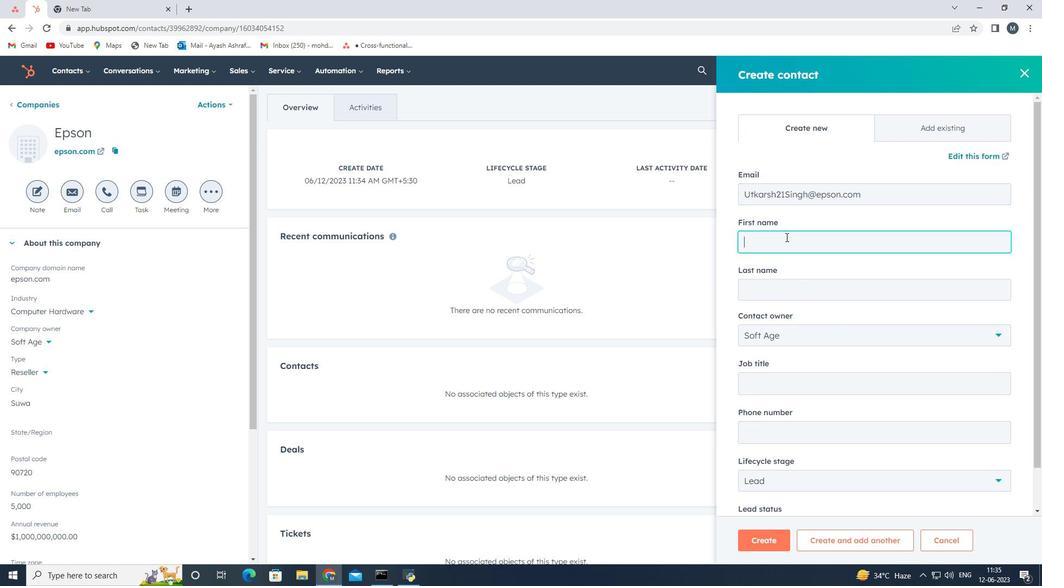 
Action: Key pressed <Key.shift>Utkarsh
Screenshot: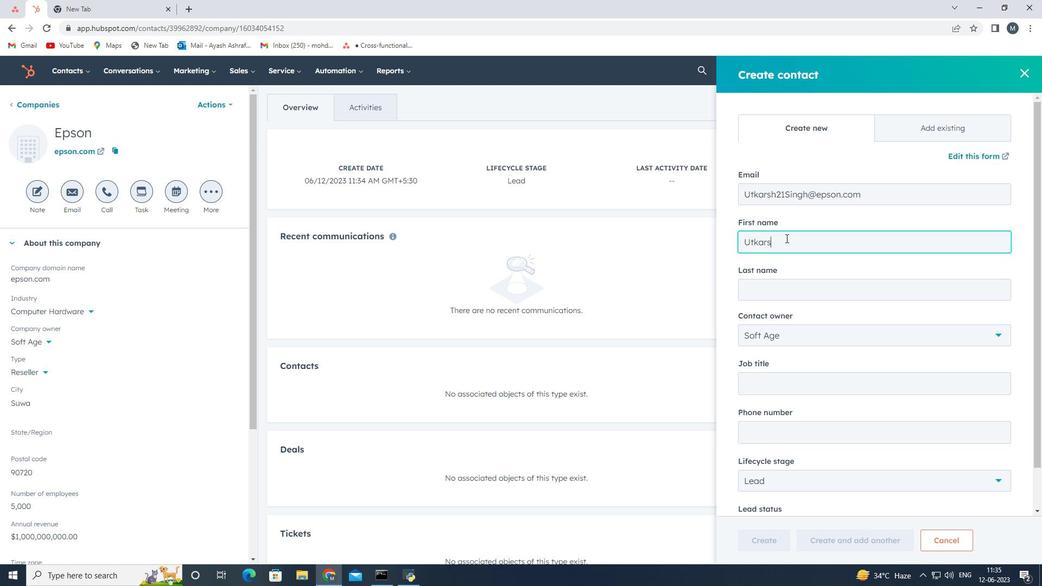 
Action: Mouse moved to (753, 296)
Screenshot: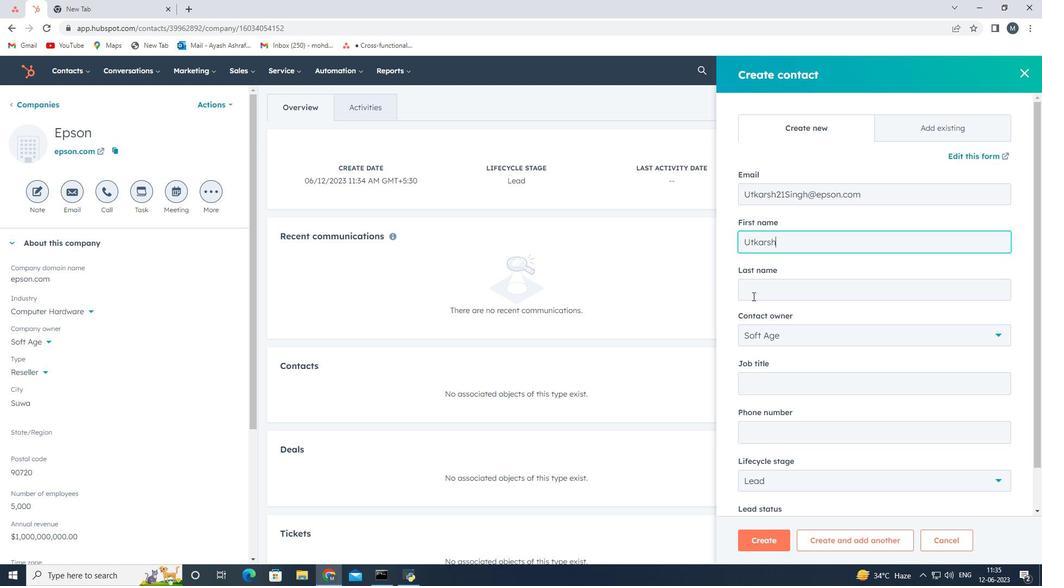 
Action: Mouse pressed left at (753, 296)
Screenshot: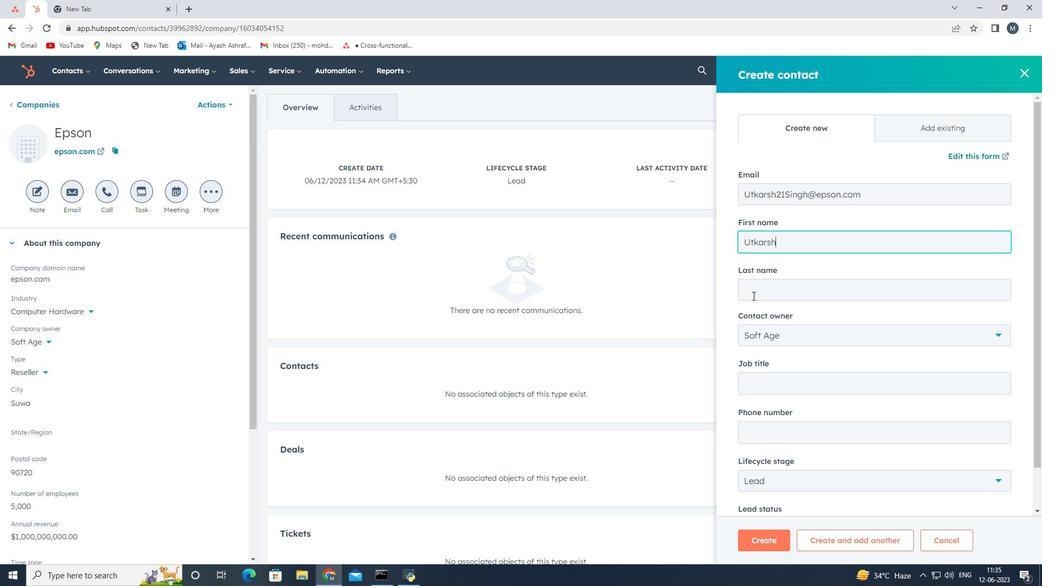 
Action: Mouse moved to (753, 296)
Screenshot: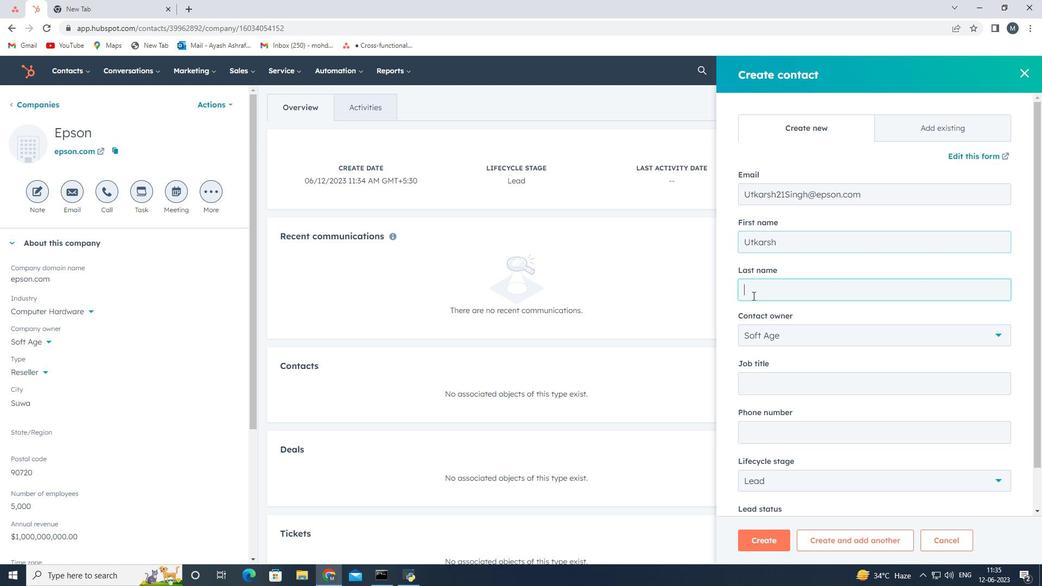 
Action: Key pressed <Key.shift>Singh
Screenshot: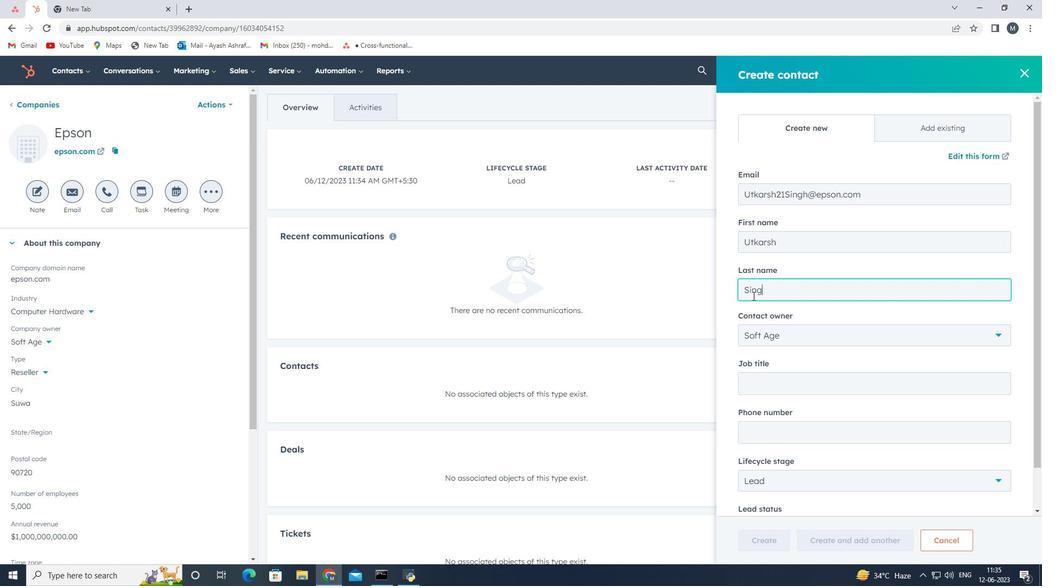 
Action: Mouse moved to (794, 330)
Screenshot: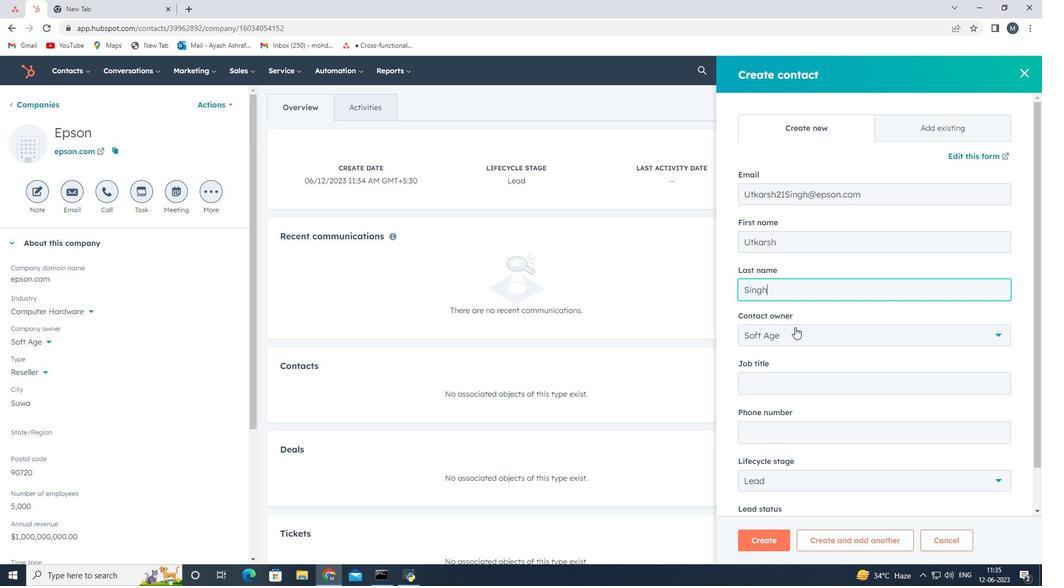 
Action: Mouse scrolled (794, 329) with delta (0, 0)
Screenshot: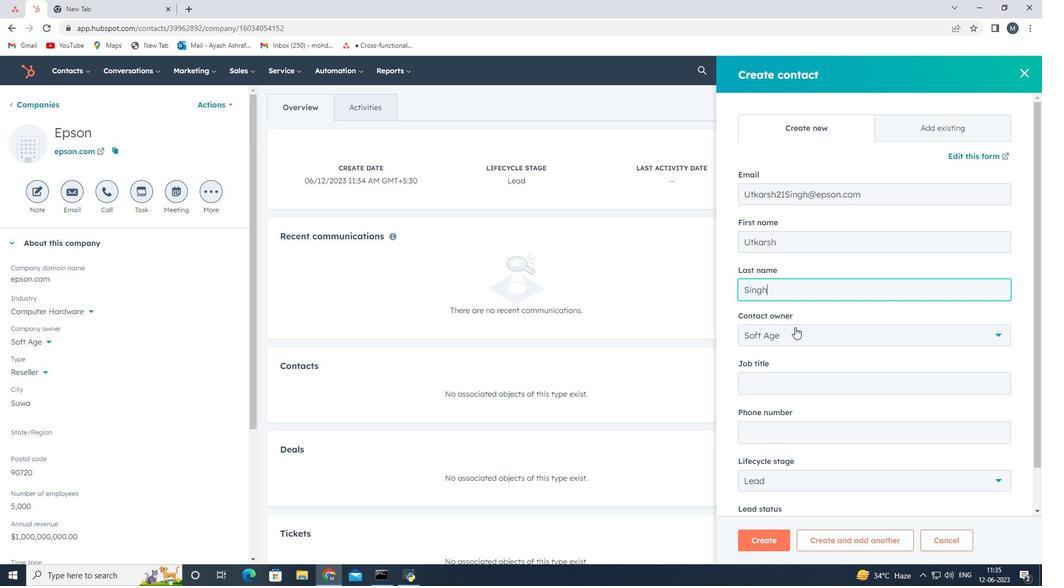 
Action: Mouse moved to (787, 337)
Screenshot: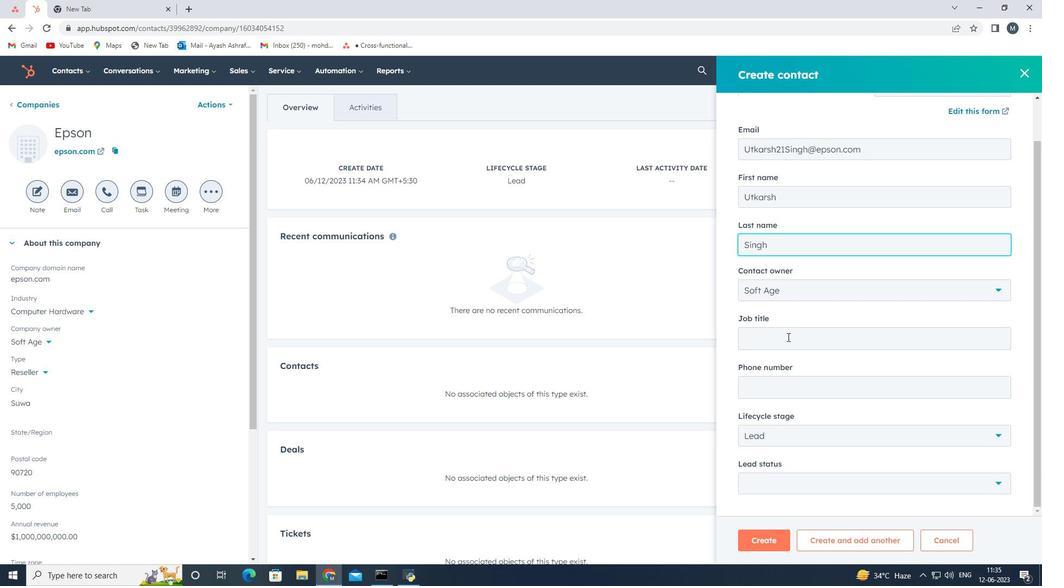 
Action: Mouse pressed left at (787, 337)
Screenshot: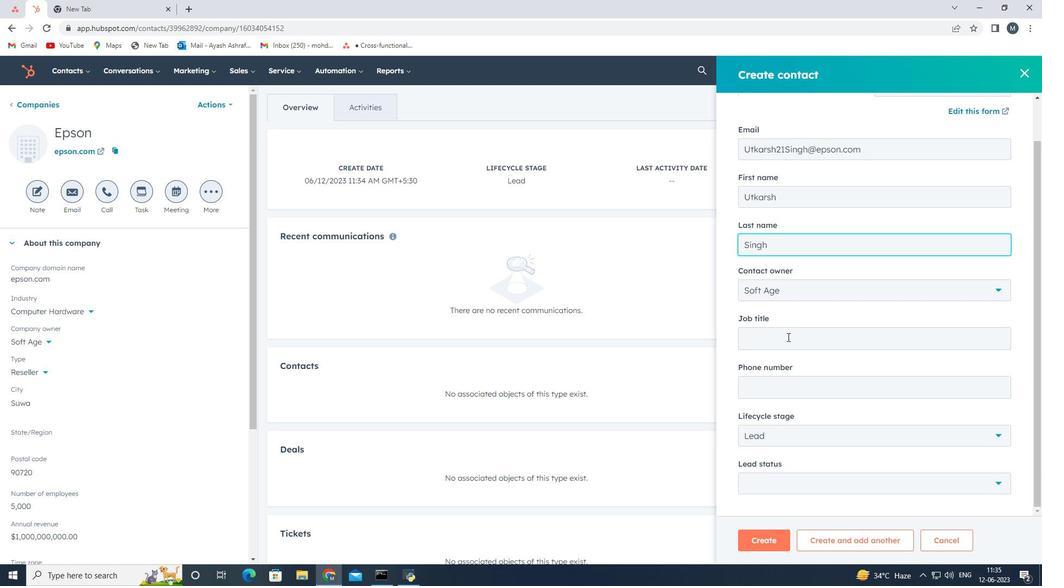 
Action: Mouse moved to (786, 337)
Screenshot: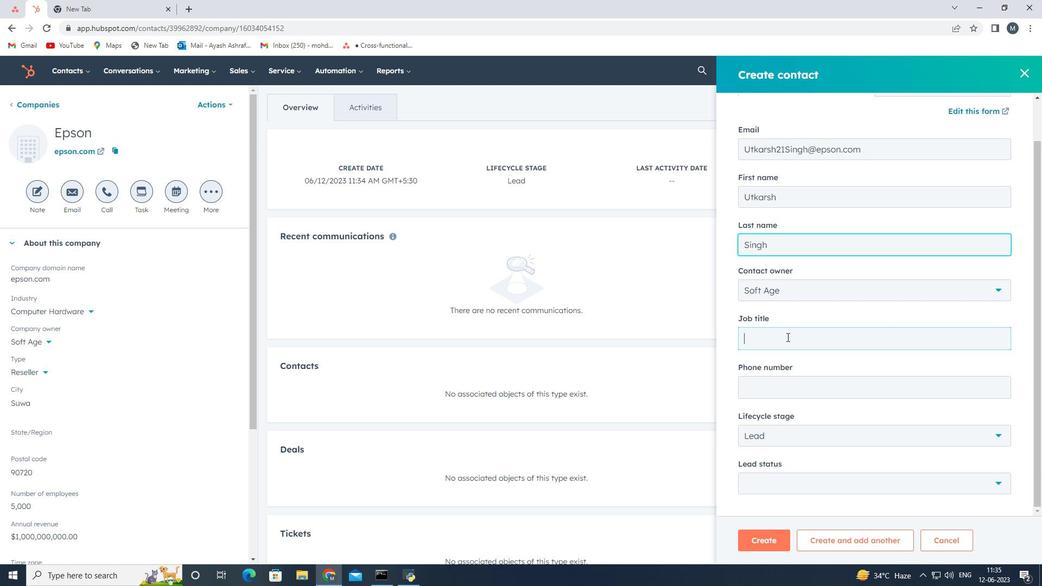 
Action: Key pressed <Key.shift>Sales<Key.space><Key.shift>Engineer
Screenshot: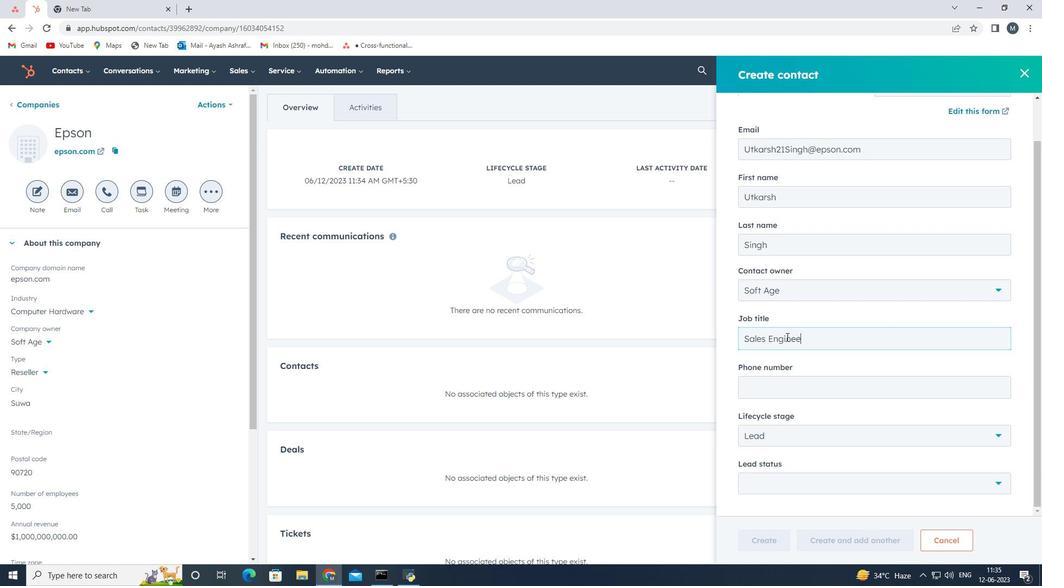 
Action: Mouse moved to (788, 389)
Screenshot: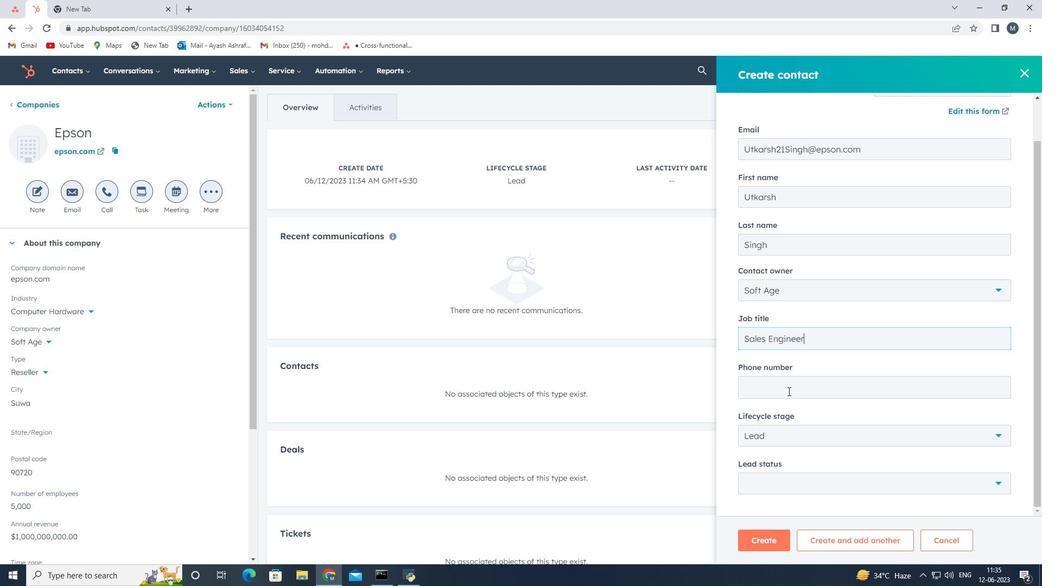 
Action: Mouse pressed left at (788, 389)
Screenshot: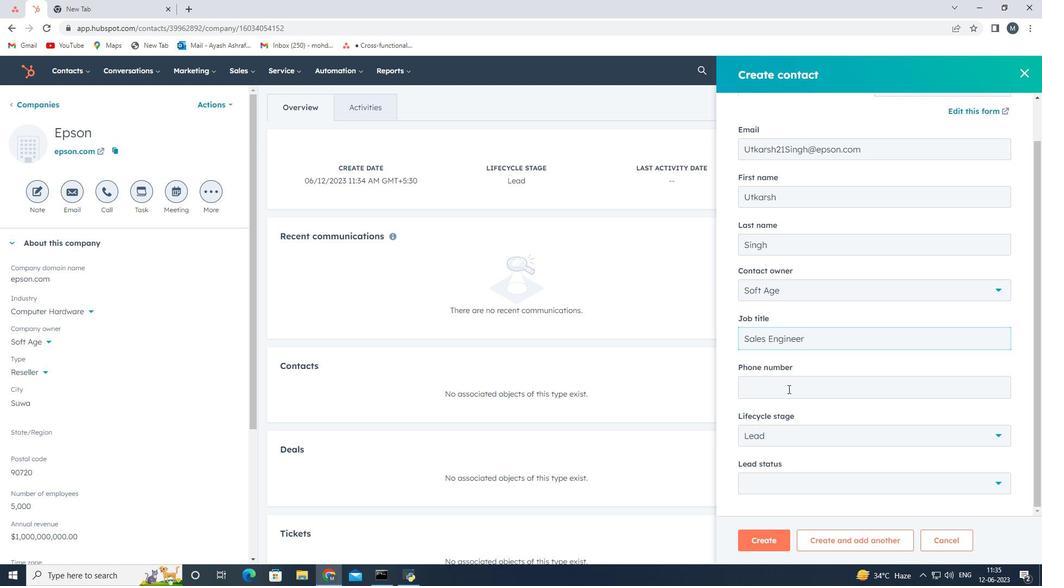 
Action: Mouse moved to (789, 388)
Screenshot: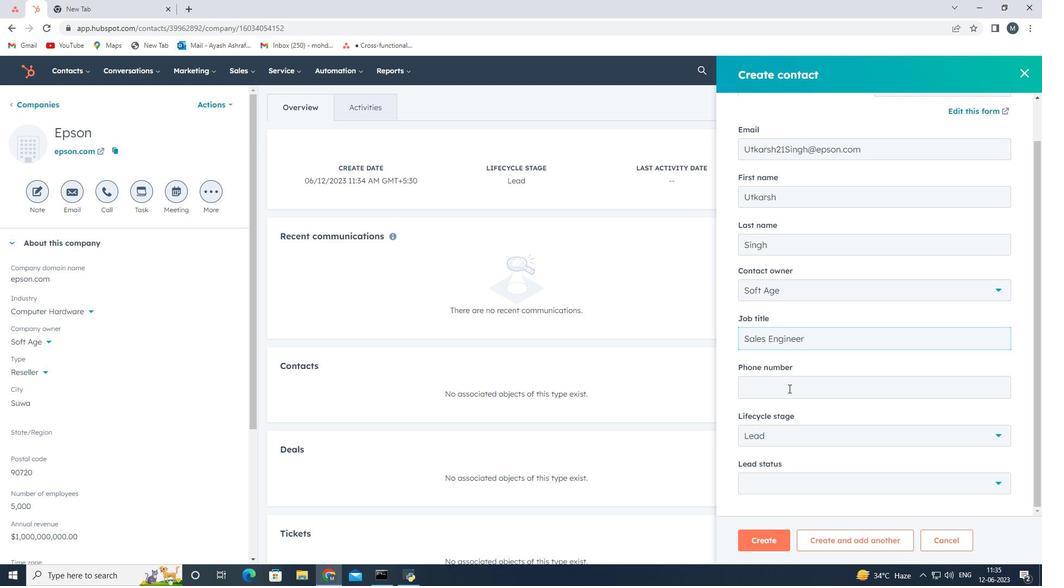 
Action: Key pressed 4085559013
Screenshot: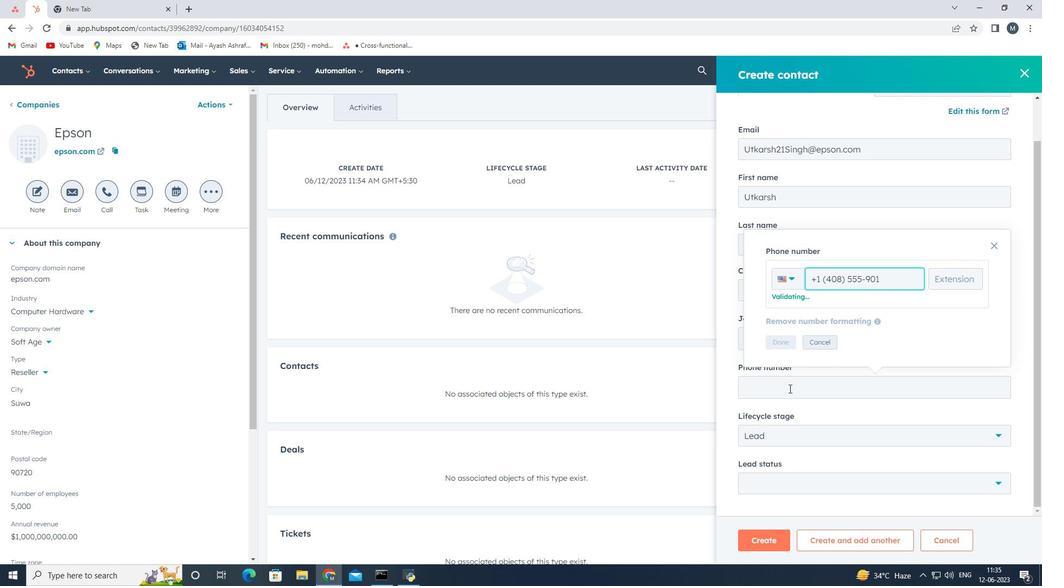 
Action: Mouse moved to (782, 346)
Screenshot: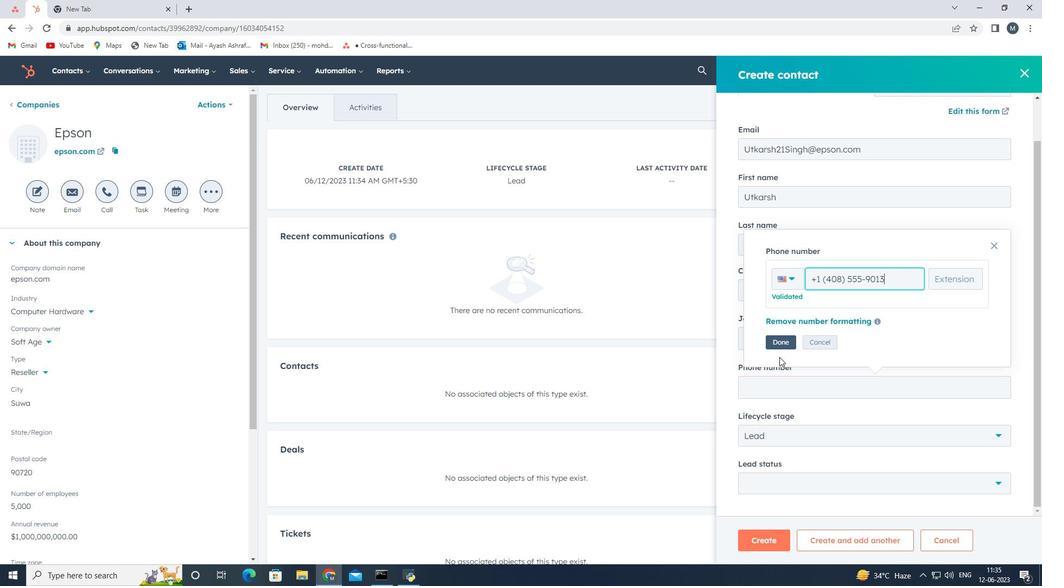 
Action: Mouse pressed left at (782, 346)
Screenshot: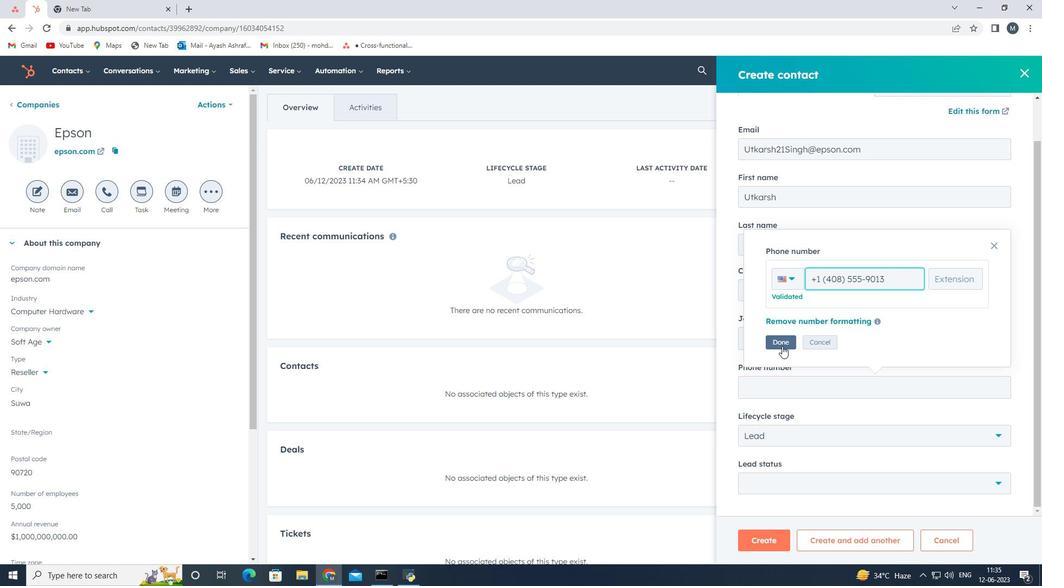
Action: Mouse moved to (784, 407)
Screenshot: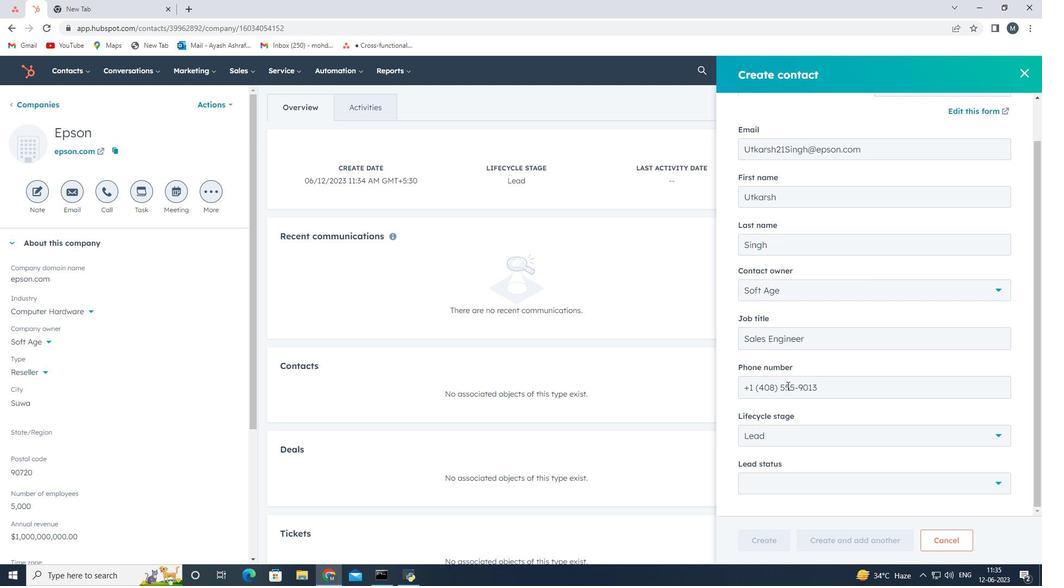 
Action: Mouse scrolled (784, 407) with delta (0, 0)
Screenshot: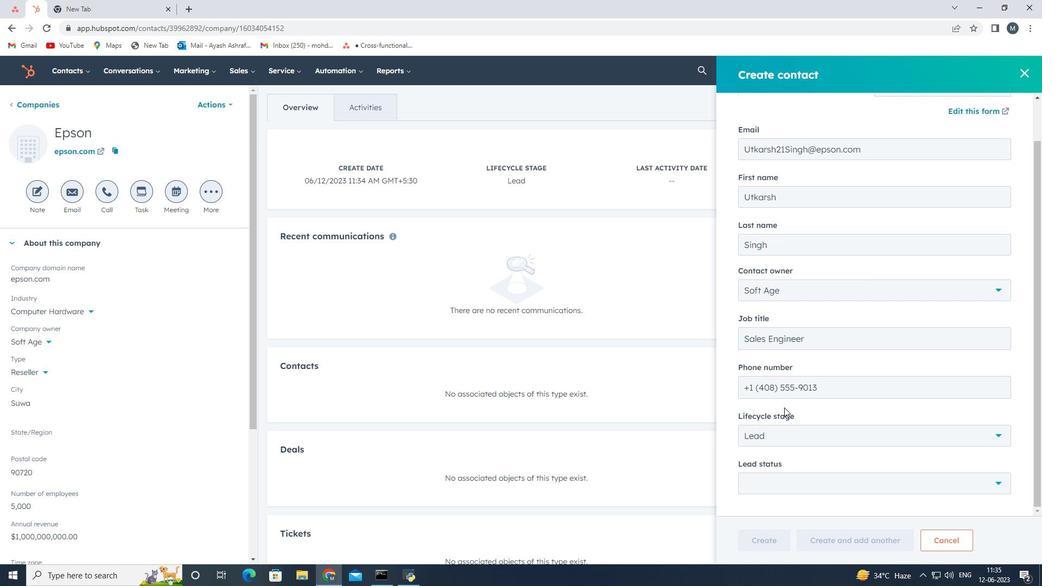 
Action: Mouse moved to (772, 433)
Screenshot: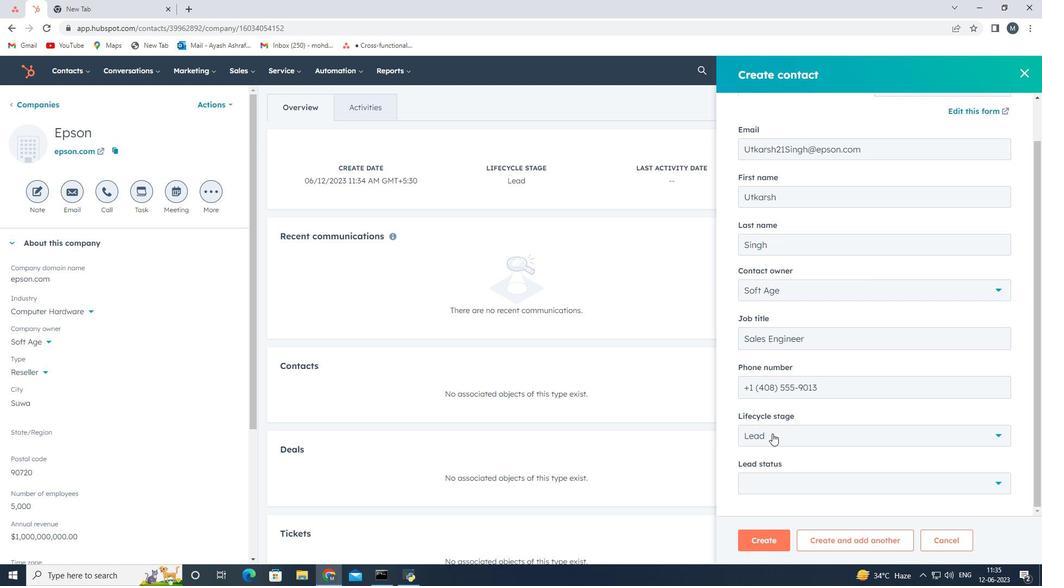 
Action: Mouse pressed left at (772, 433)
Screenshot: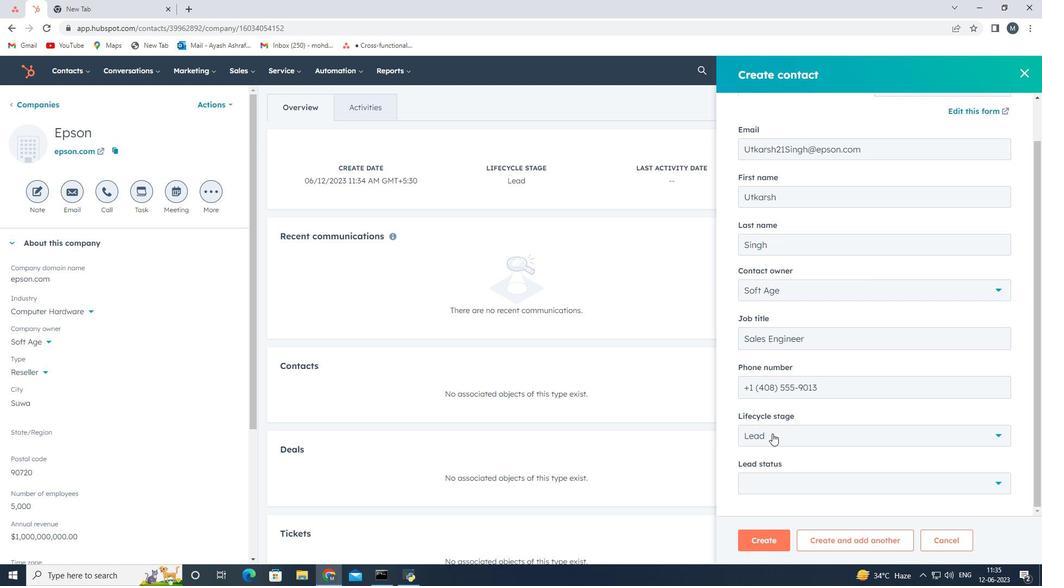 
Action: Mouse moved to (777, 341)
Screenshot: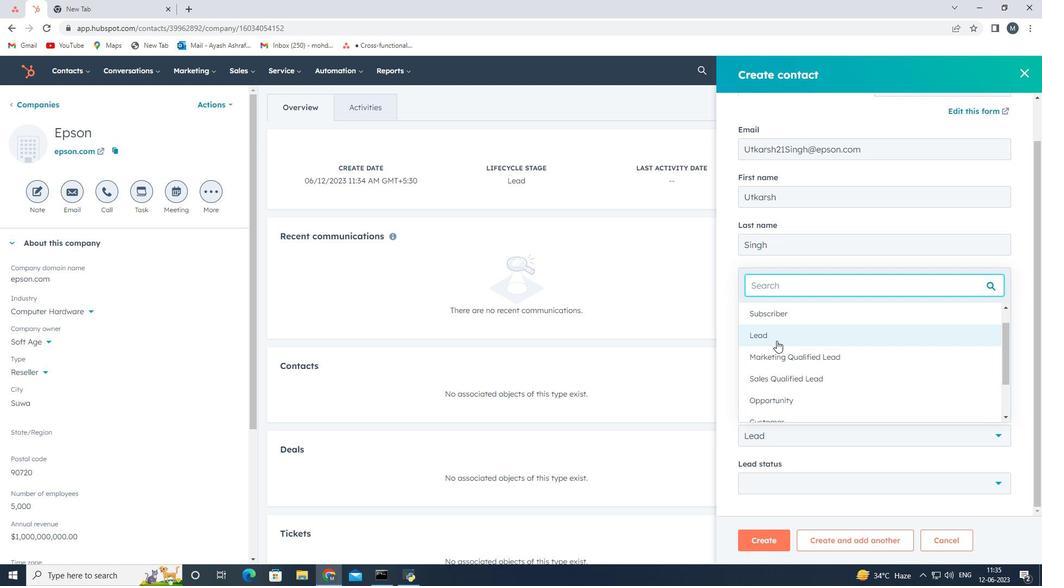 
Action: Mouse pressed left at (777, 341)
Screenshot: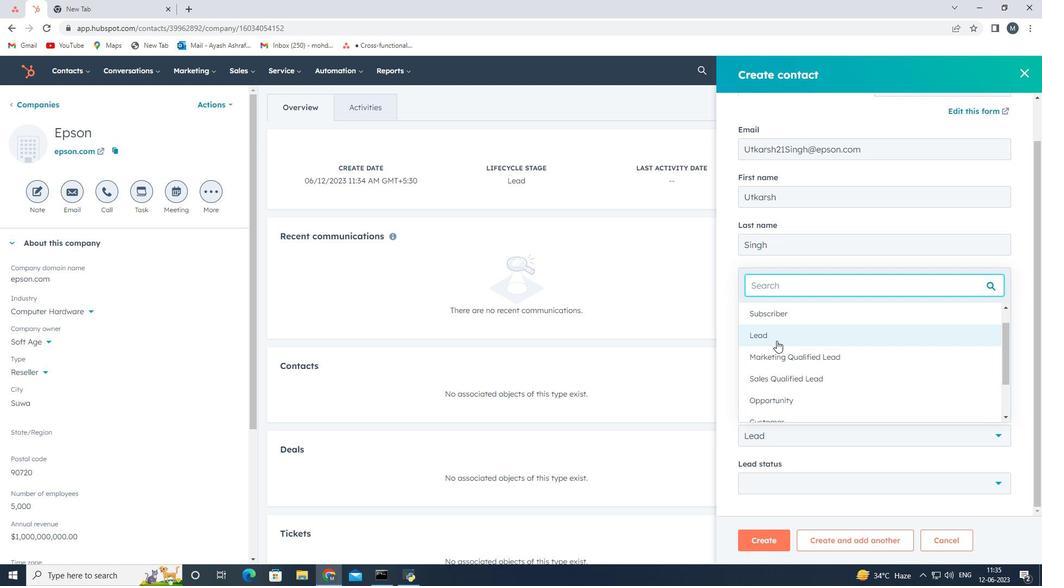 
Action: Mouse moved to (794, 488)
Screenshot: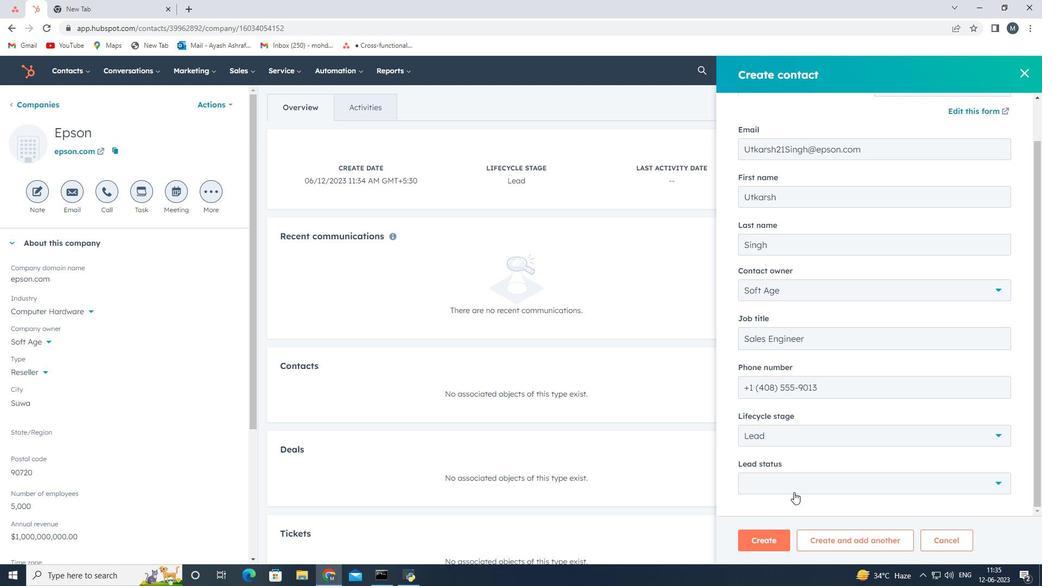 
Action: Mouse pressed left at (794, 488)
Screenshot: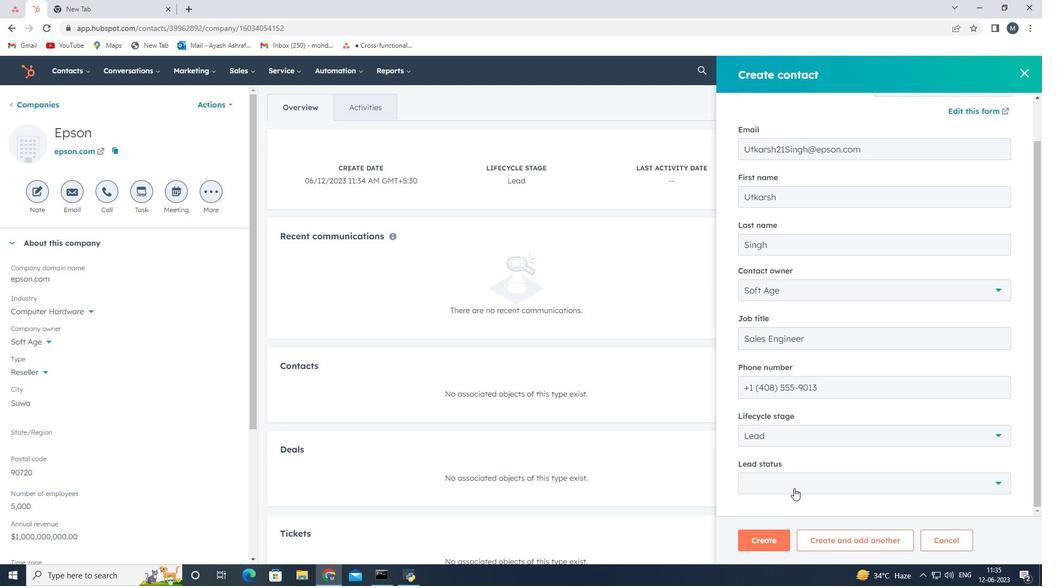 
Action: Mouse moved to (790, 410)
Screenshot: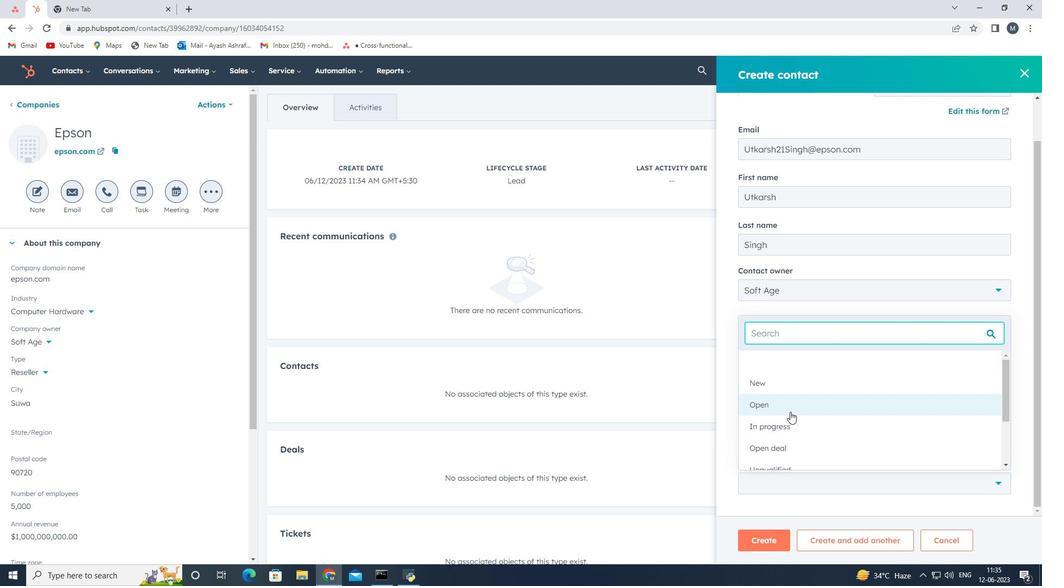 
Action: Mouse pressed left at (790, 410)
Screenshot: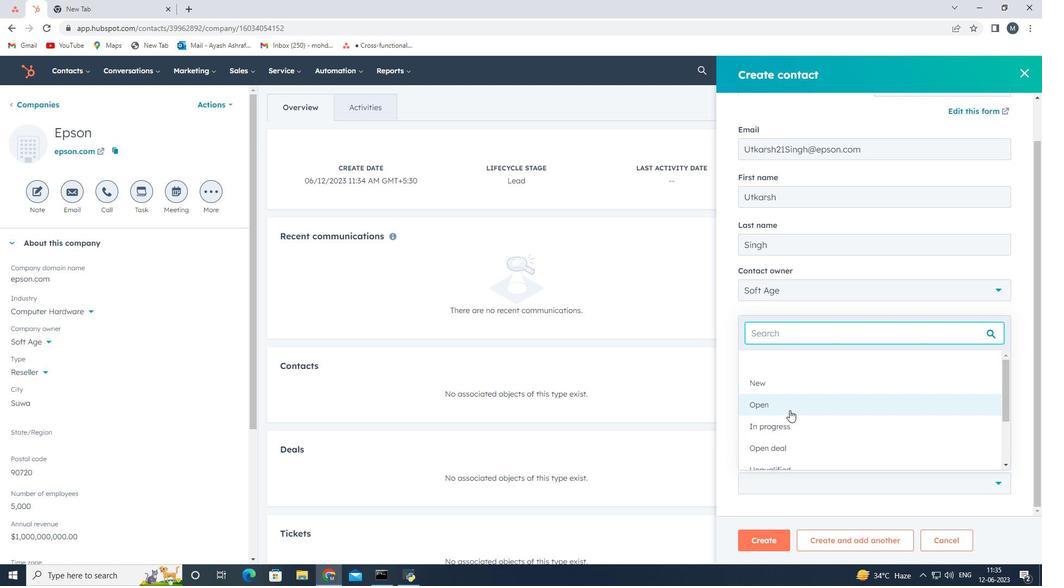 
Action: Mouse moved to (772, 542)
Screenshot: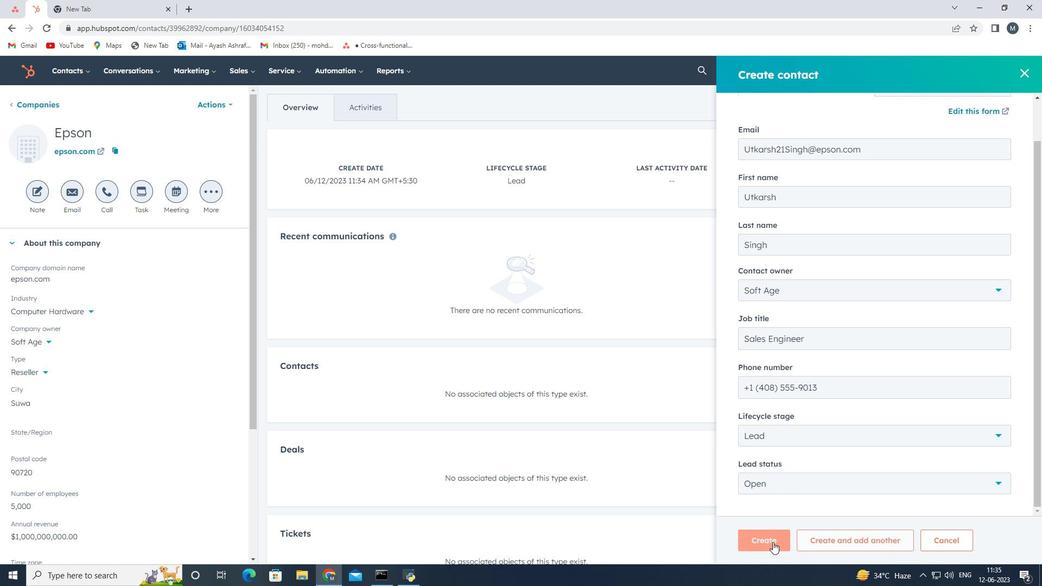
Action: Mouse pressed left at (772, 542)
Screenshot: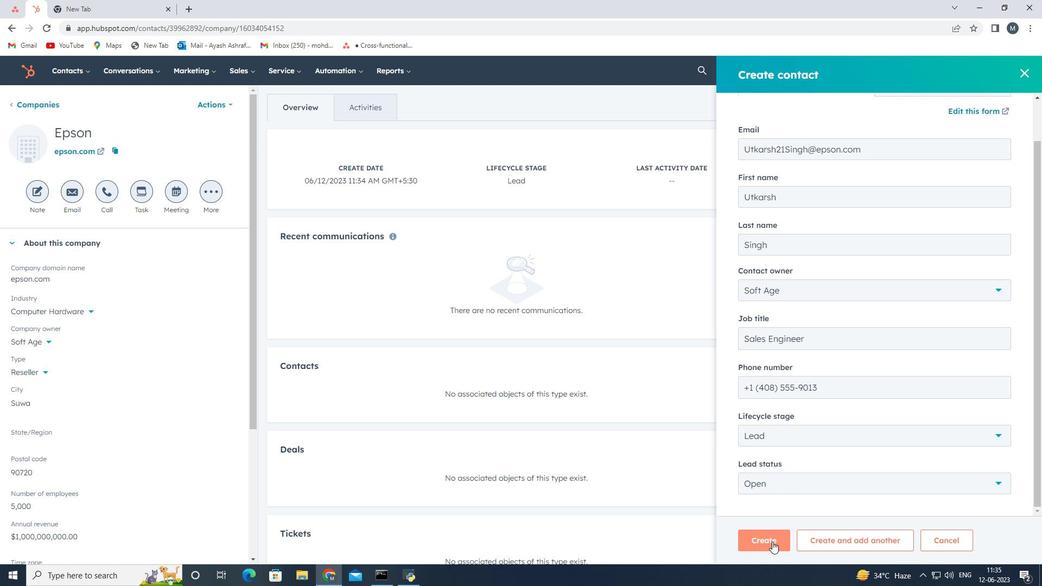 
Action: Mouse moved to (754, 526)
Screenshot: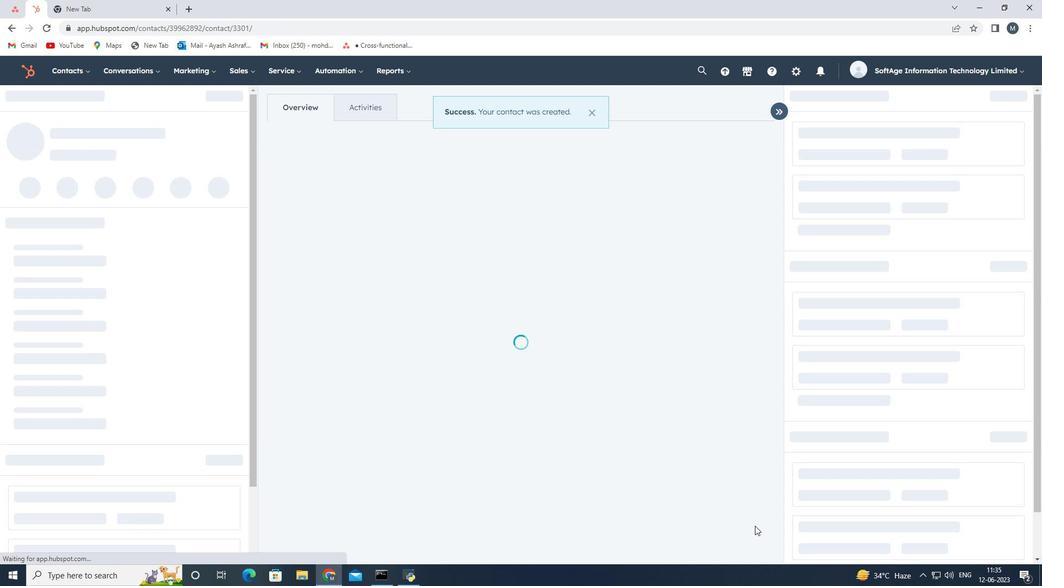 
